 Task: Send an email with the signature Julianna Martinez with the subject Update on a customer complaint and the message I would like to schedule a meeting to discuss the progress of the project. from softage.5@softage.net to softage.10@softage.net and move the email from Sent Items to the folder Machine learning
Action: Mouse moved to (41, 50)
Screenshot: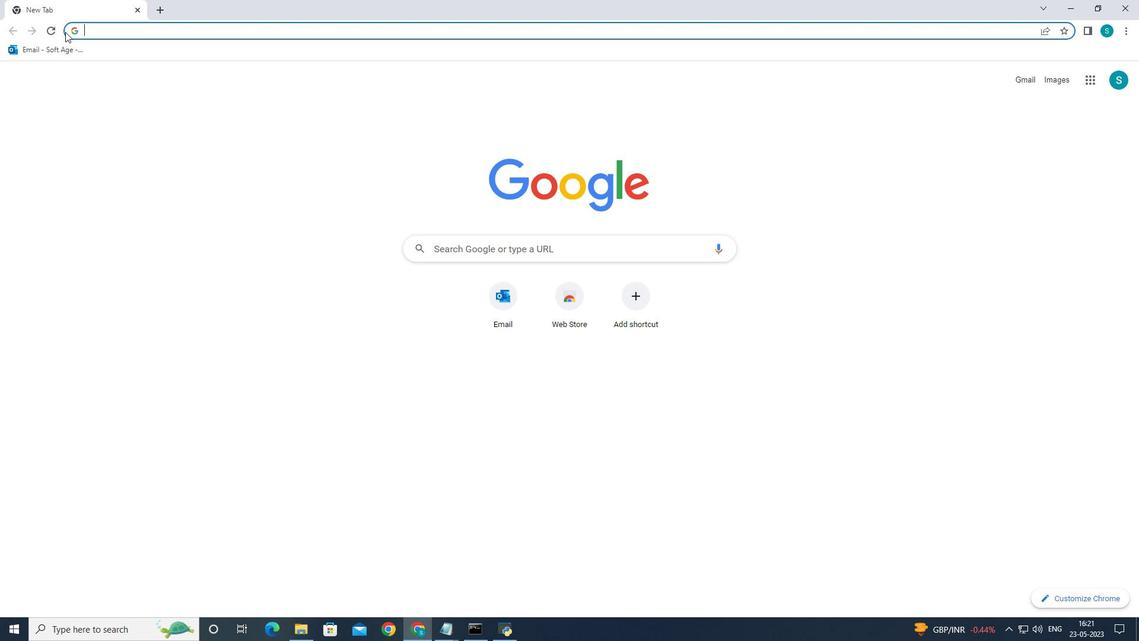
Action: Mouse pressed left at (41, 50)
Screenshot: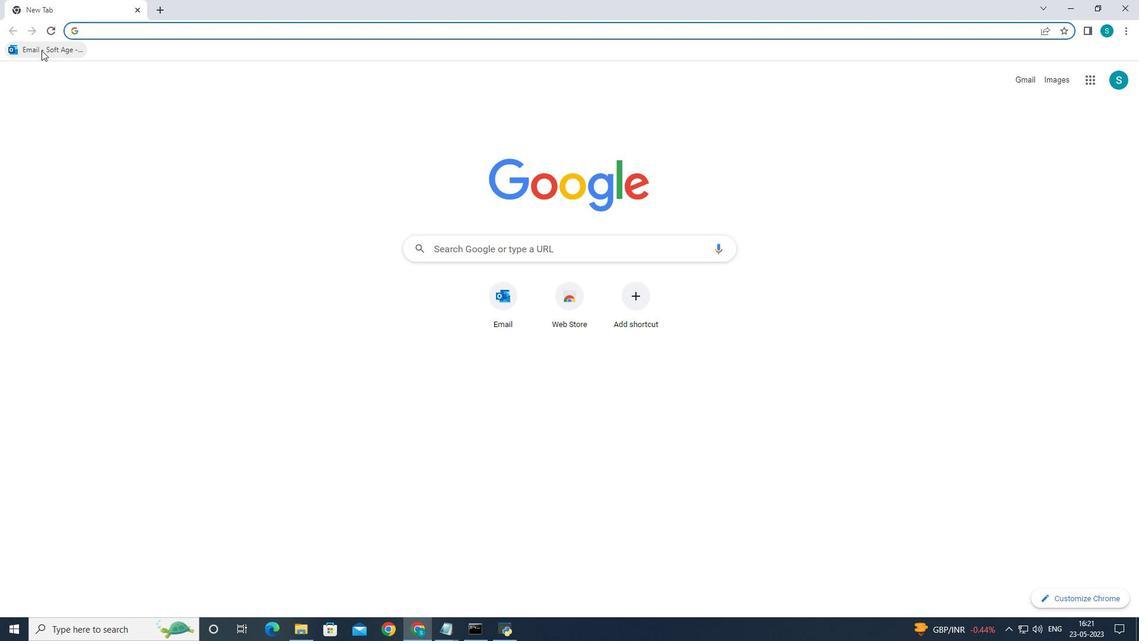 
Action: Mouse moved to (172, 106)
Screenshot: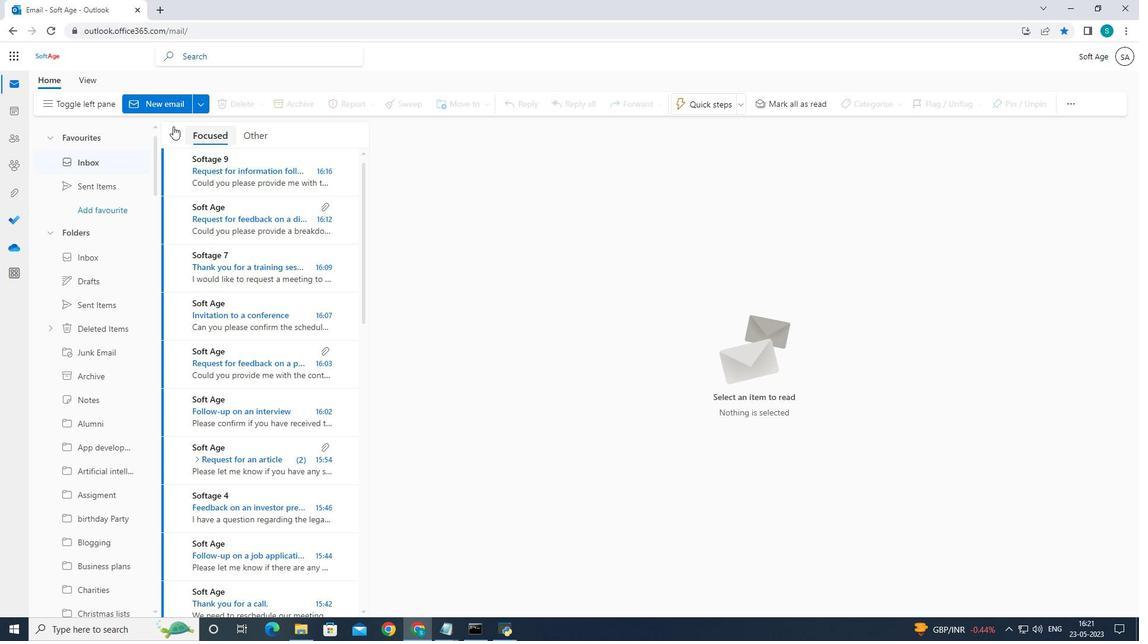 
Action: Mouse pressed left at (172, 106)
Screenshot: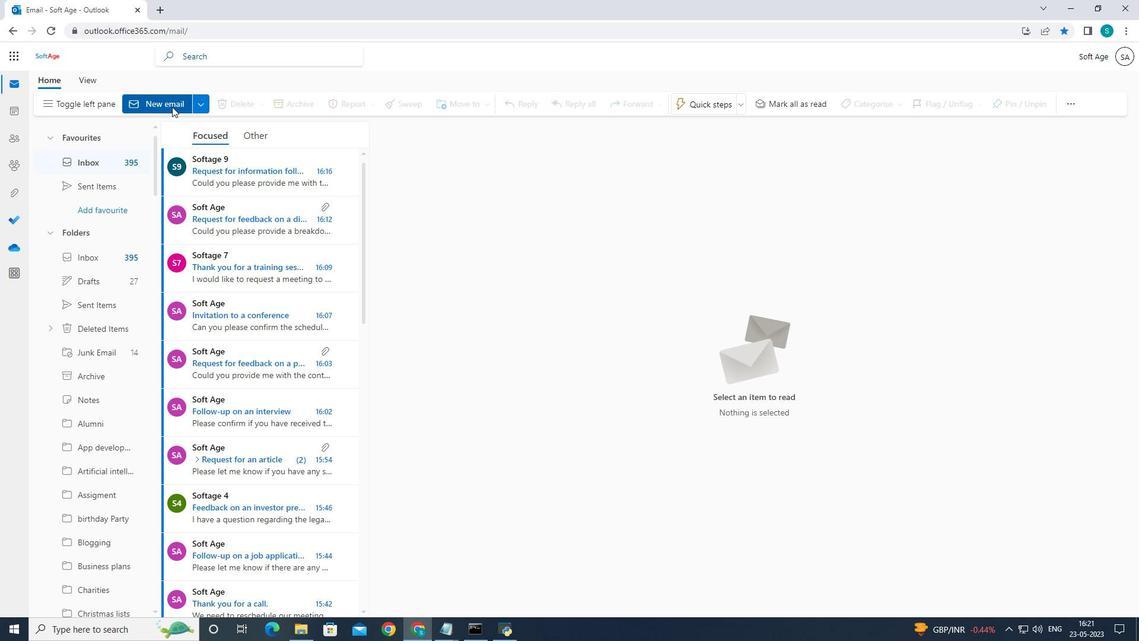 
Action: Mouse moved to (778, 108)
Screenshot: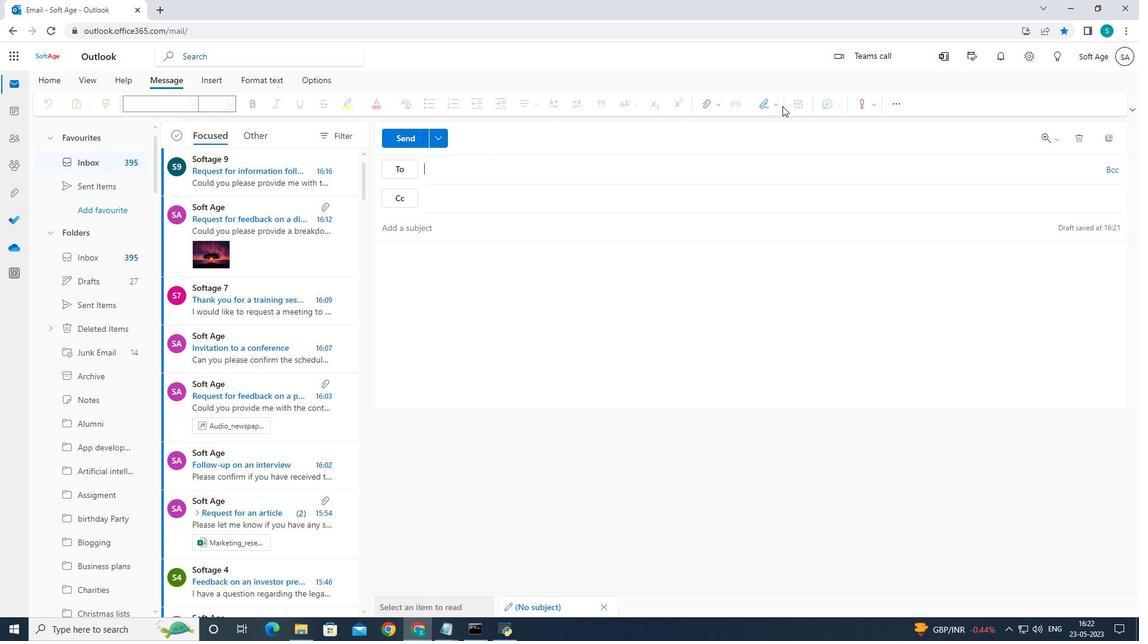 
Action: Mouse pressed left at (778, 108)
Screenshot: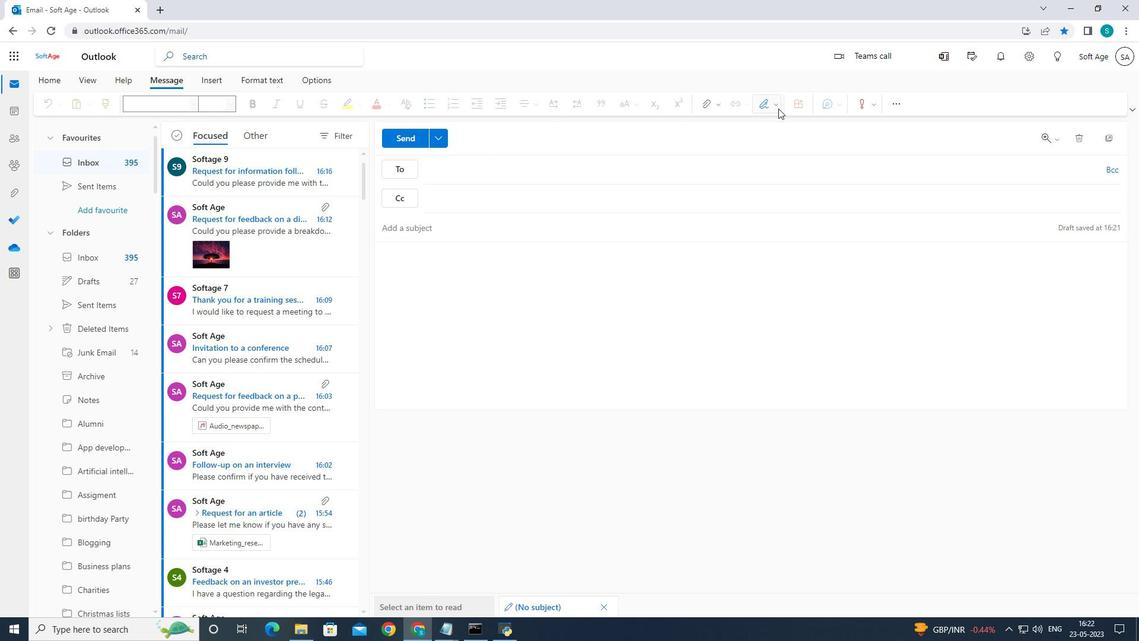 
Action: Mouse moved to (743, 161)
Screenshot: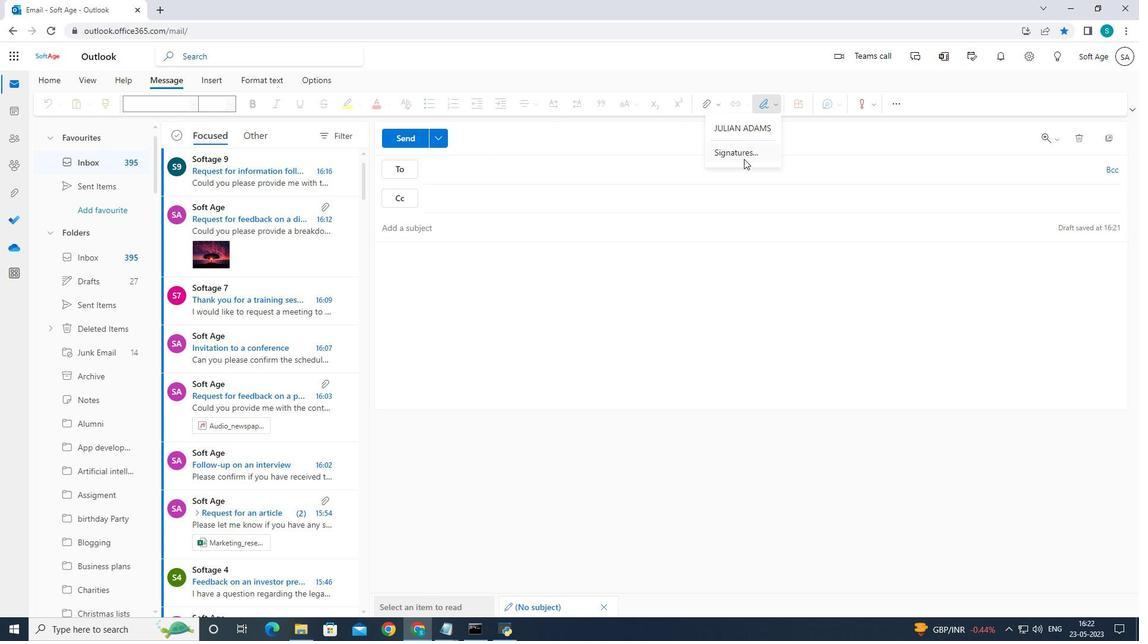 
Action: Mouse pressed left at (743, 161)
Screenshot: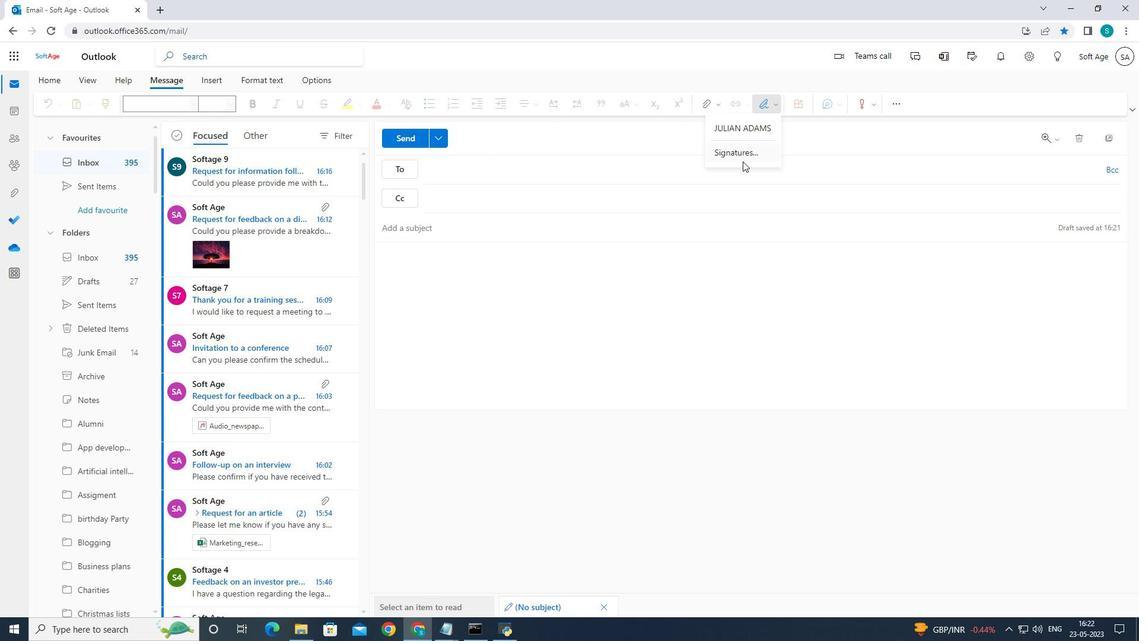 
Action: Mouse moved to (746, 201)
Screenshot: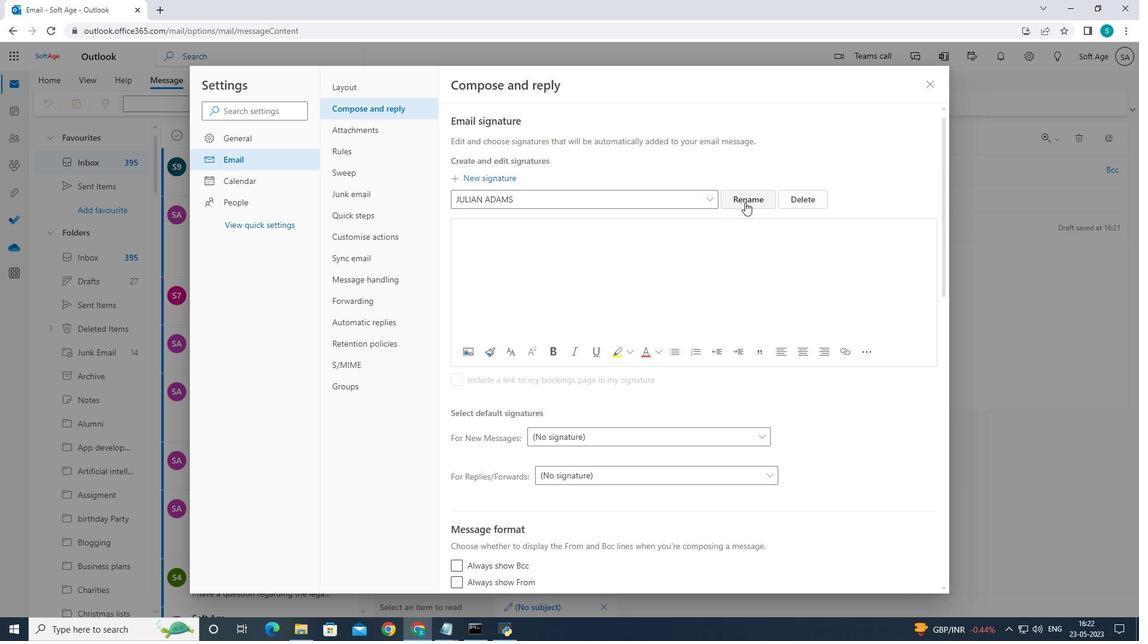 
Action: Mouse pressed left at (746, 201)
Screenshot: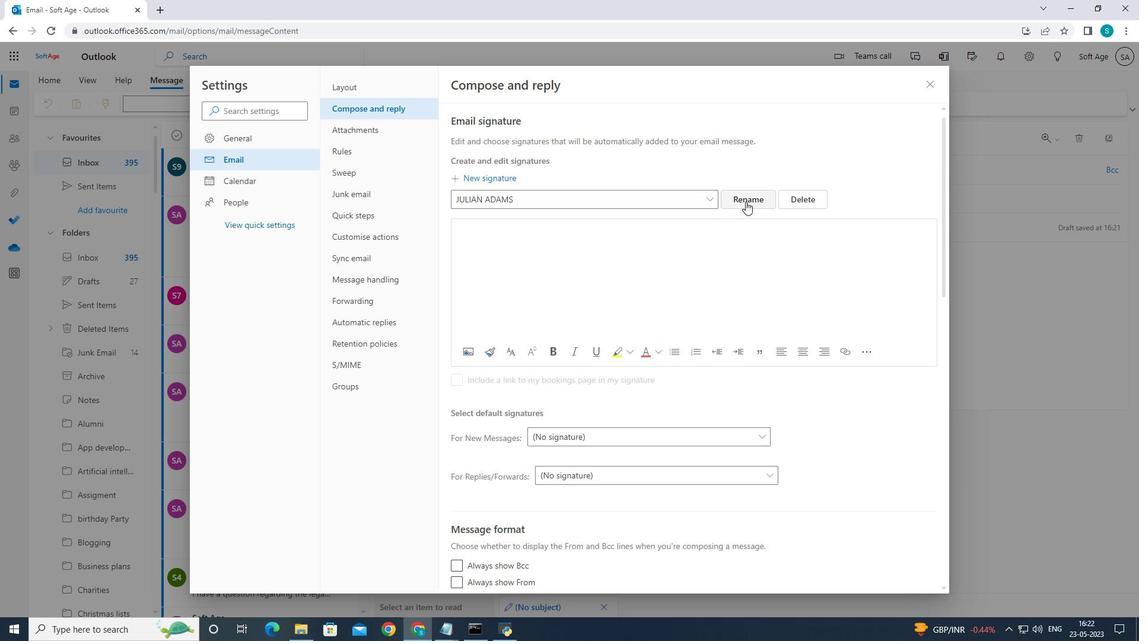 
Action: Mouse moved to (670, 198)
Screenshot: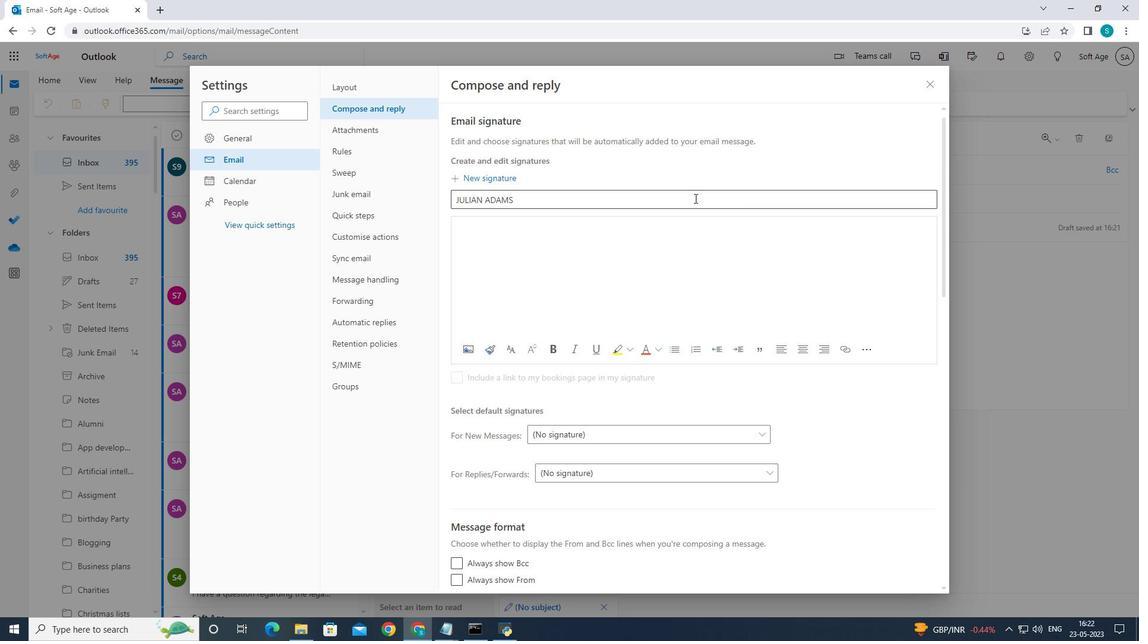 
Action: Mouse pressed left at (670, 198)
Screenshot: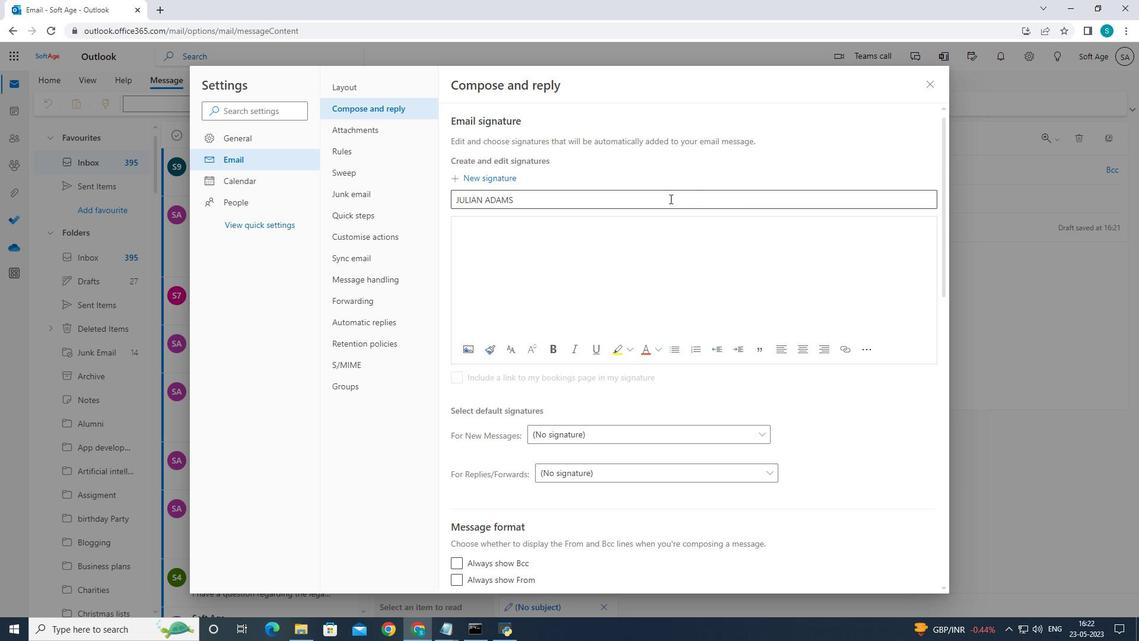 
Action: Mouse moved to (728, 196)
Screenshot: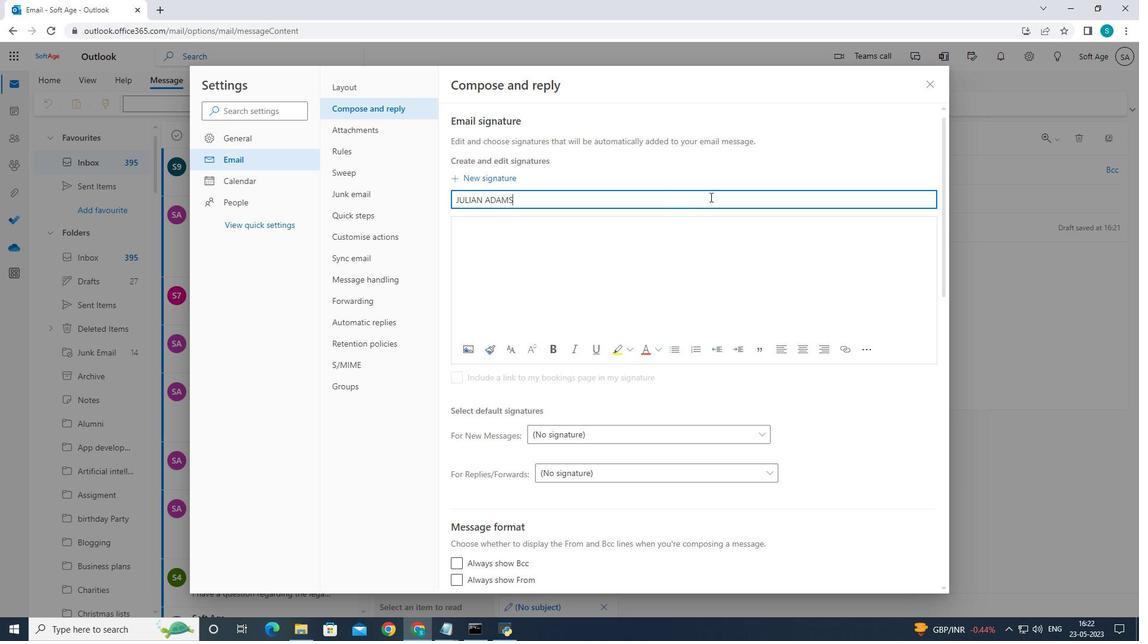 
Action: Key pressed <Key.backspace><Key.backspace><Key.backspace><Key.backspace><Key.backspace><Key.backspace><Key.backspace><Key.backspace><Key.backspace><Key.backspace><Key.backspace>ulianna<Key.space><Key.caps_lock>M<Key.caps_lock>artinez
Screenshot: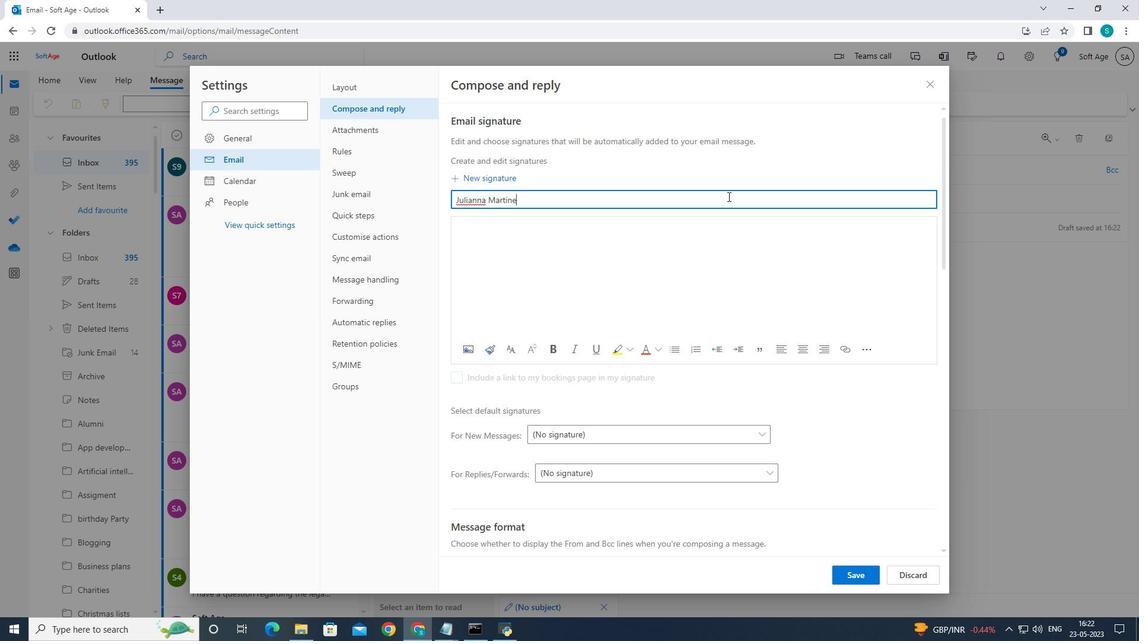 
Action: Mouse moved to (512, 227)
Screenshot: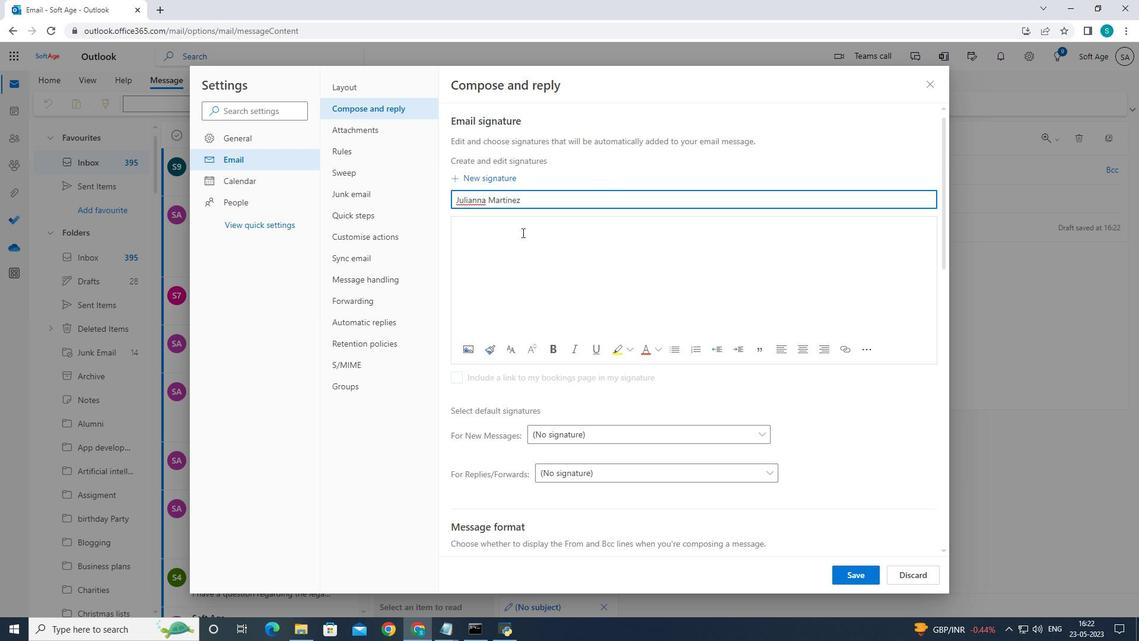 
Action: Mouse pressed left at (512, 227)
Screenshot: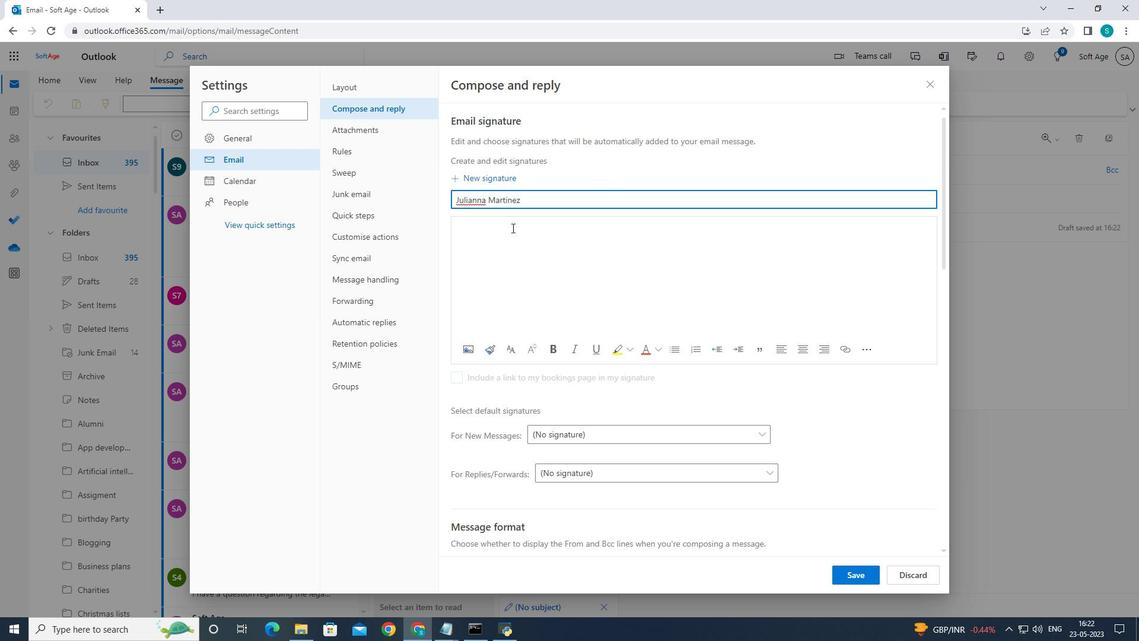 
Action: Mouse moved to (532, 224)
Screenshot: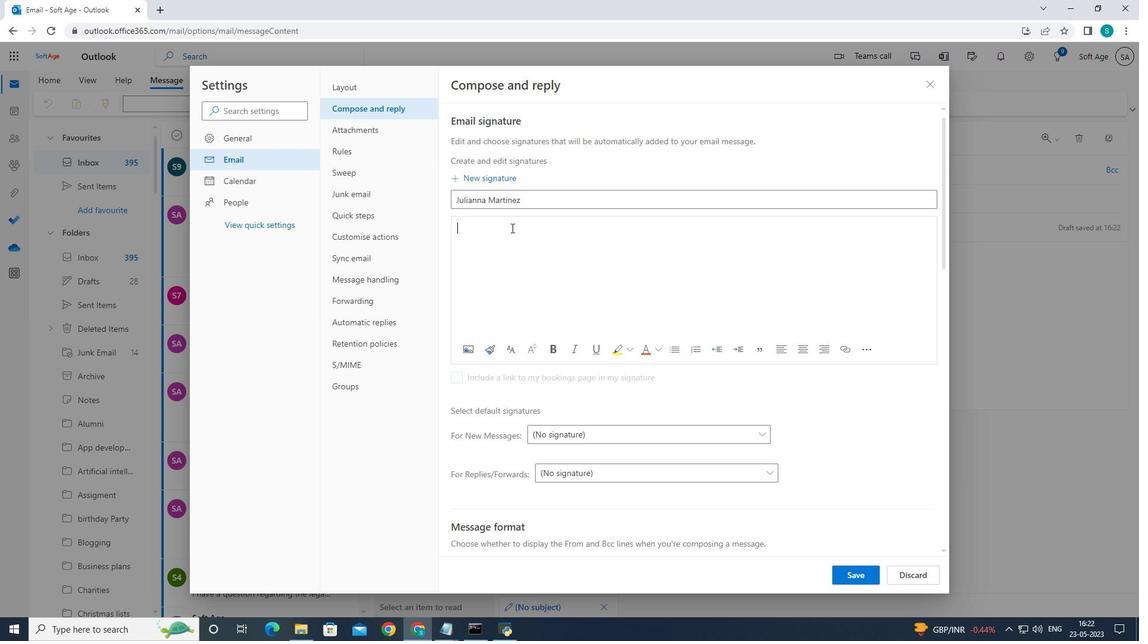 
Action: Key pressed <Key.caps_lock>J<Key.caps_lock>ulianna<Key.space><Key.caps_lock>M<Key.caps_lock>artinez
Screenshot: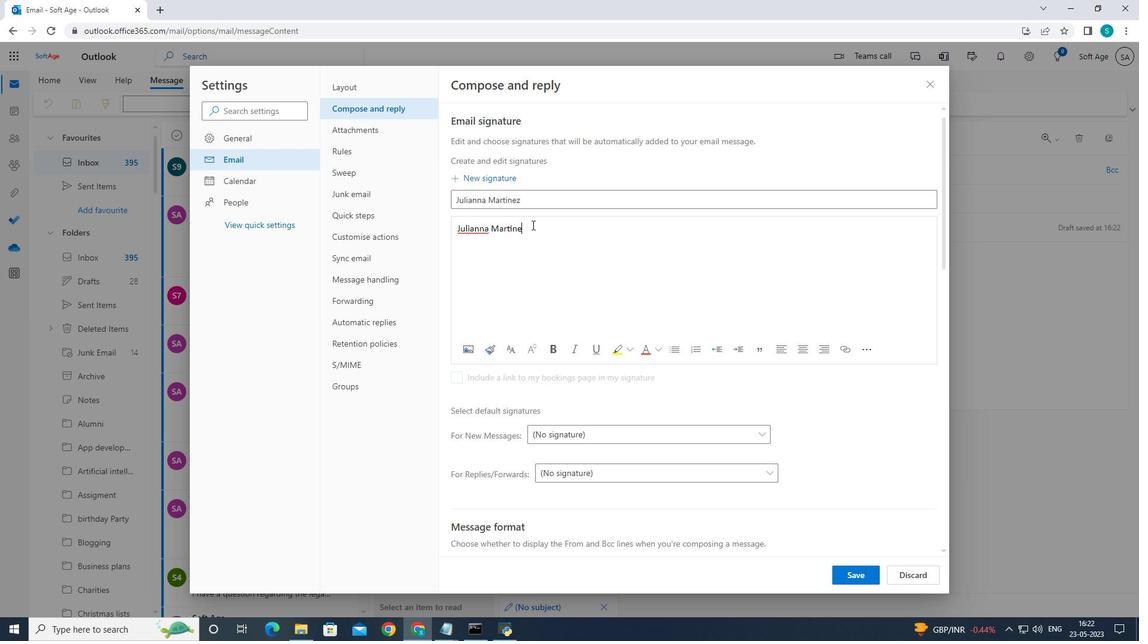 
Action: Mouse moved to (848, 581)
Screenshot: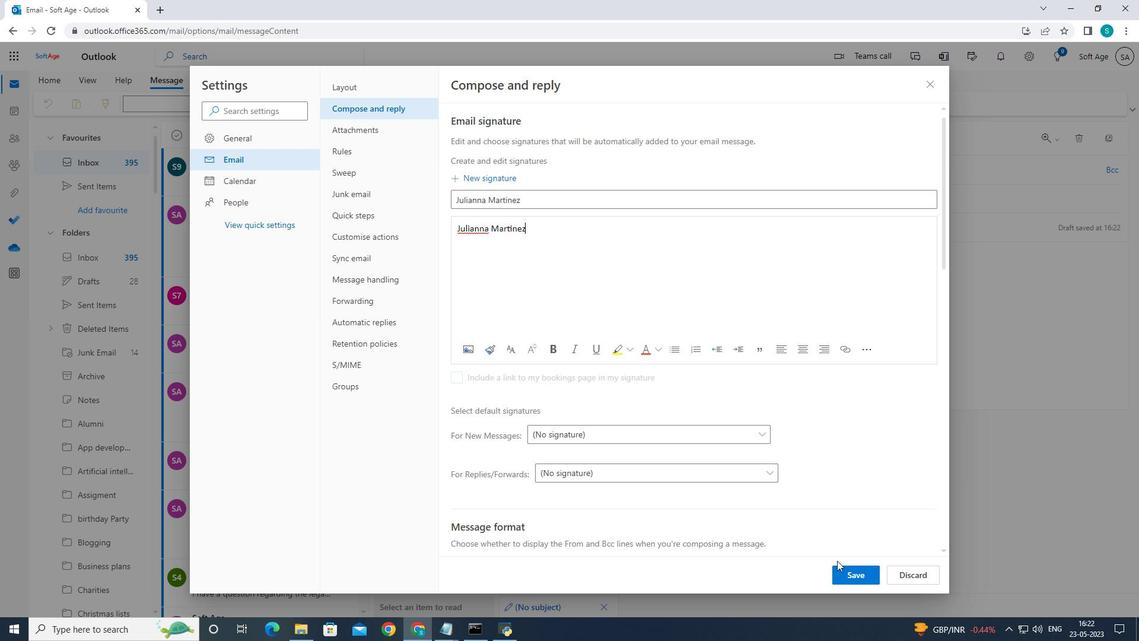 
Action: Mouse pressed left at (848, 581)
Screenshot: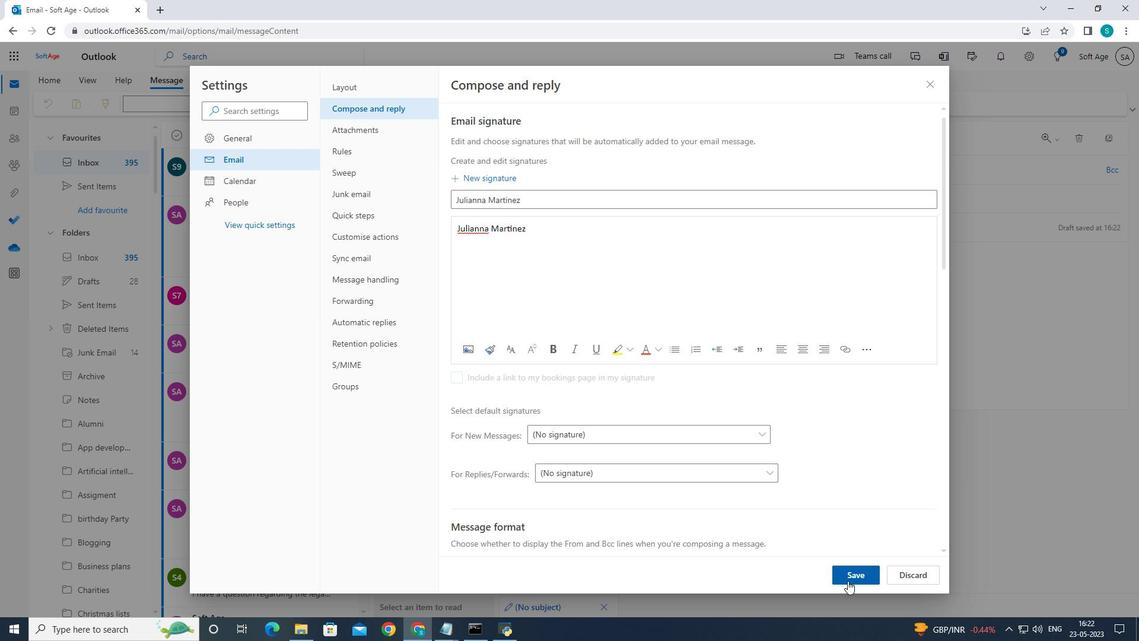 
Action: Mouse moved to (934, 80)
Screenshot: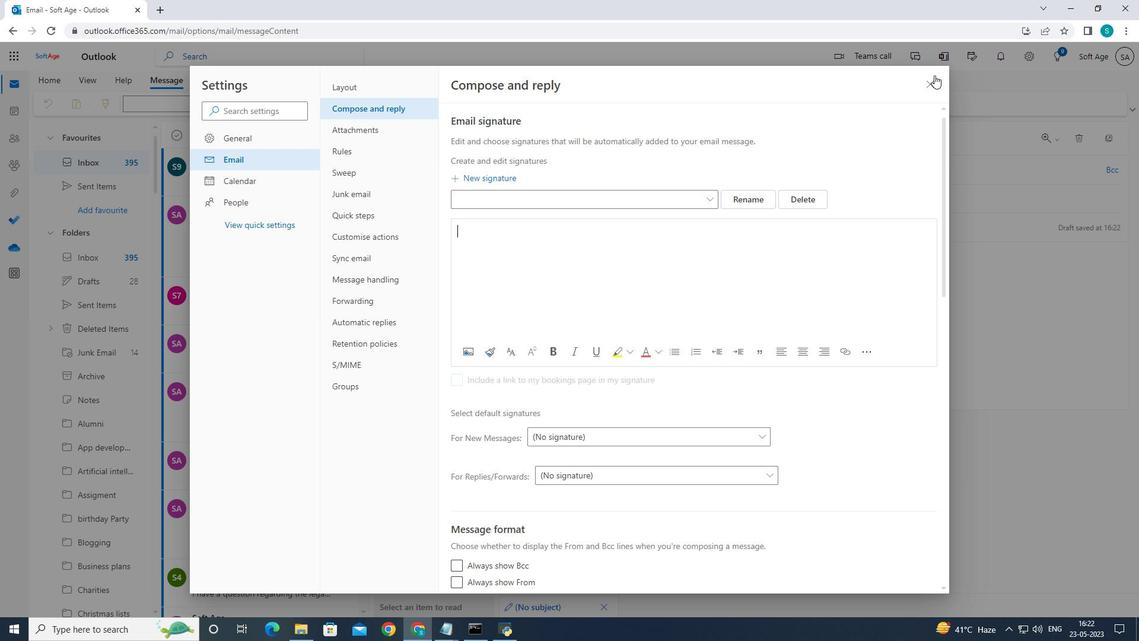 
Action: Mouse pressed left at (934, 80)
Screenshot: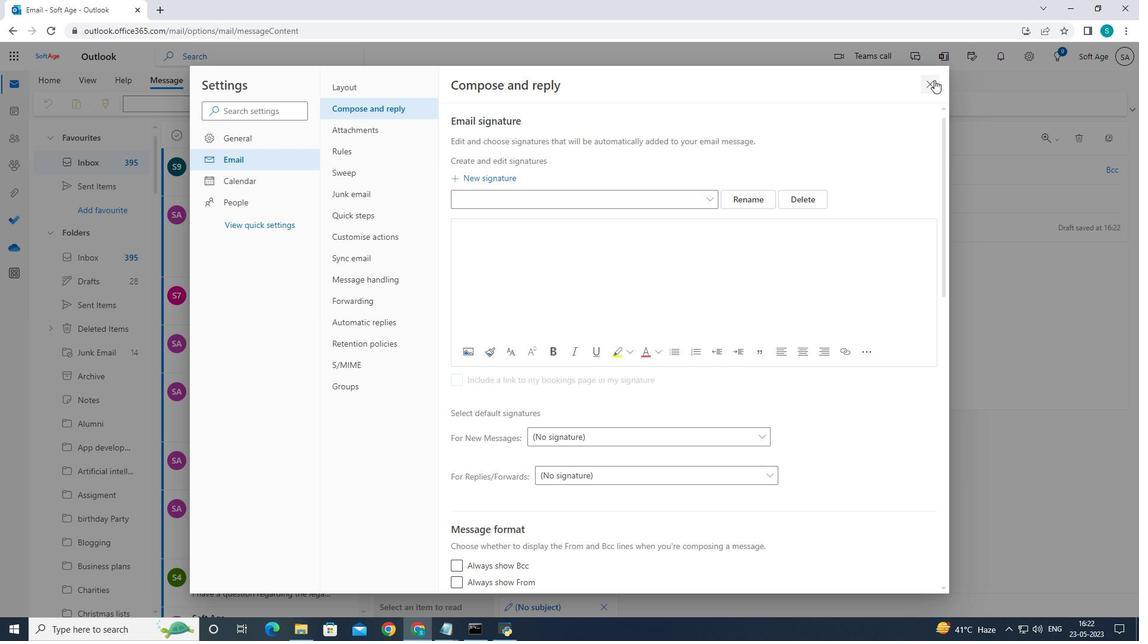
Action: Mouse moved to (668, 254)
Screenshot: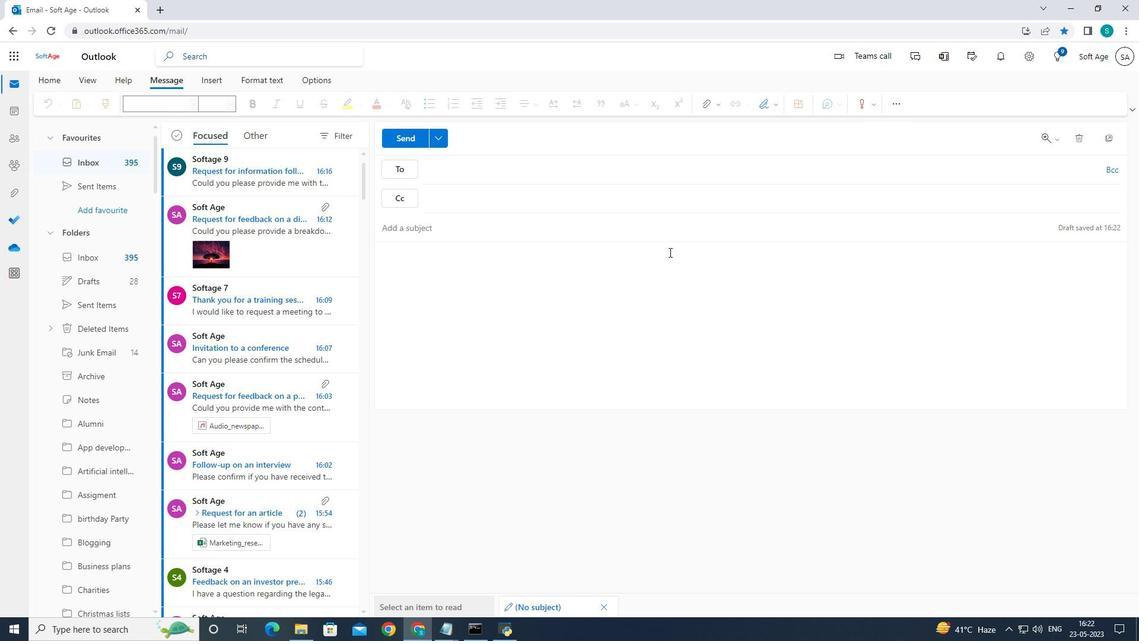 
Action: Mouse pressed left at (668, 254)
Screenshot: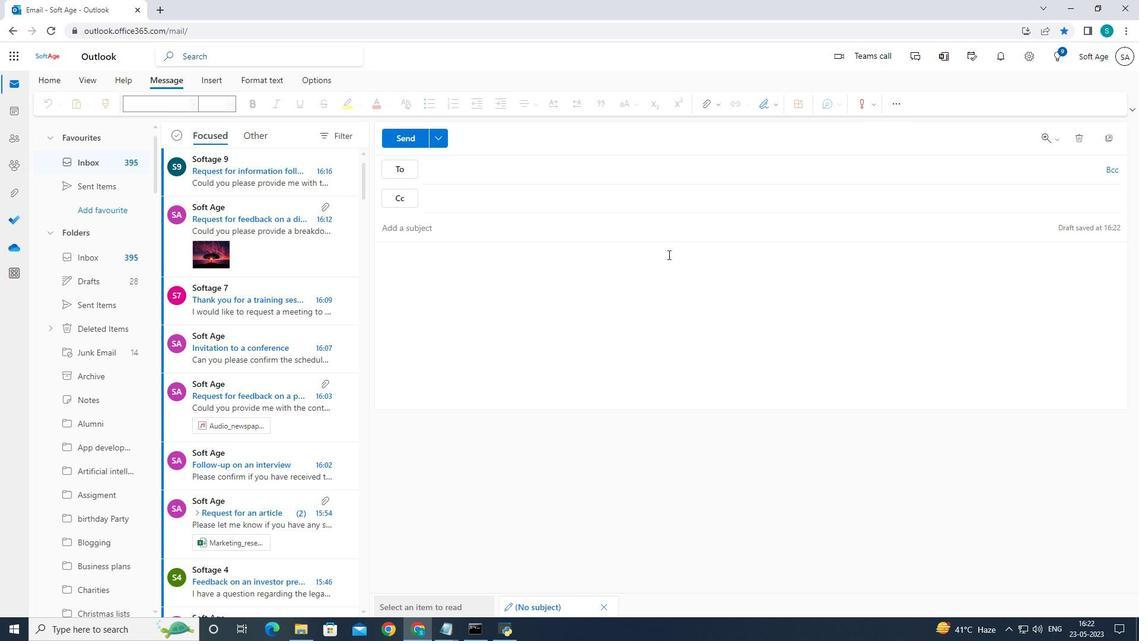 
Action: Mouse moved to (776, 108)
Screenshot: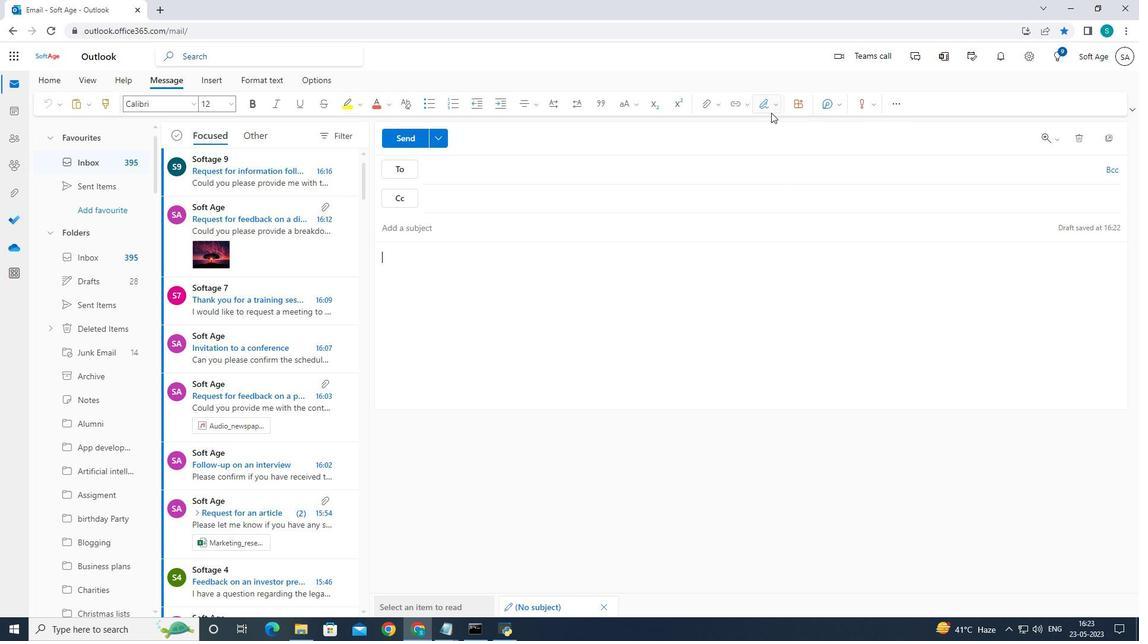 
Action: Mouse pressed left at (776, 108)
Screenshot: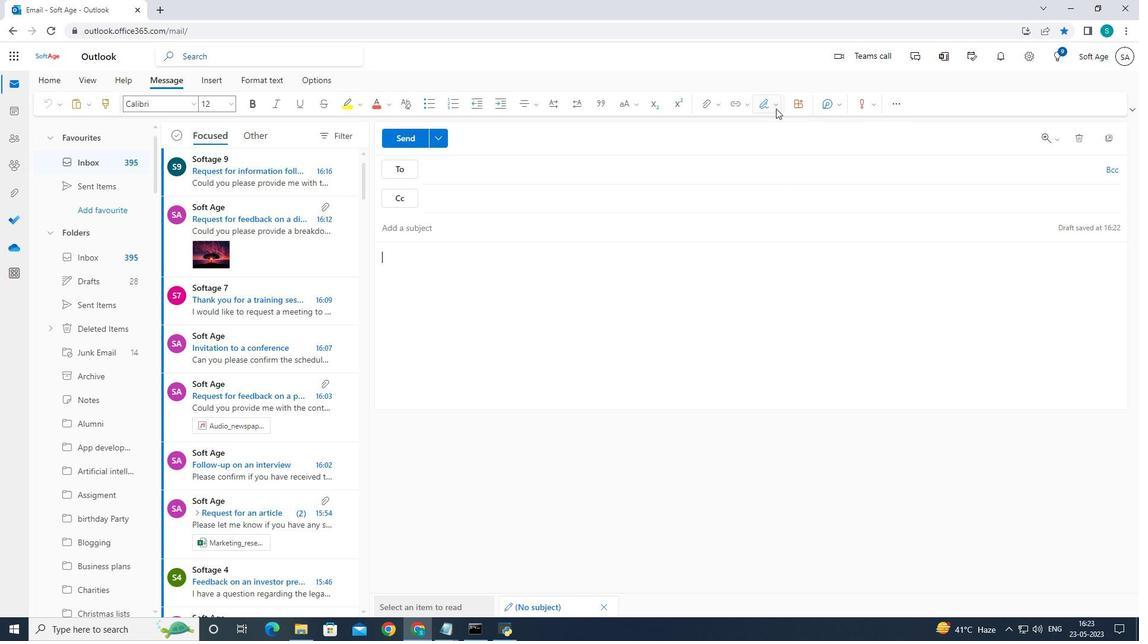 
Action: Mouse moved to (753, 131)
Screenshot: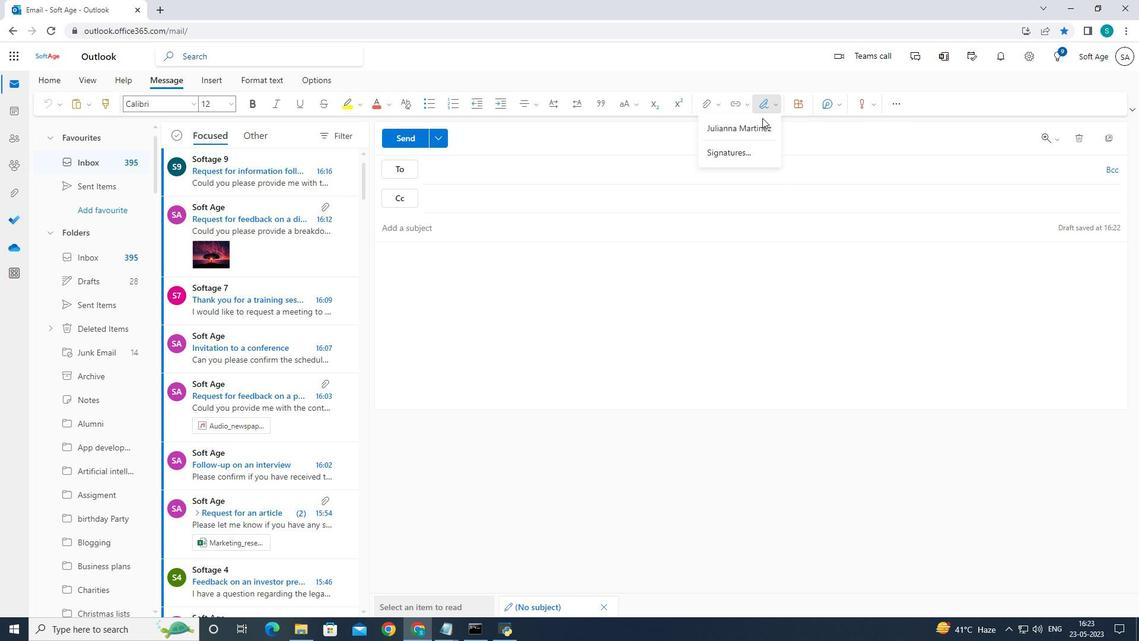
Action: Mouse pressed left at (753, 131)
Screenshot: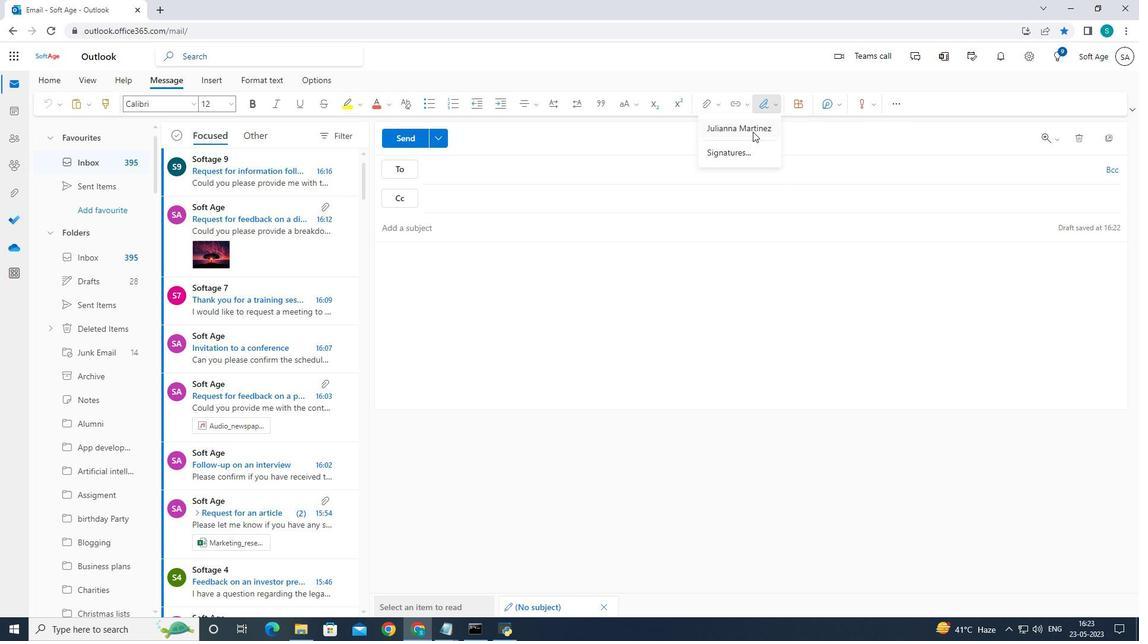 
Action: Mouse moved to (455, 225)
Screenshot: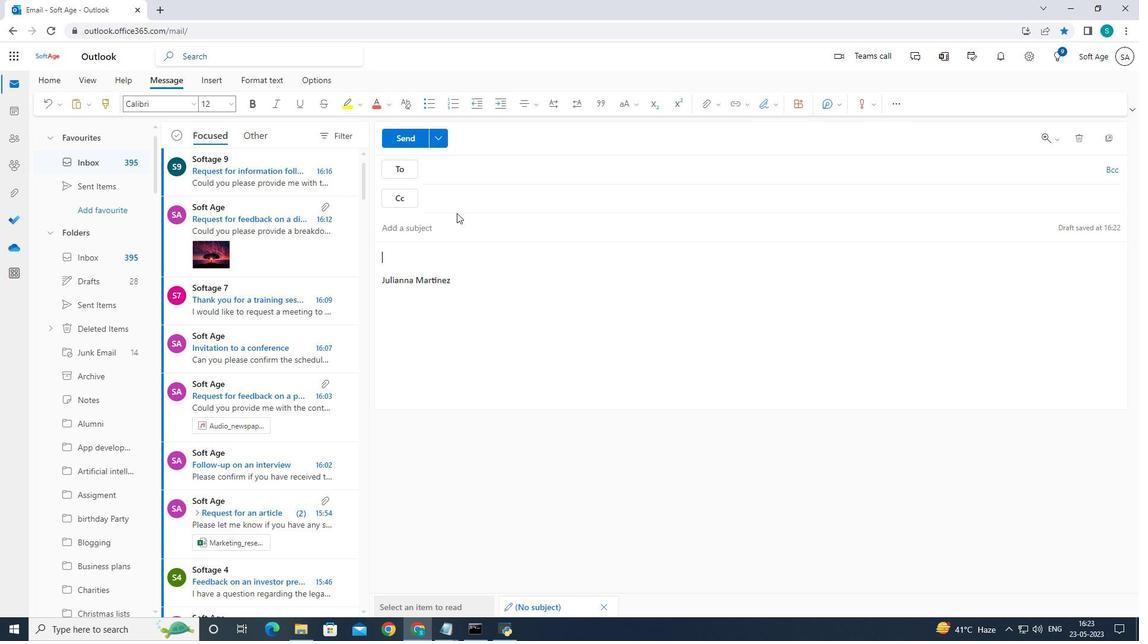 
Action: Mouse pressed left at (455, 225)
Screenshot: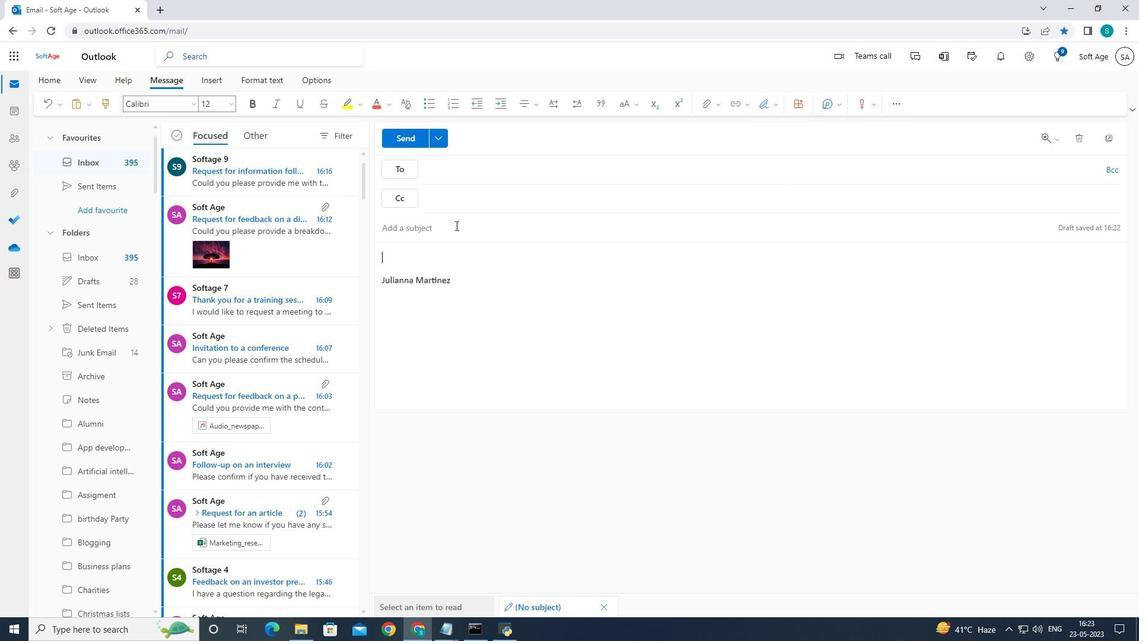 
Action: Mouse moved to (500, 230)
Screenshot: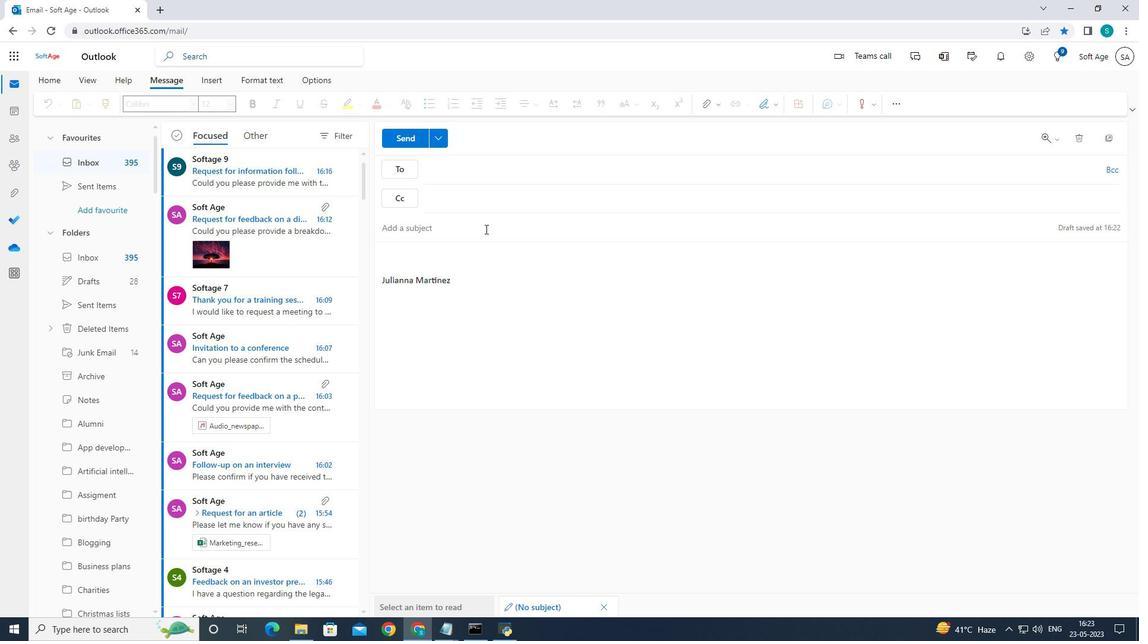 
Action: Key pressed <Key.caps_lock>U<Key.caps_lock>pdate<Key.space>on<Key.space>a<Key.space>customer<Key.space>complaint
Screenshot: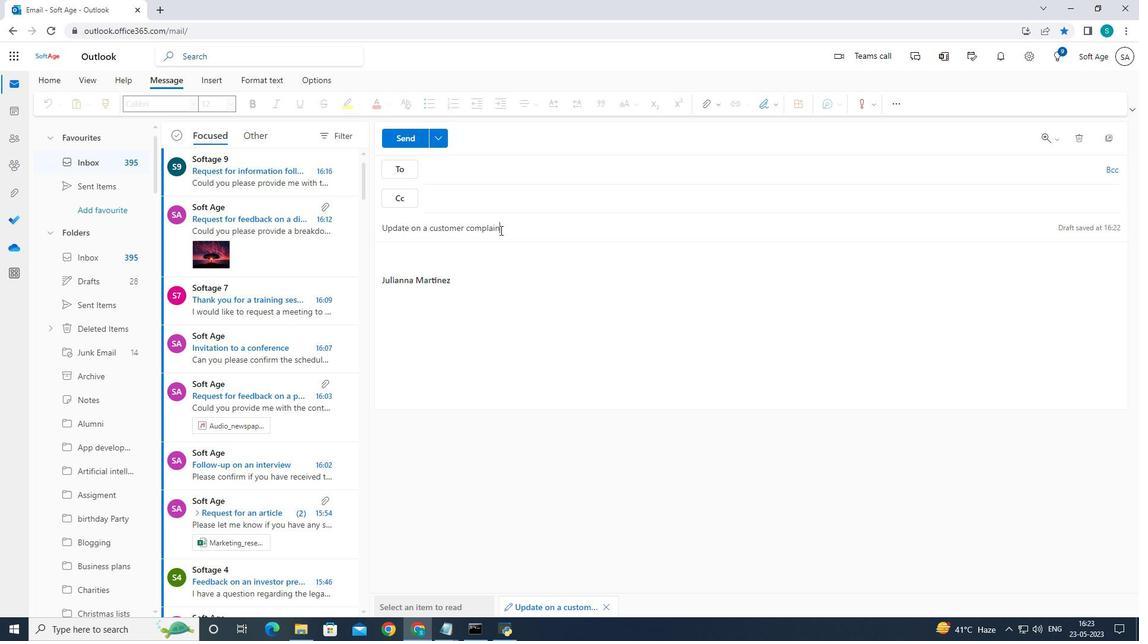 
Action: Mouse moved to (461, 259)
Screenshot: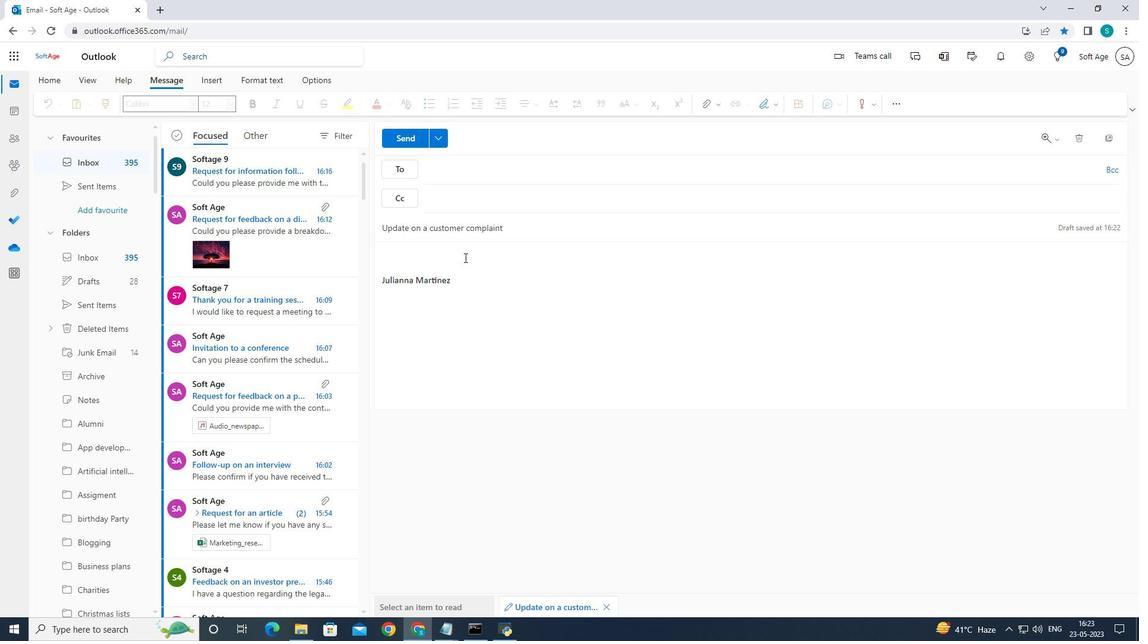
Action: Mouse pressed left at (461, 259)
Screenshot: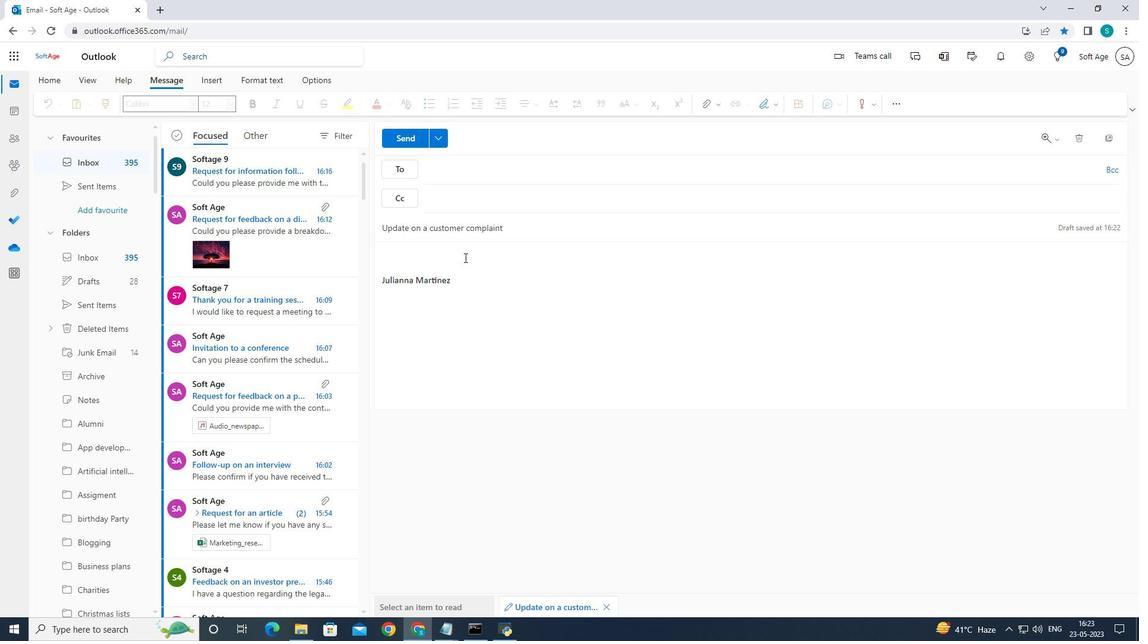 
Action: Mouse moved to (538, 270)
Screenshot: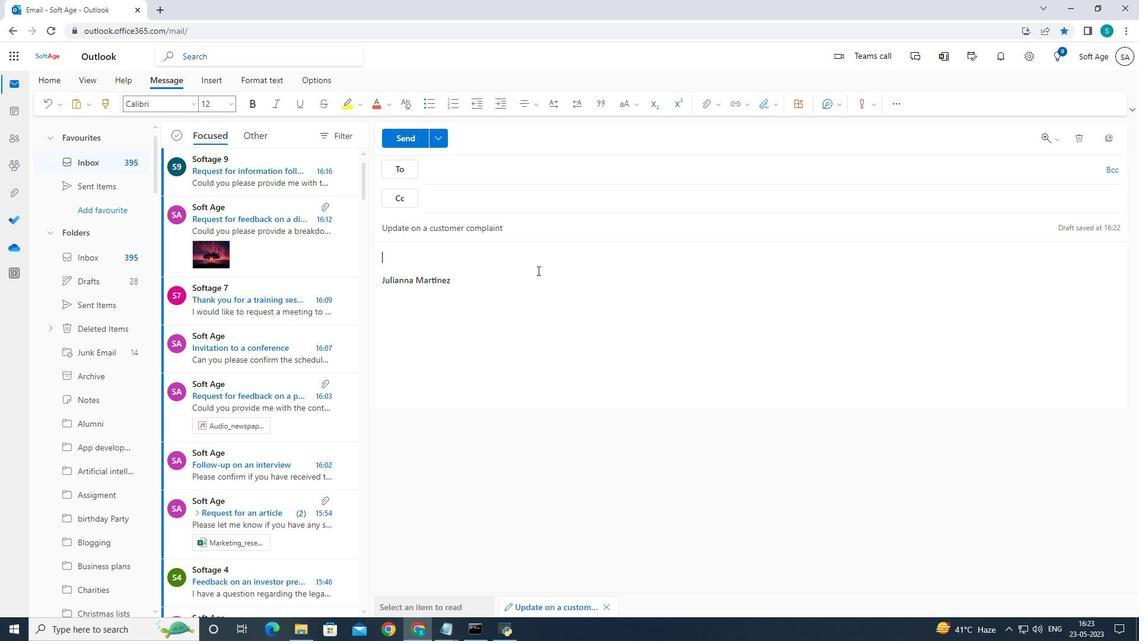 
Action: Key pressed <Key.caps_lock>I<Key.caps_lock><Key.space>would<Key.space>like<Key.space>to<Key.space>schedule<Key.space>a<Key.space>meeting<Key.space>to<Key.space>discuss<Key.space>the<Key.space>progress<Key.space>of<Key.space>the<Key.space>project.
Screenshot: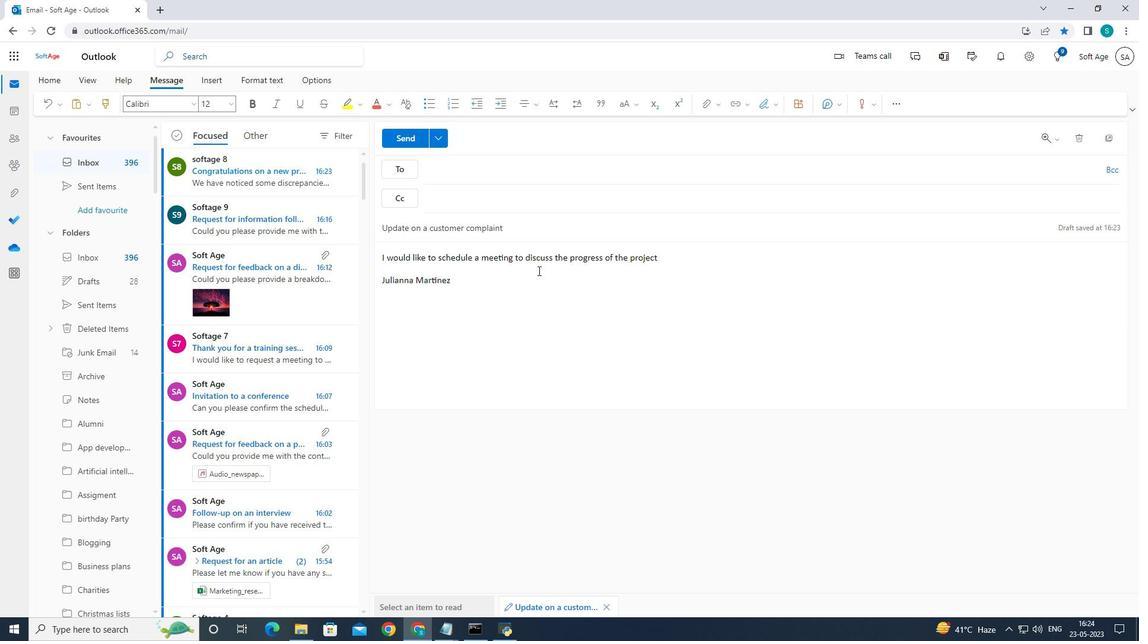 
Action: Mouse moved to (511, 172)
Screenshot: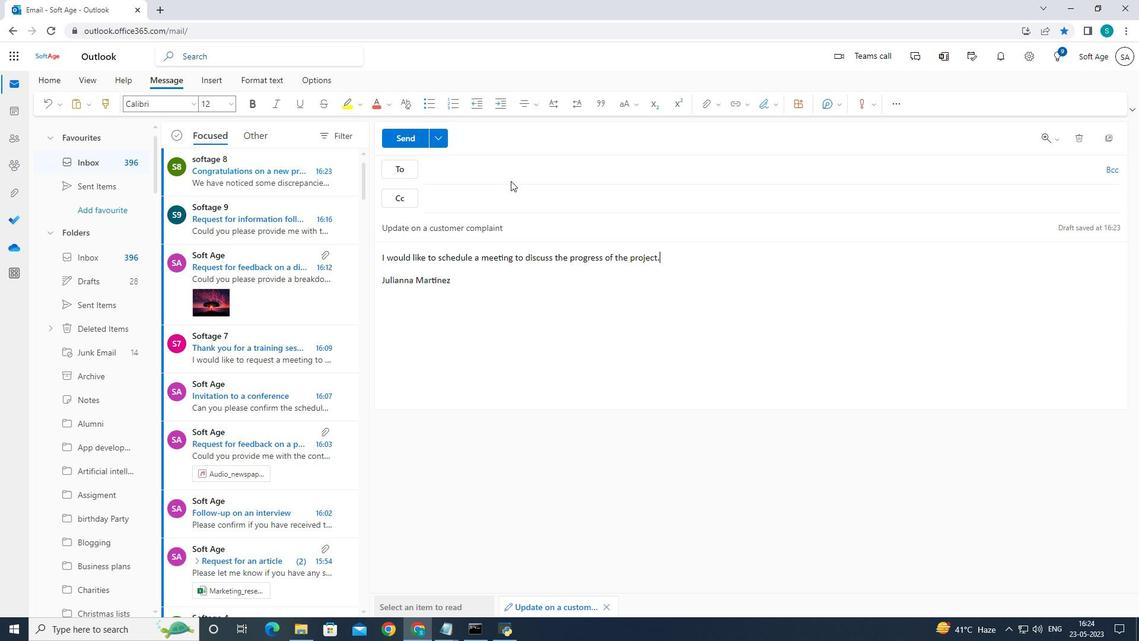 
Action: Mouse pressed left at (511, 172)
Screenshot: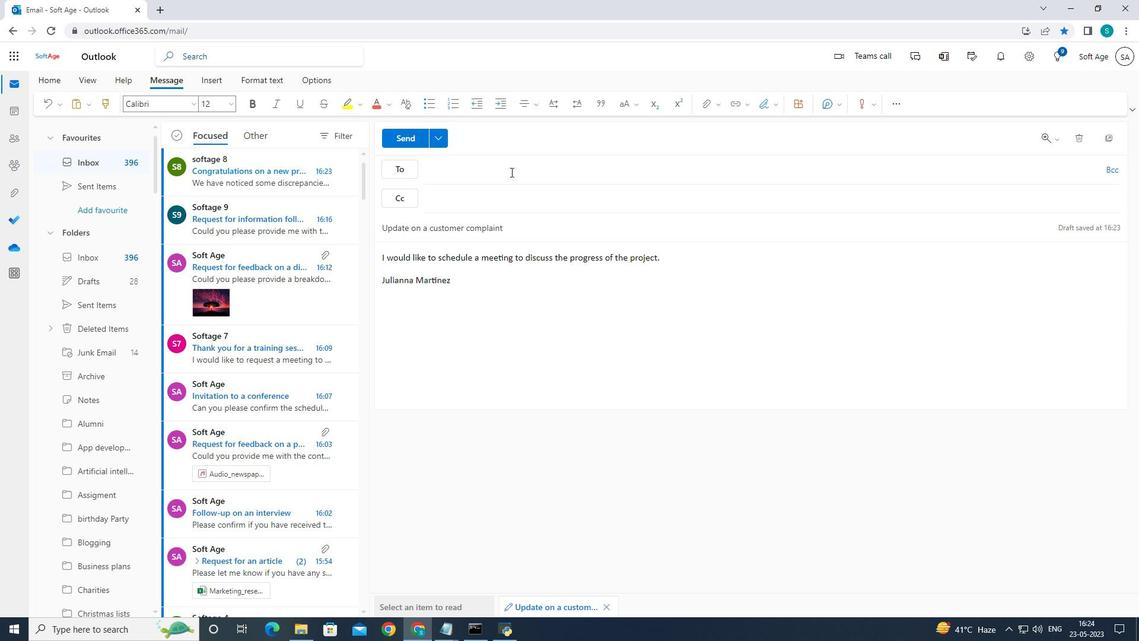 
Action: Mouse moved to (753, 281)
Screenshot: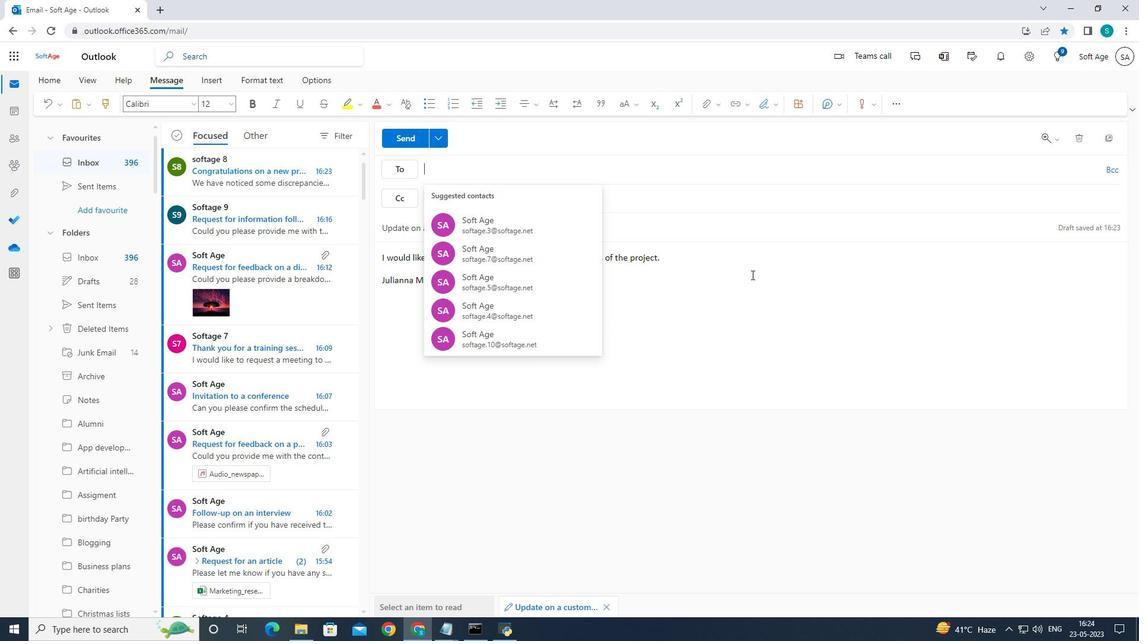 
Action: Key pressed softage.10<Key.shift><Key.shift><Key.shift><Key.shift><Key.shift><Key.shift><Key.shift><Key.shift><Key.shift><Key.shift><Key.shift>@softage.net
Screenshot: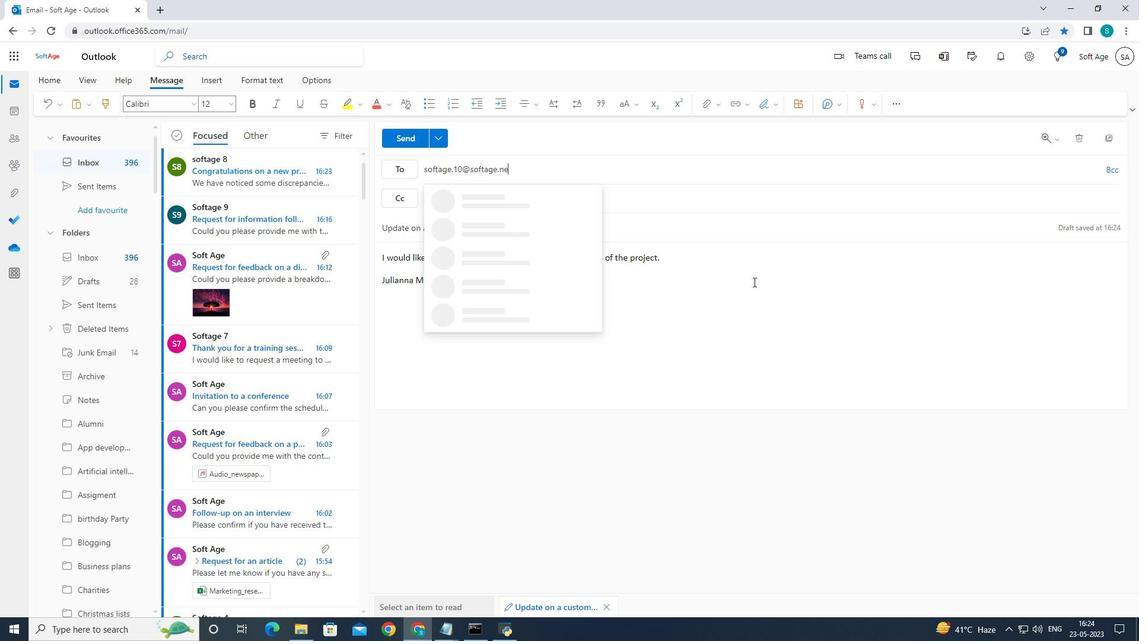 
Action: Mouse moved to (517, 195)
Screenshot: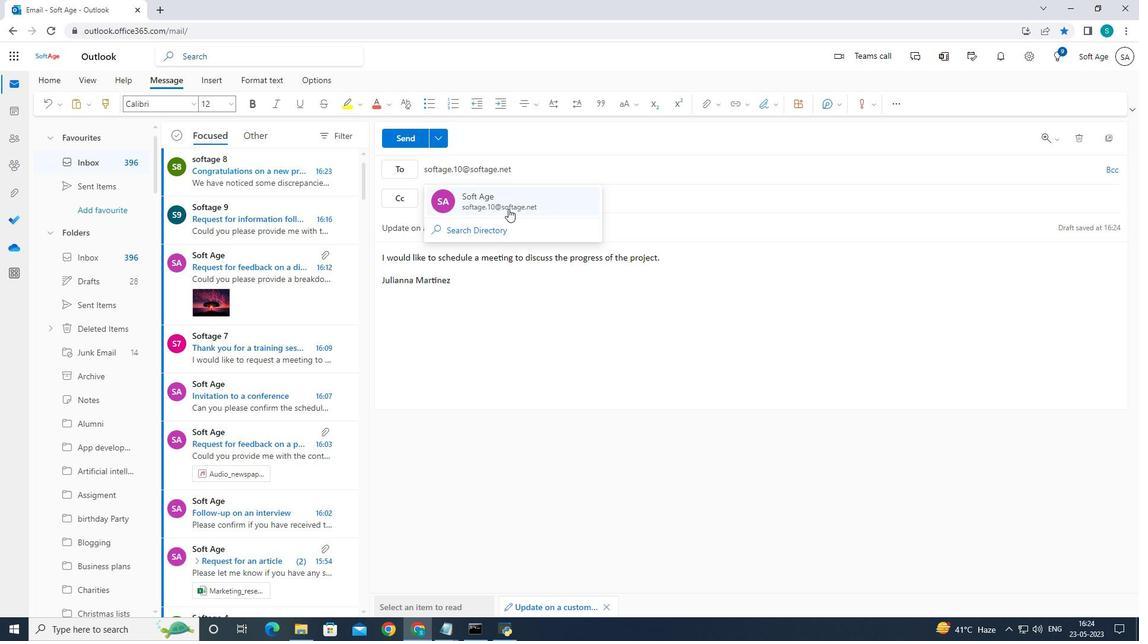 
Action: Mouse pressed left at (517, 195)
Screenshot: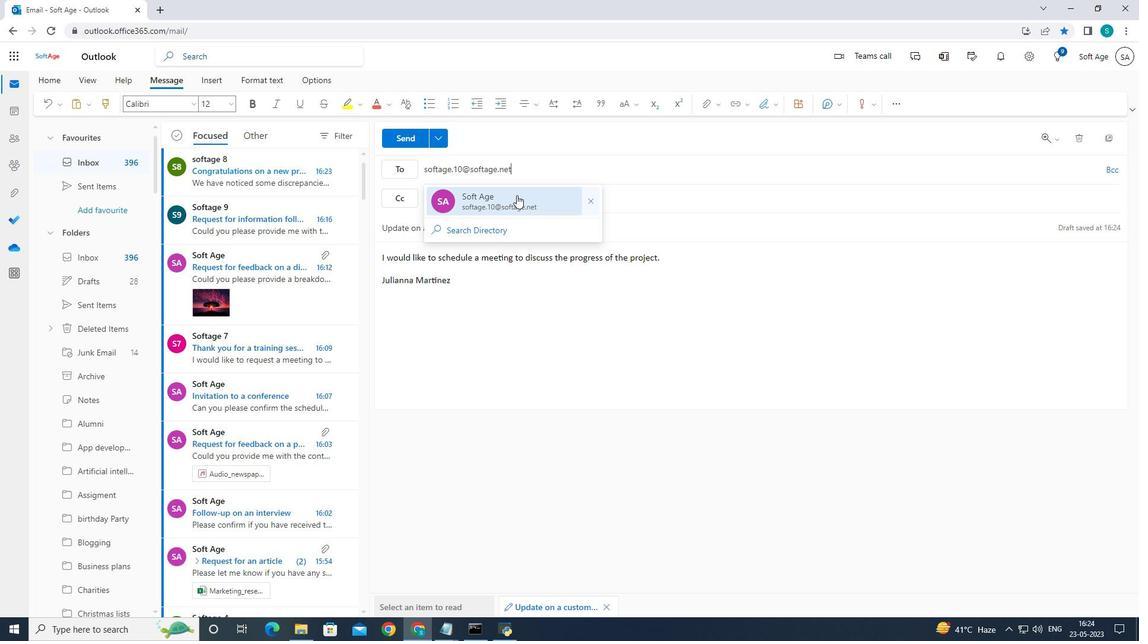 
Action: Mouse moved to (101, 452)
Screenshot: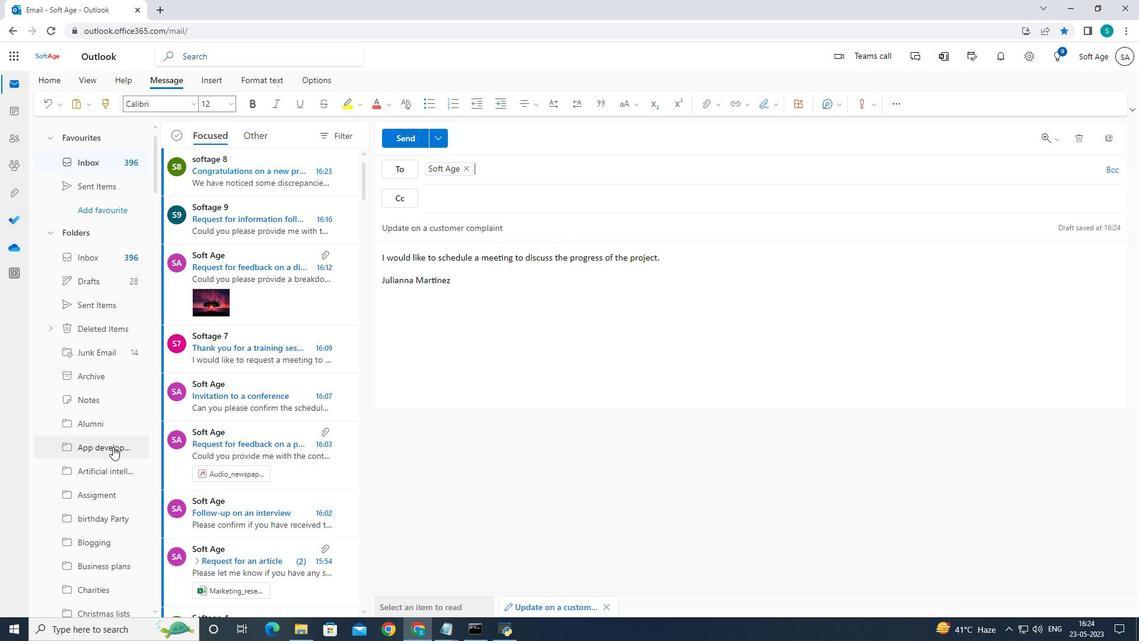 
Action: Mouse scrolled (101, 452) with delta (0, 0)
Screenshot: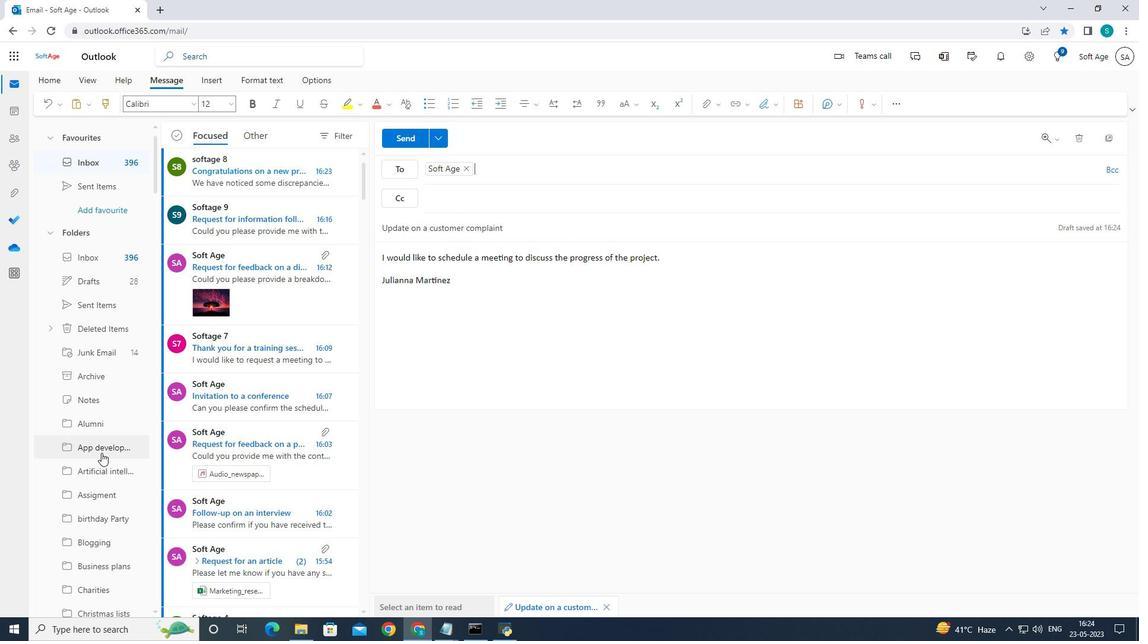 
Action: Mouse scrolled (101, 452) with delta (0, 0)
Screenshot: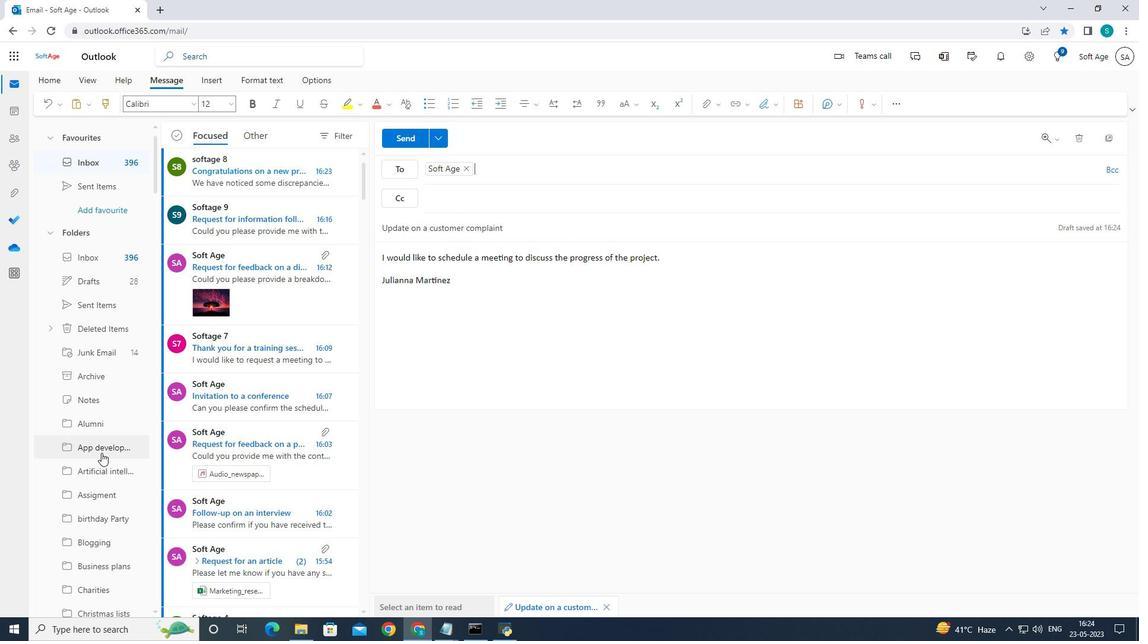 
Action: Mouse scrolled (101, 452) with delta (0, 0)
Screenshot: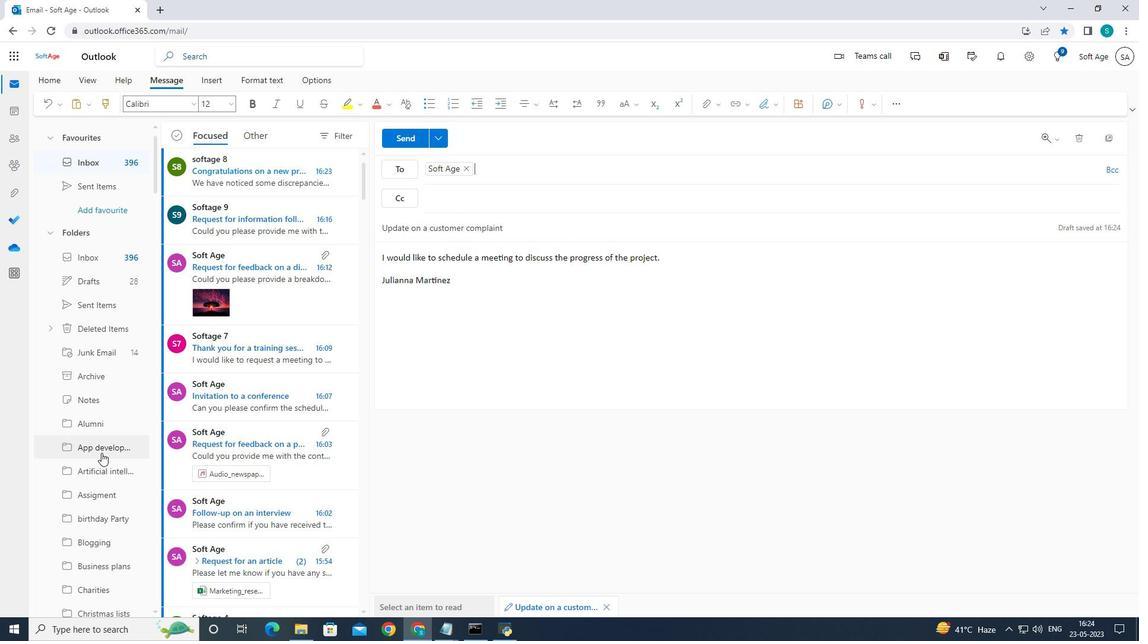 
Action: Mouse scrolled (101, 452) with delta (0, 0)
Screenshot: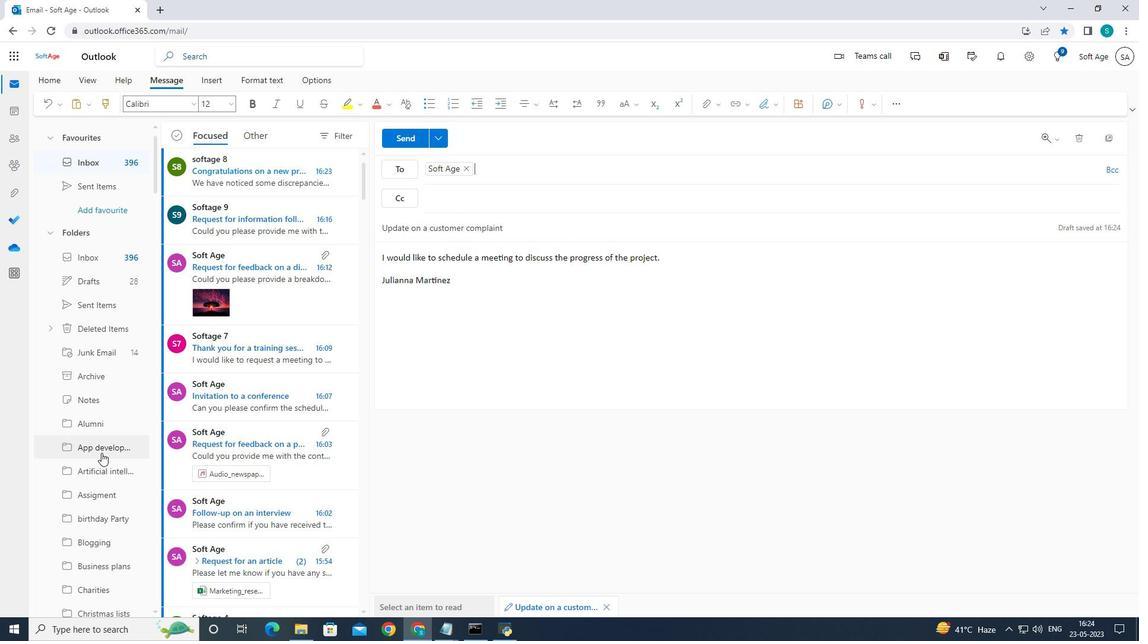 
Action: Mouse scrolled (101, 452) with delta (0, 0)
Screenshot: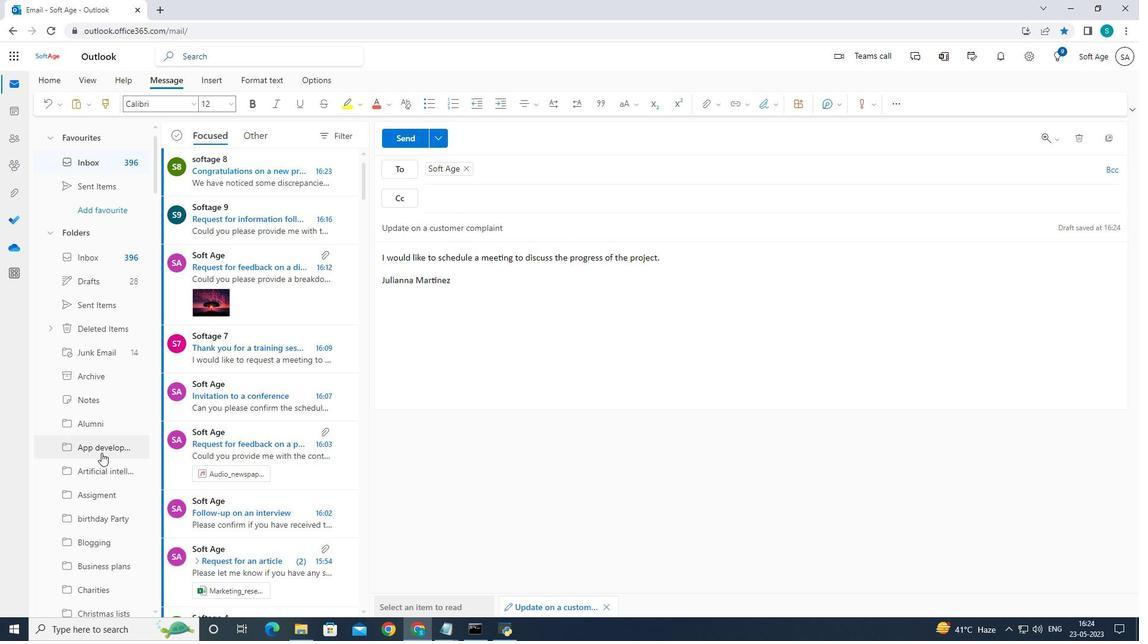 
Action: Mouse moved to (100, 443)
Screenshot: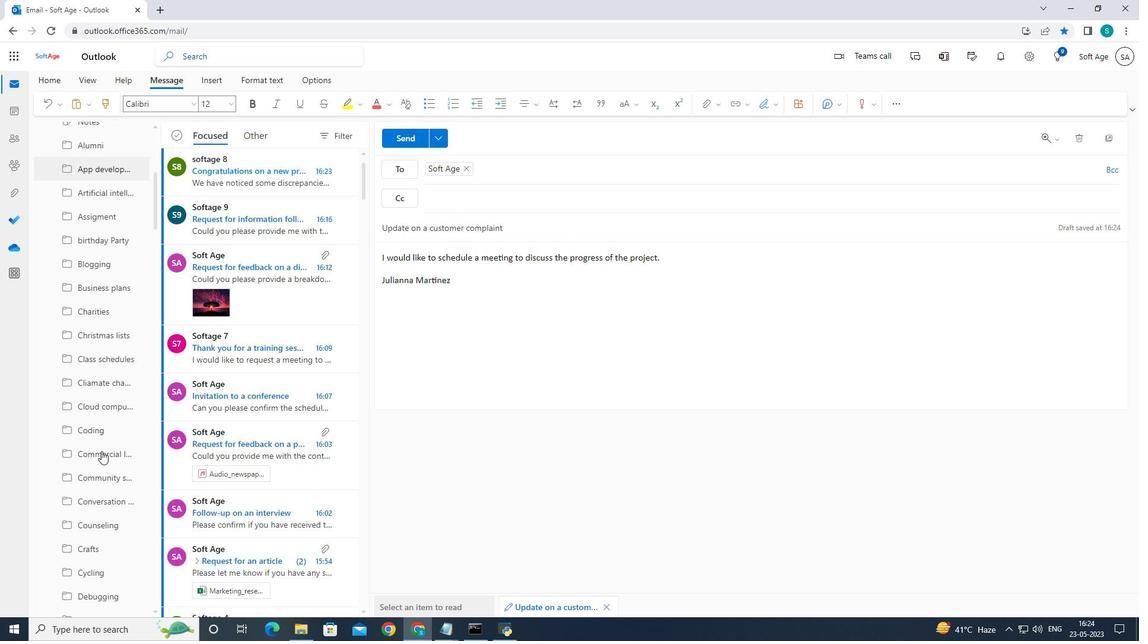 
Action: Mouse scrolled (100, 442) with delta (0, 0)
Screenshot: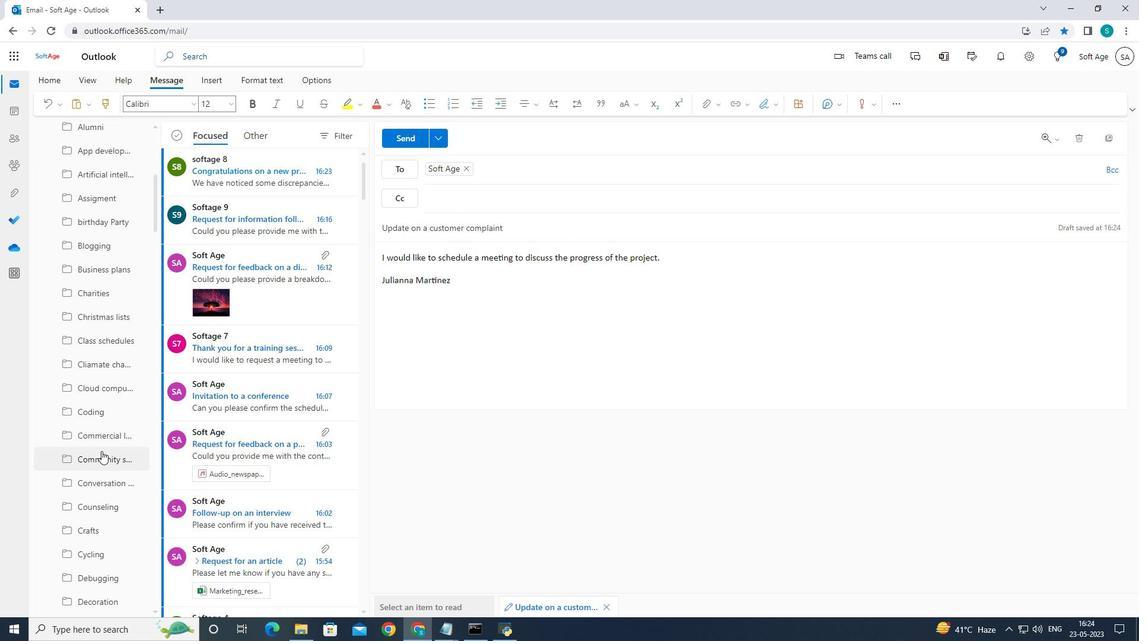 
Action: Mouse scrolled (100, 442) with delta (0, 0)
Screenshot: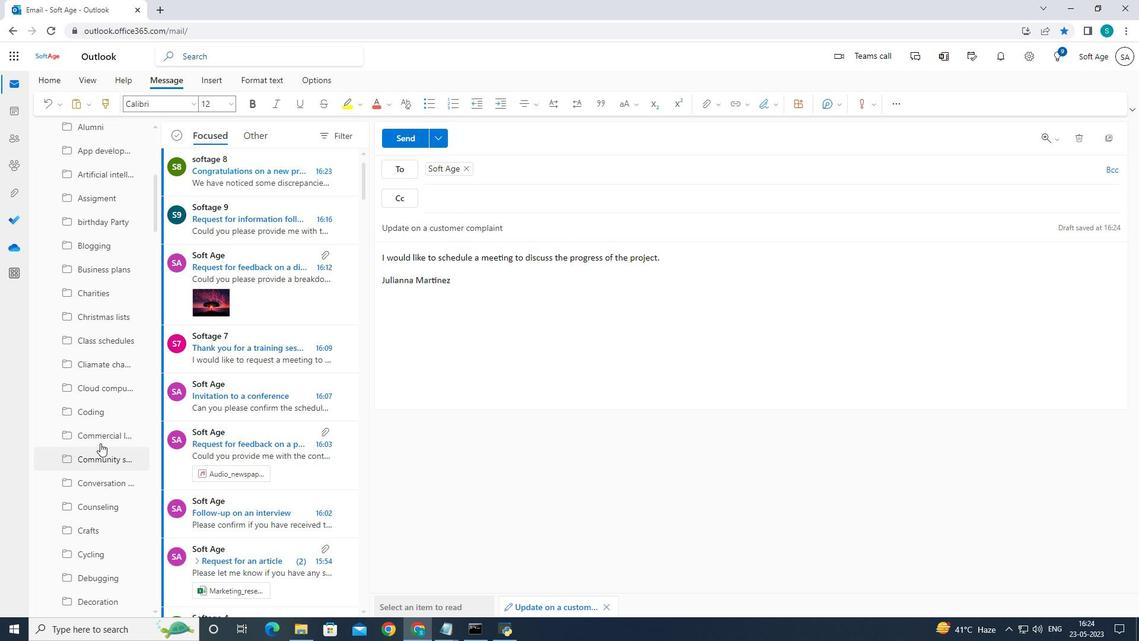 
Action: Mouse scrolled (100, 442) with delta (0, 0)
Screenshot: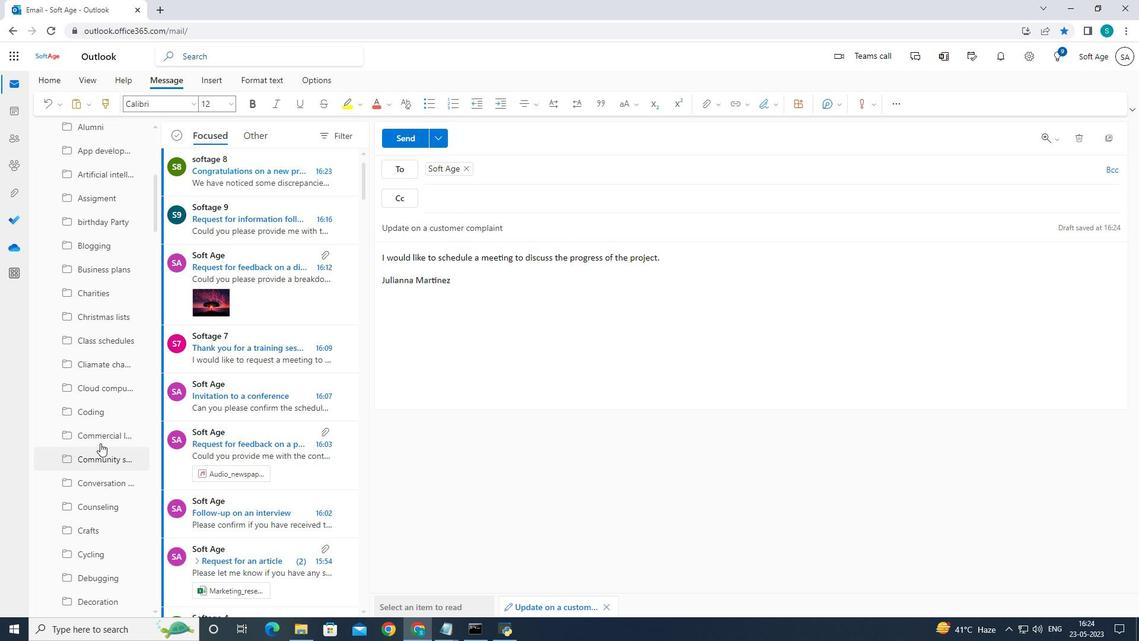 
Action: Mouse scrolled (100, 442) with delta (0, 0)
Screenshot: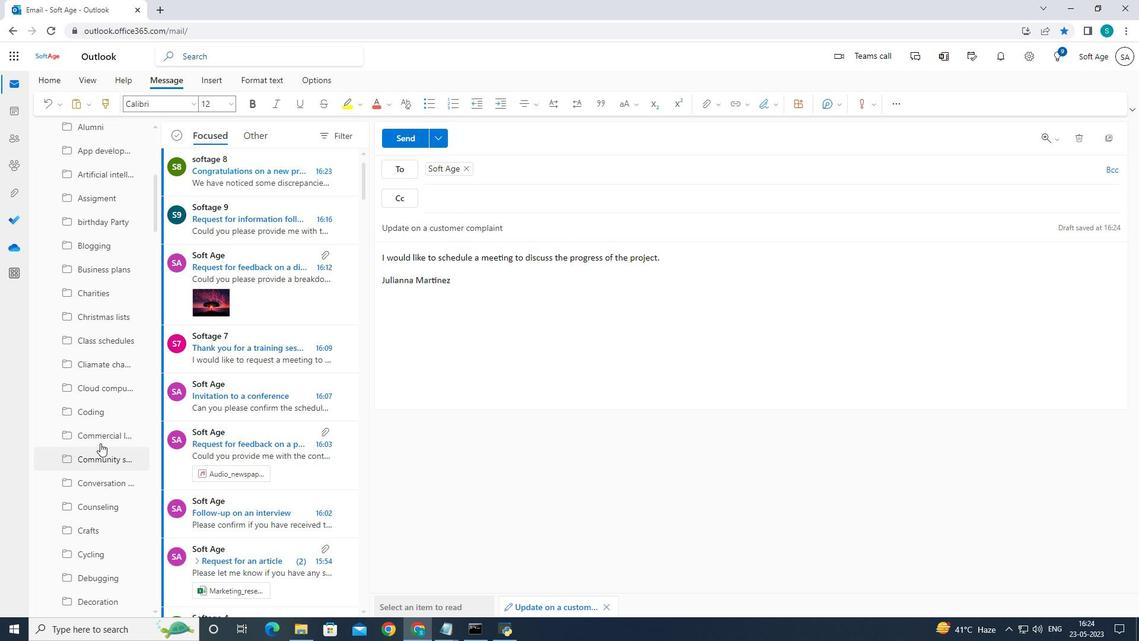 
Action: Mouse moved to (100, 441)
Screenshot: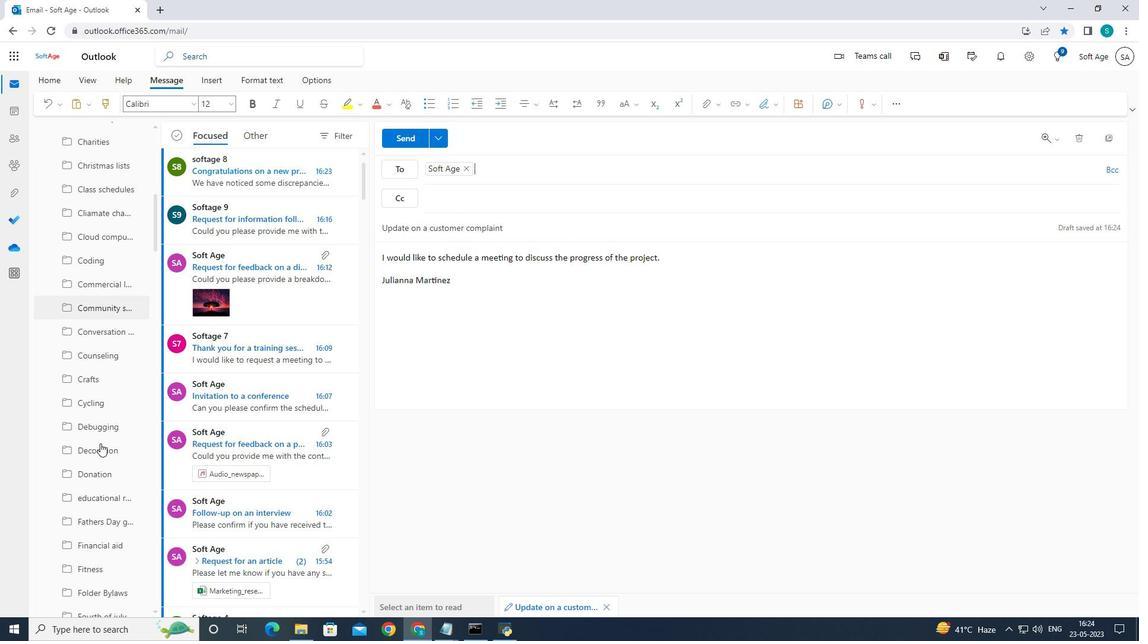 
Action: Mouse scrolled (100, 440) with delta (0, 0)
Screenshot: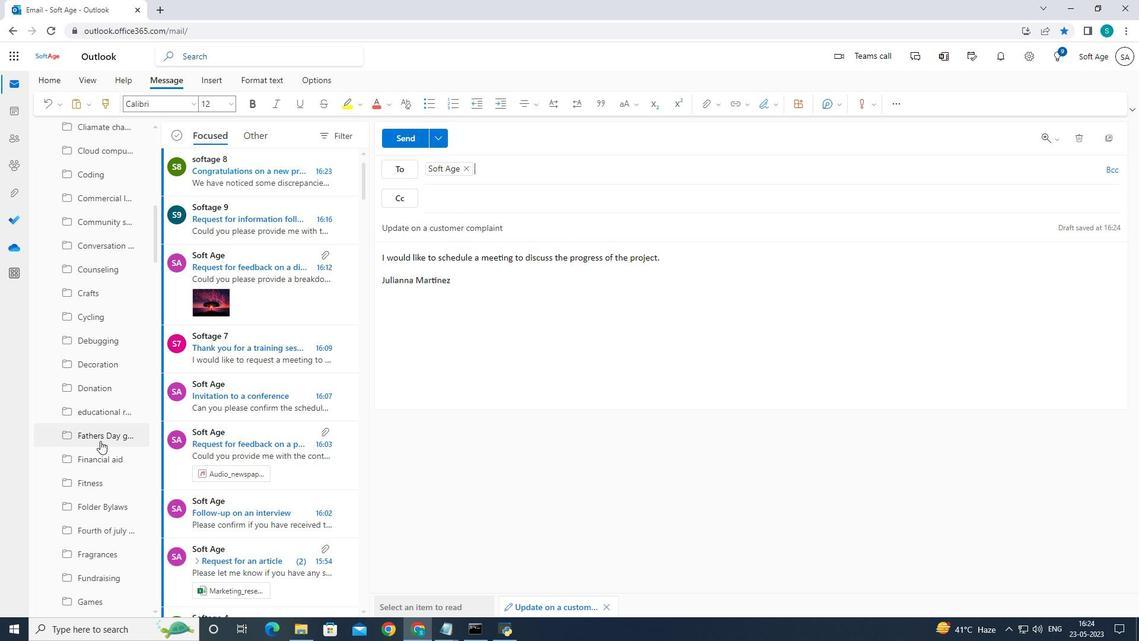 
Action: Mouse scrolled (100, 440) with delta (0, 0)
Screenshot: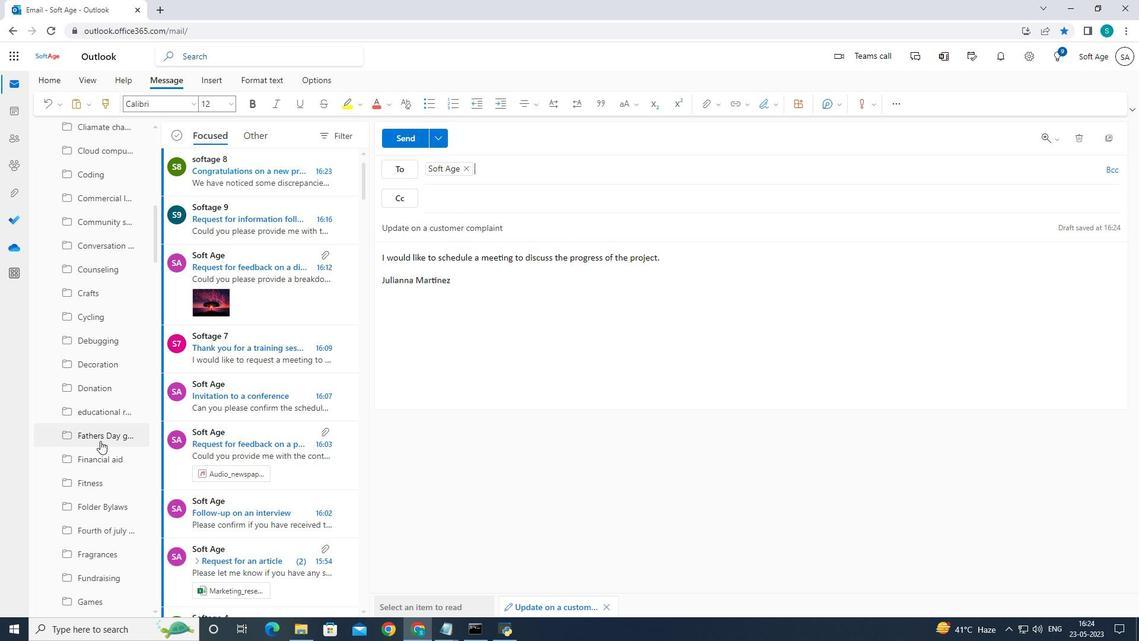 
Action: Mouse scrolled (100, 440) with delta (0, 0)
Screenshot: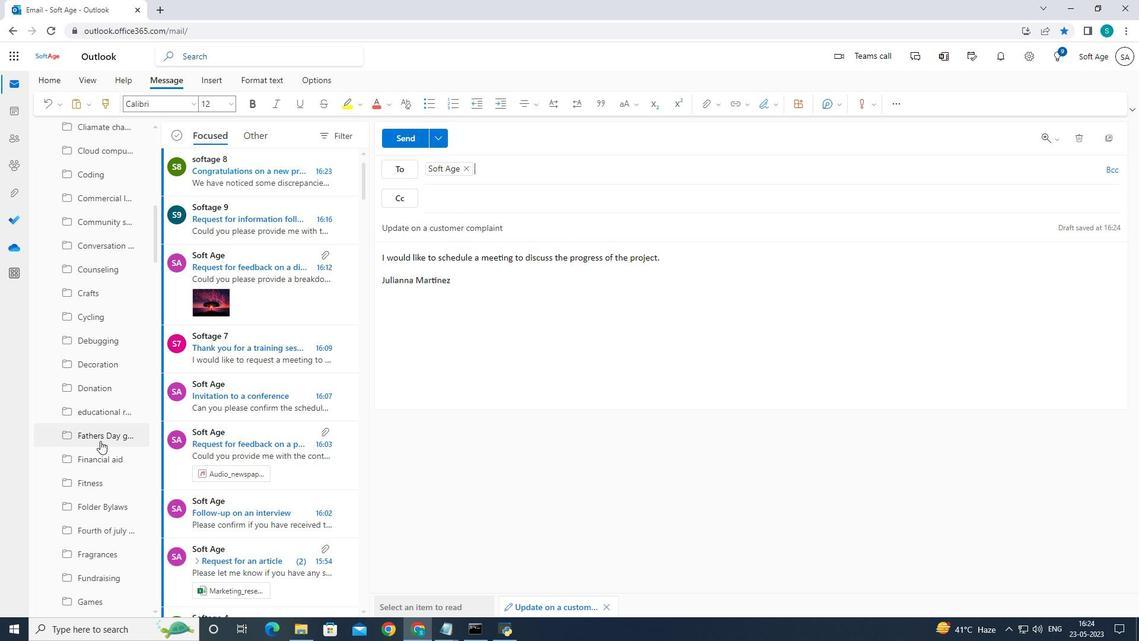
Action: Mouse scrolled (100, 440) with delta (0, 0)
Screenshot: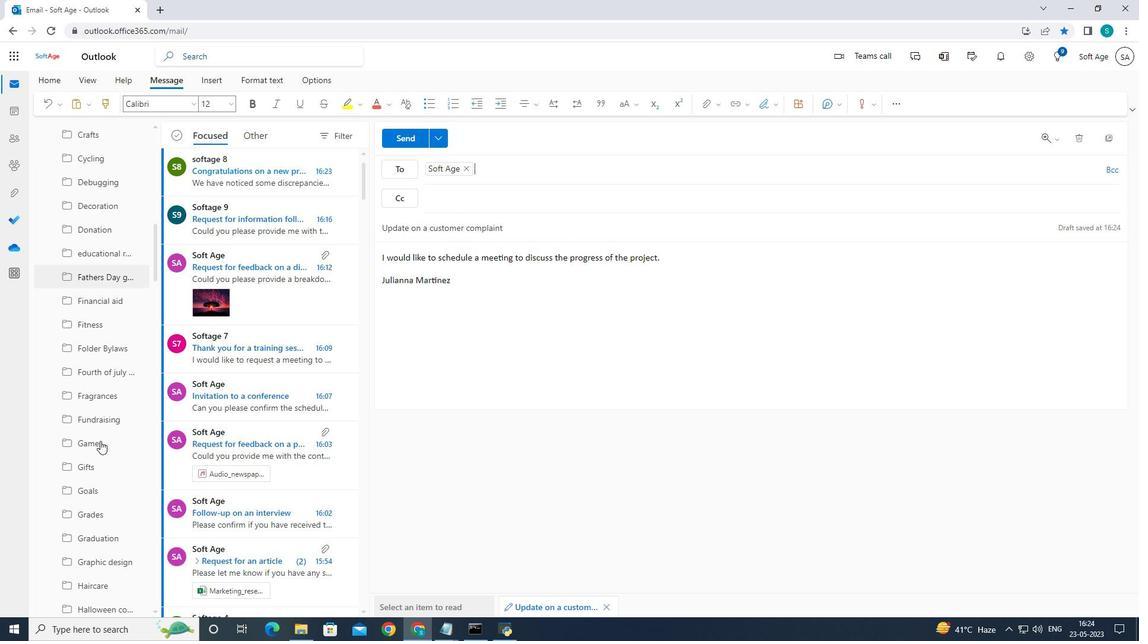 
Action: Mouse scrolled (100, 440) with delta (0, 0)
Screenshot: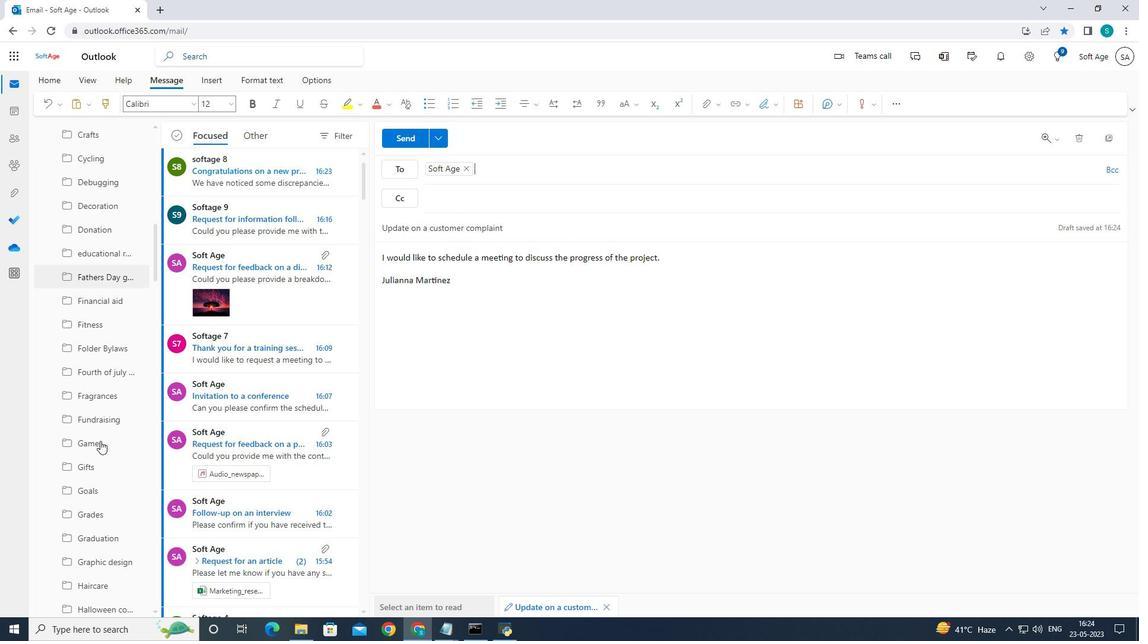 
Action: Mouse scrolled (100, 440) with delta (0, 0)
Screenshot: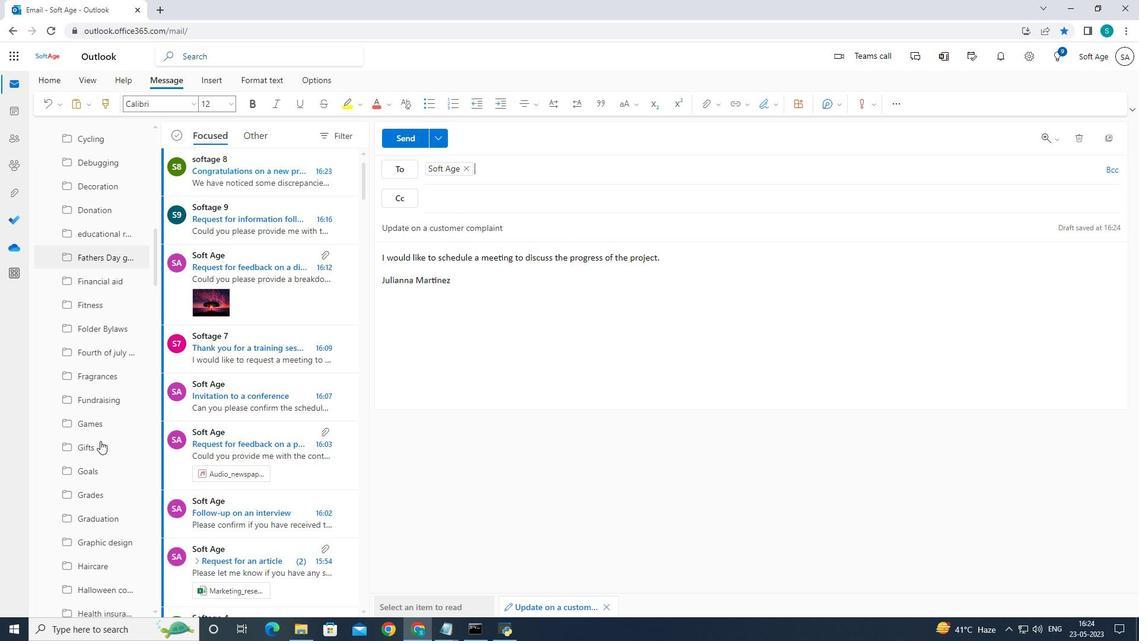 
Action: Mouse scrolled (100, 440) with delta (0, 0)
Screenshot: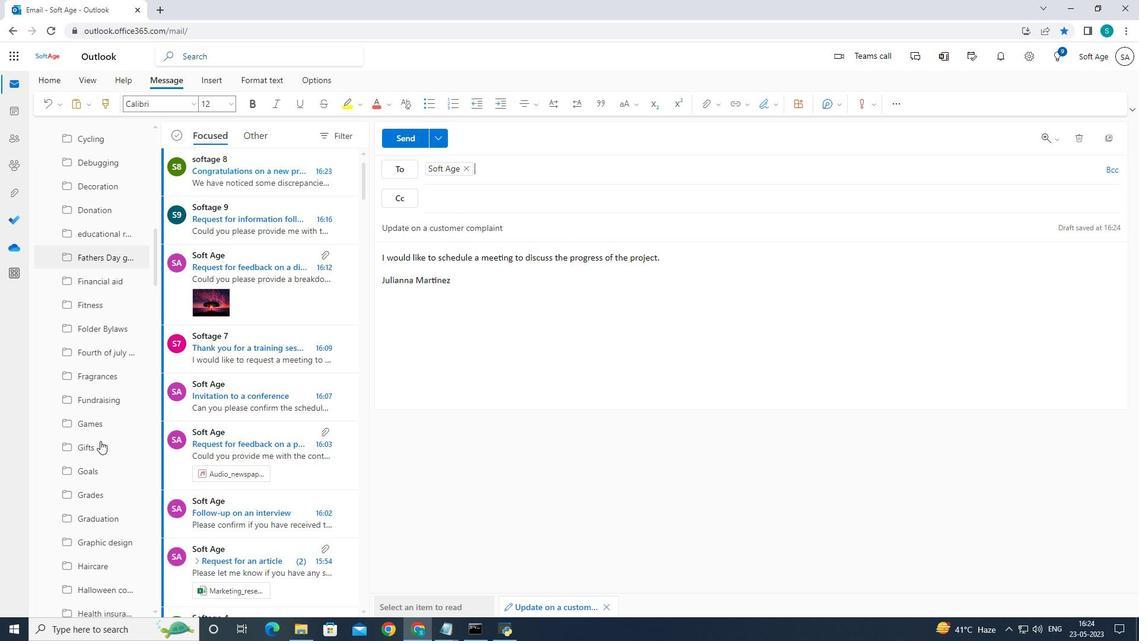 
Action: Mouse moved to (100, 439)
Screenshot: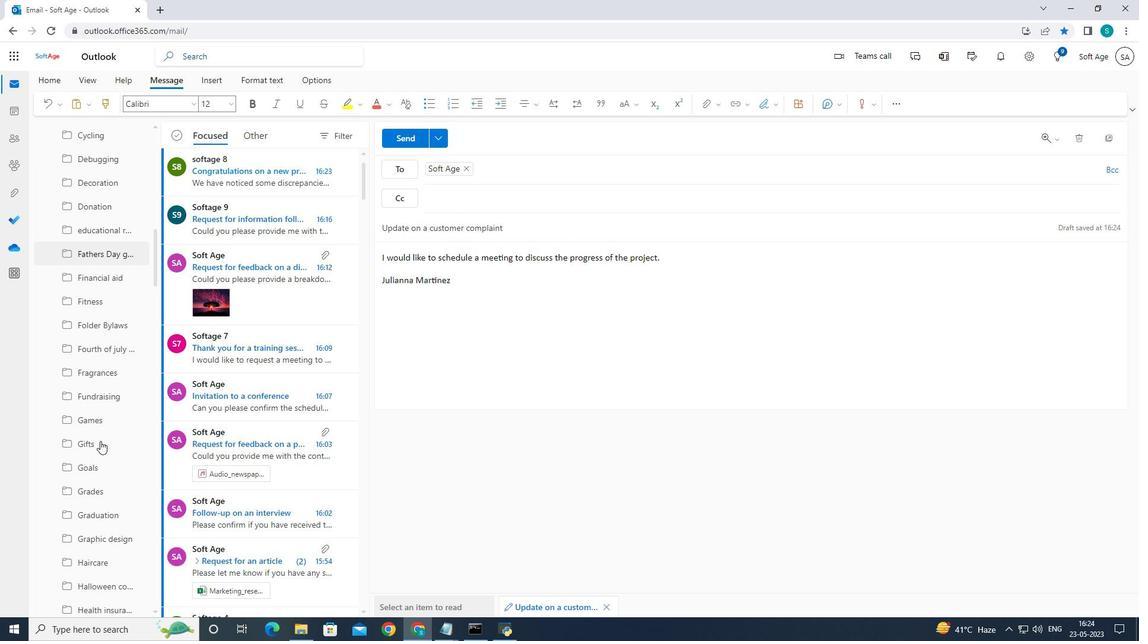 
Action: Mouse scrolled (100, 439) with delta (0, 0)
Screenshot: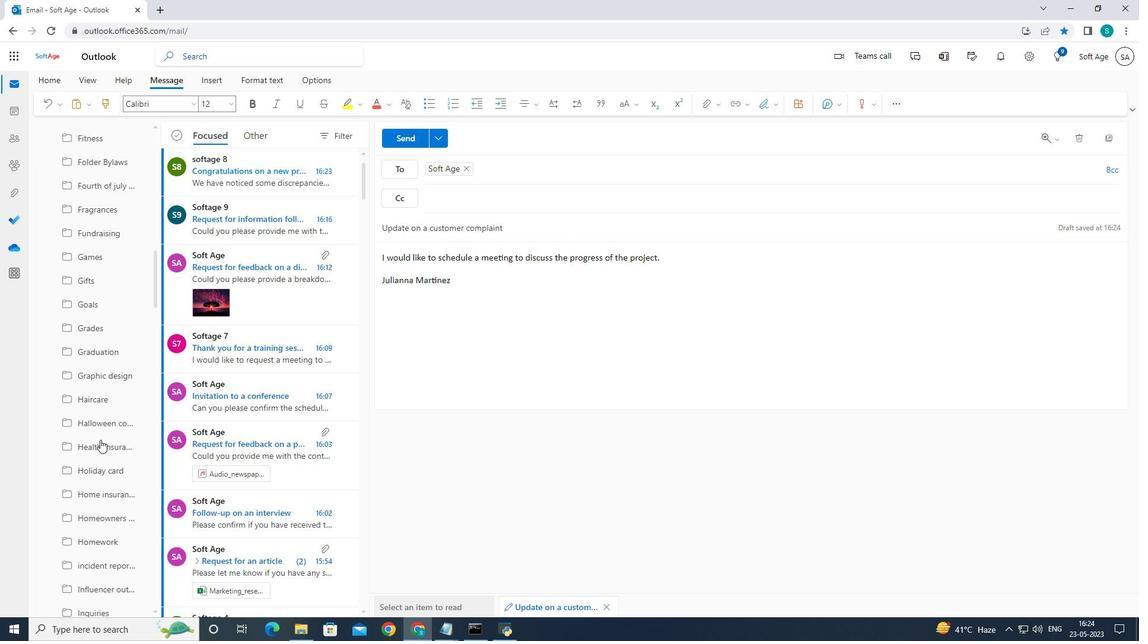 
Action: Mouse scrolled (100, 439) with delta (0, 0)
Screenshot: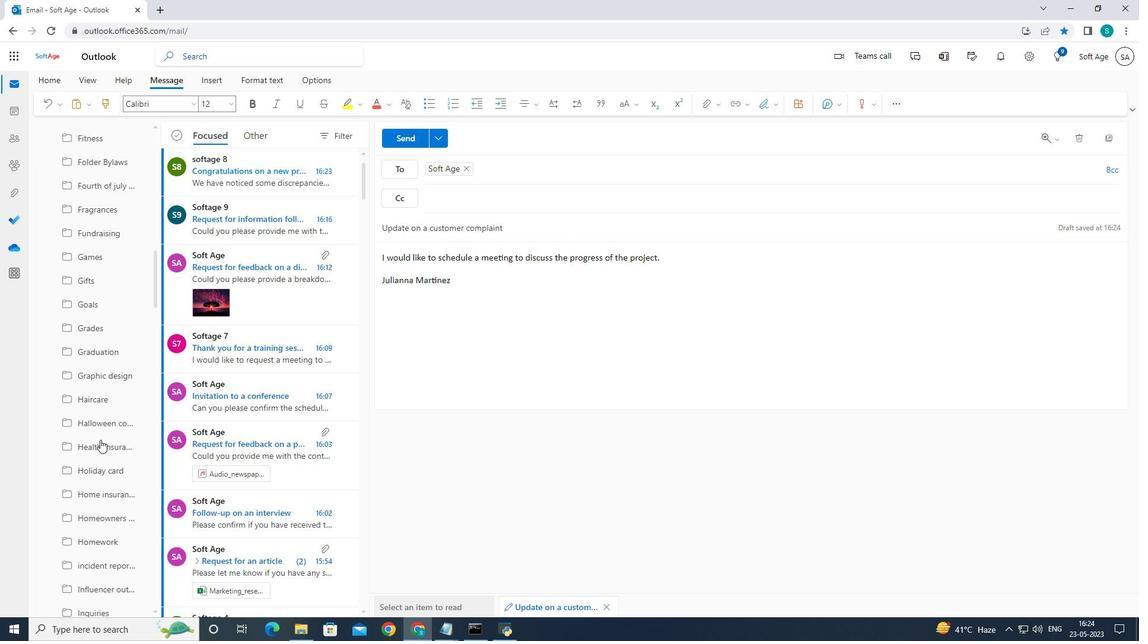 
Action: Mouse scrolled (100, 439) with delta (0, 0)
Screenshot: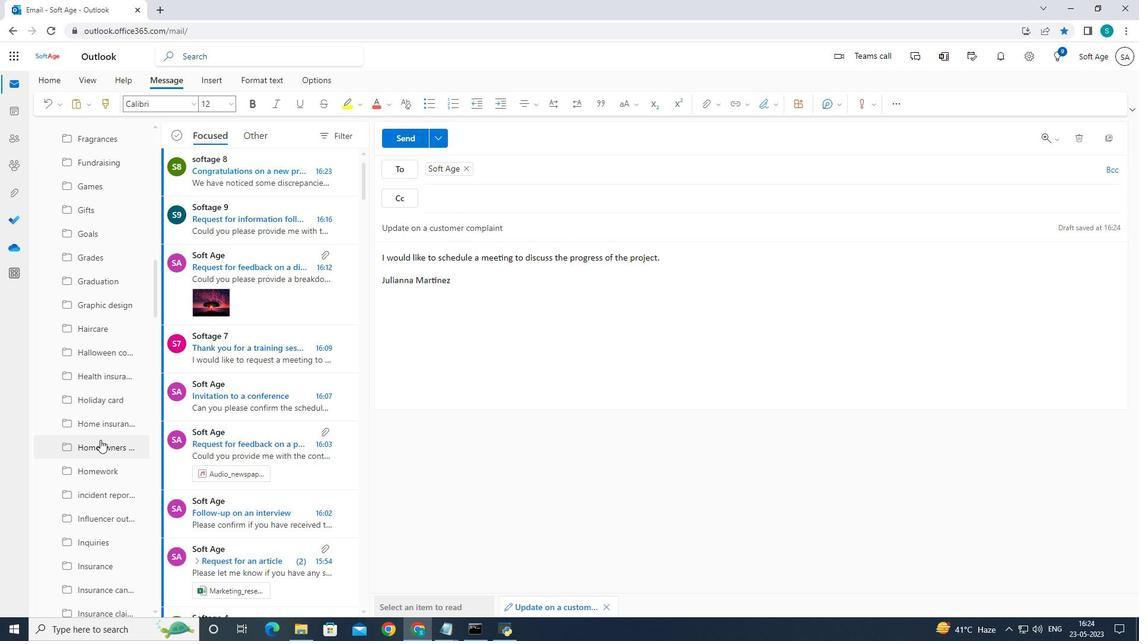 
Action: Mouse scrolled (100, 439) with delta (0, 0)
Screenshot: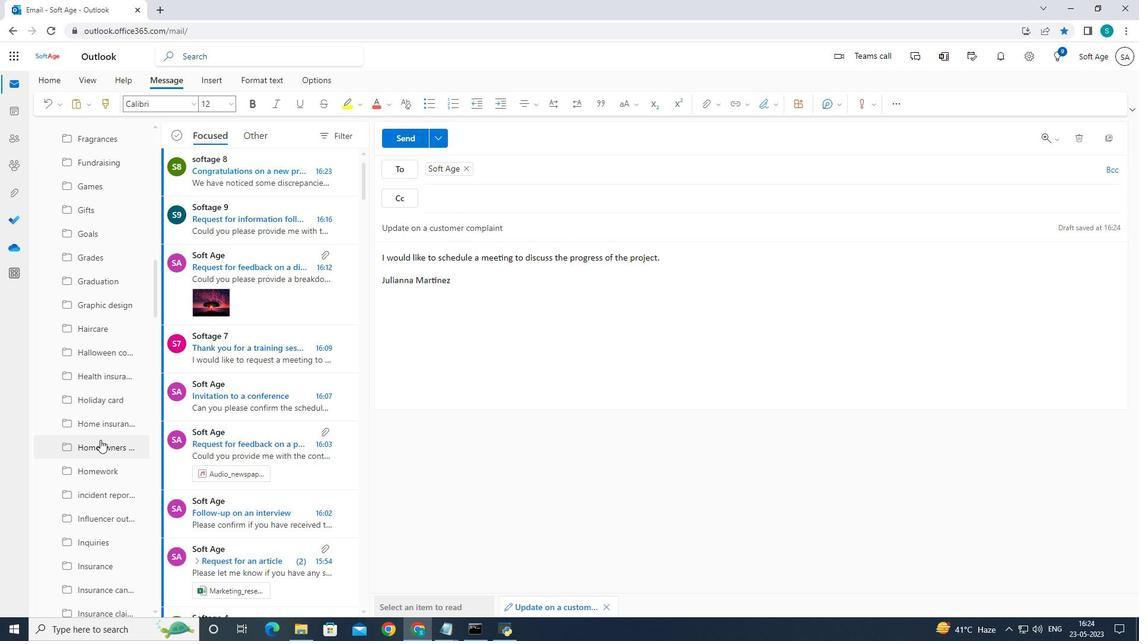 
Action: Mouse moved to (100, 439)
Screenshot: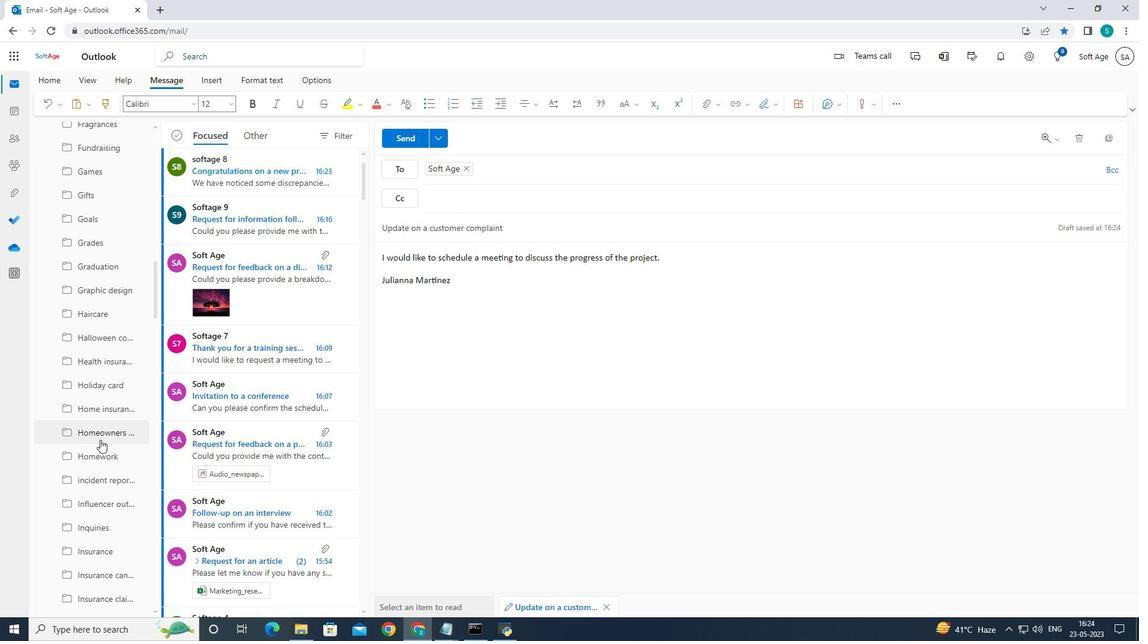 
Action: Mouse scrolled (100, 438) with delta (0, 0)
Screenshot: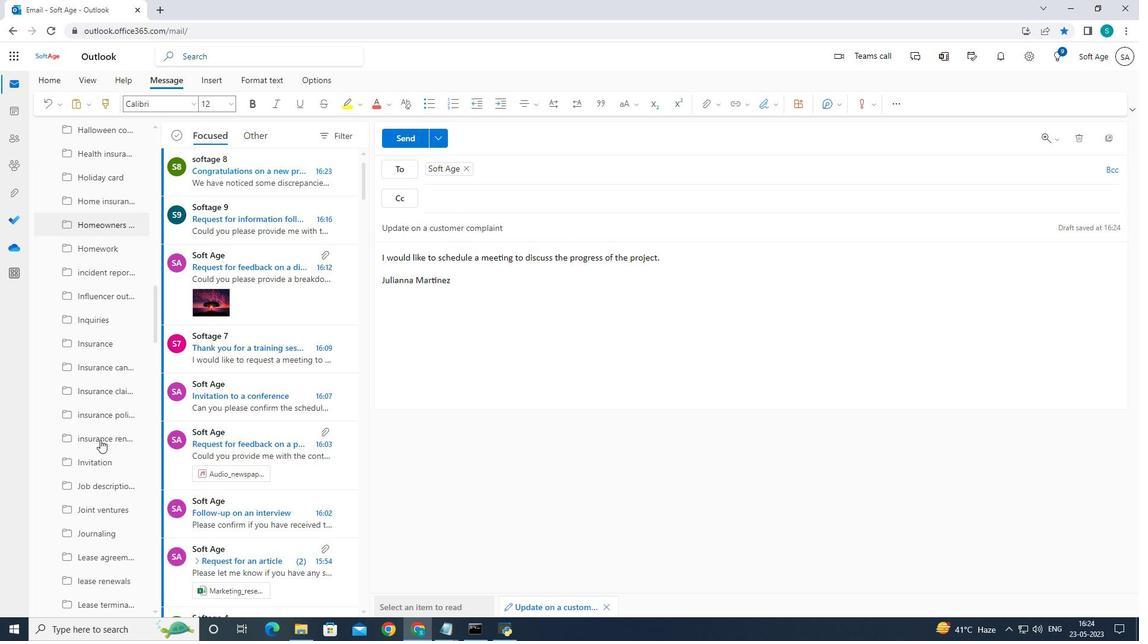 
Action: Mouse scrolled (100, 438) with delta (0, 0)
Screenshot: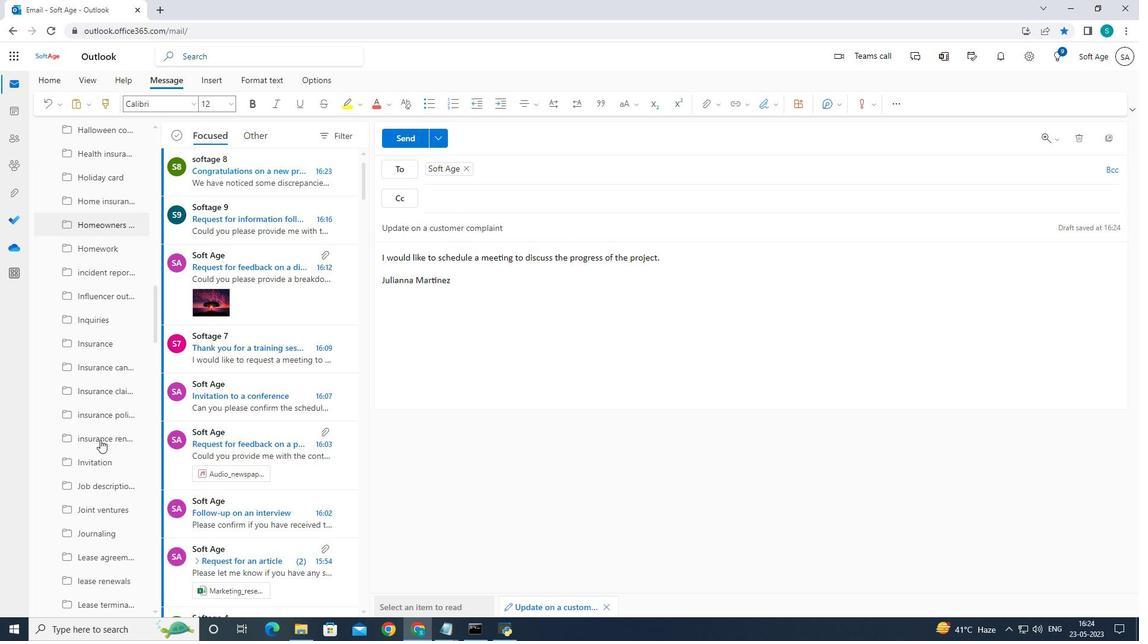 
Action: Mouse scrolled (100, 438) with delta (0, 0)
Screenshot: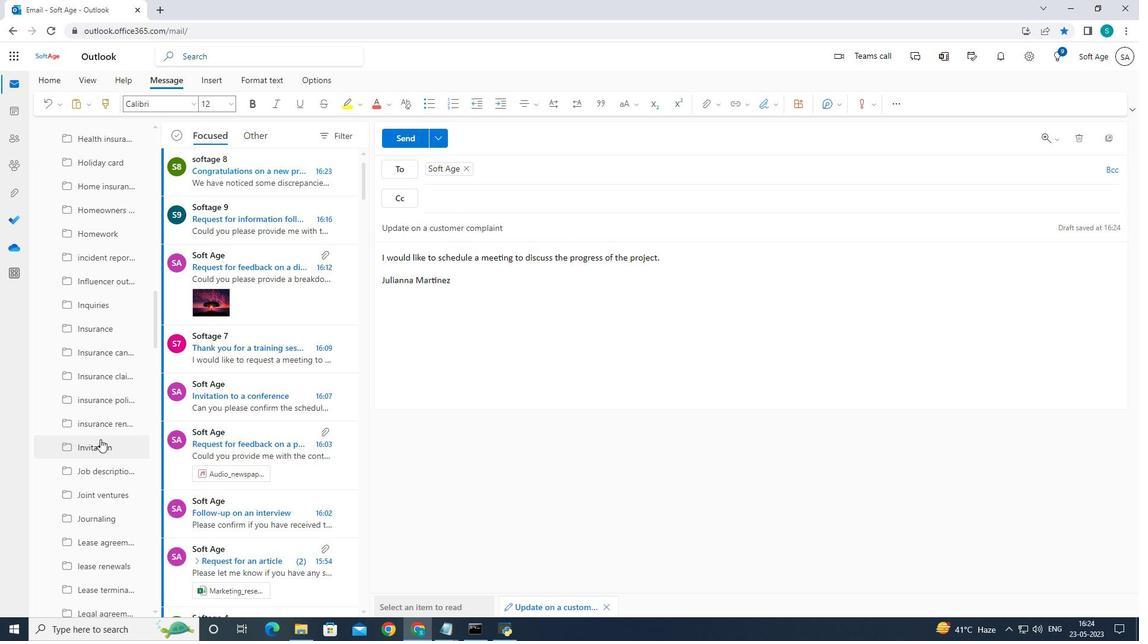 
Action: Mouse scrolled (100, 438) with delta (0, 0)
Screenshot: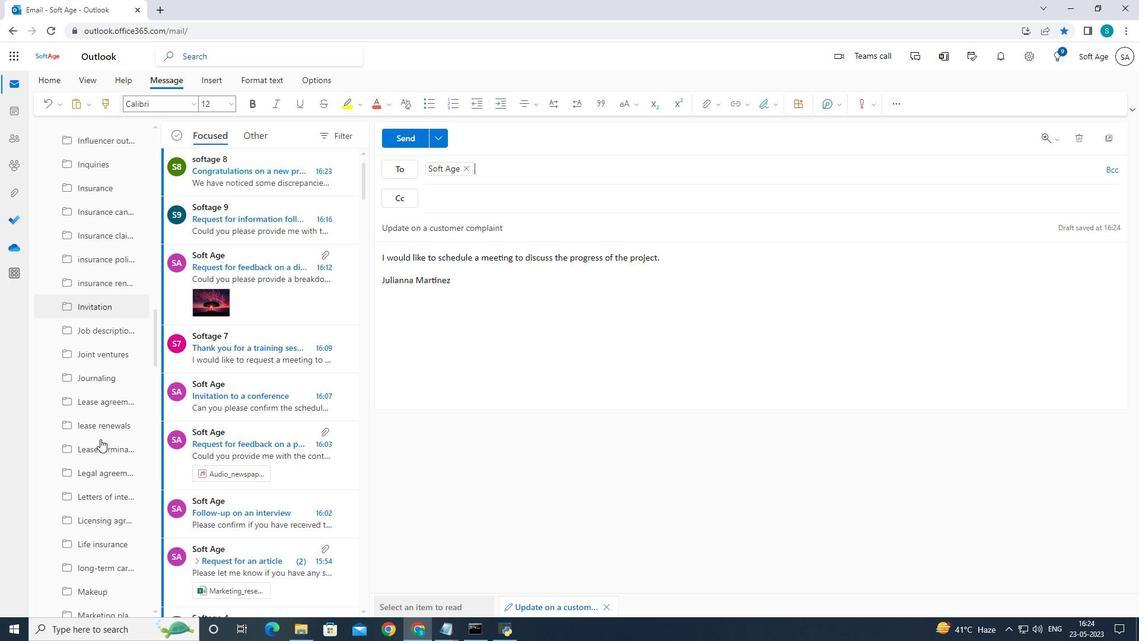 
Action: Mouse scrolled (100, 438) with delta (0, 0)
Screenshot: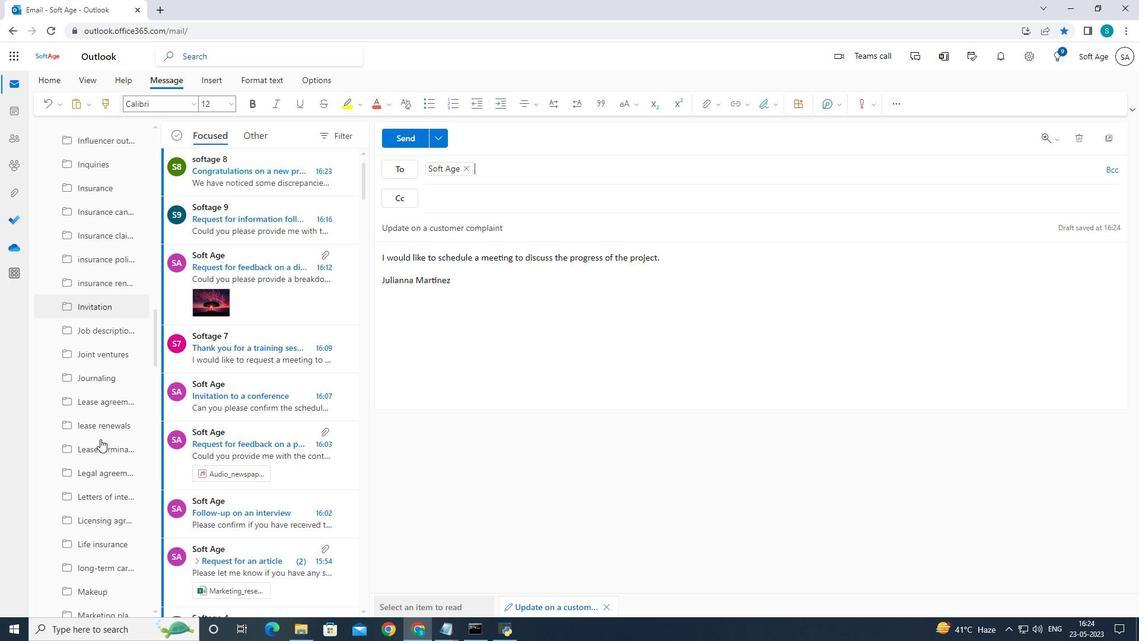 
Action: Mouse scrolled (100, 438) with delta (0, 0)
Screenshot: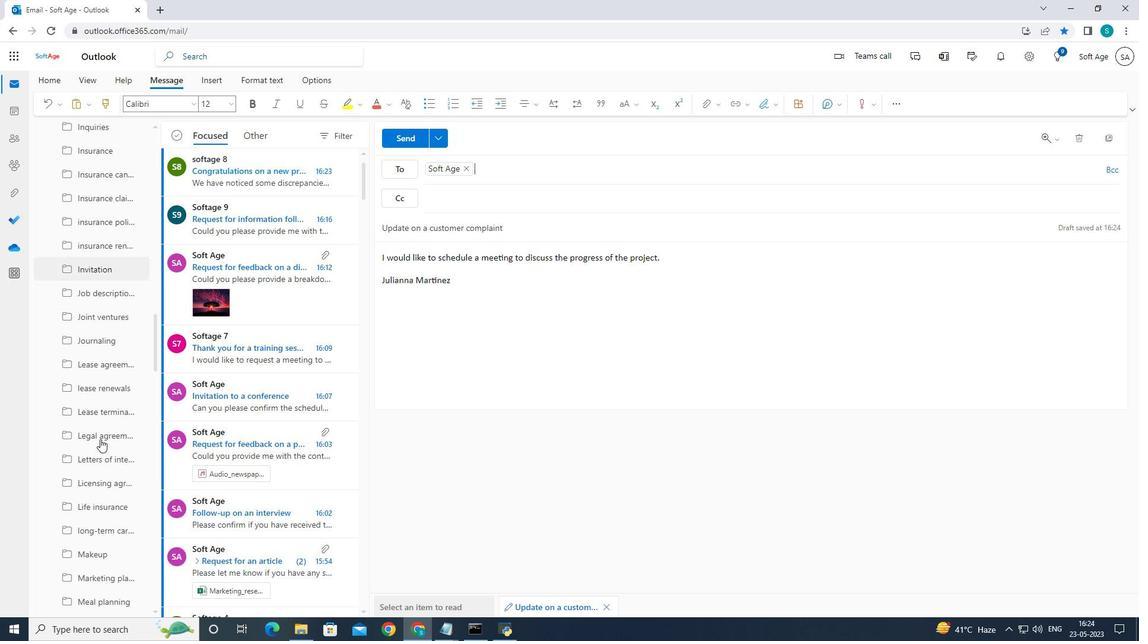 
Action: Mouse moved to (101, 437)
Screenshot: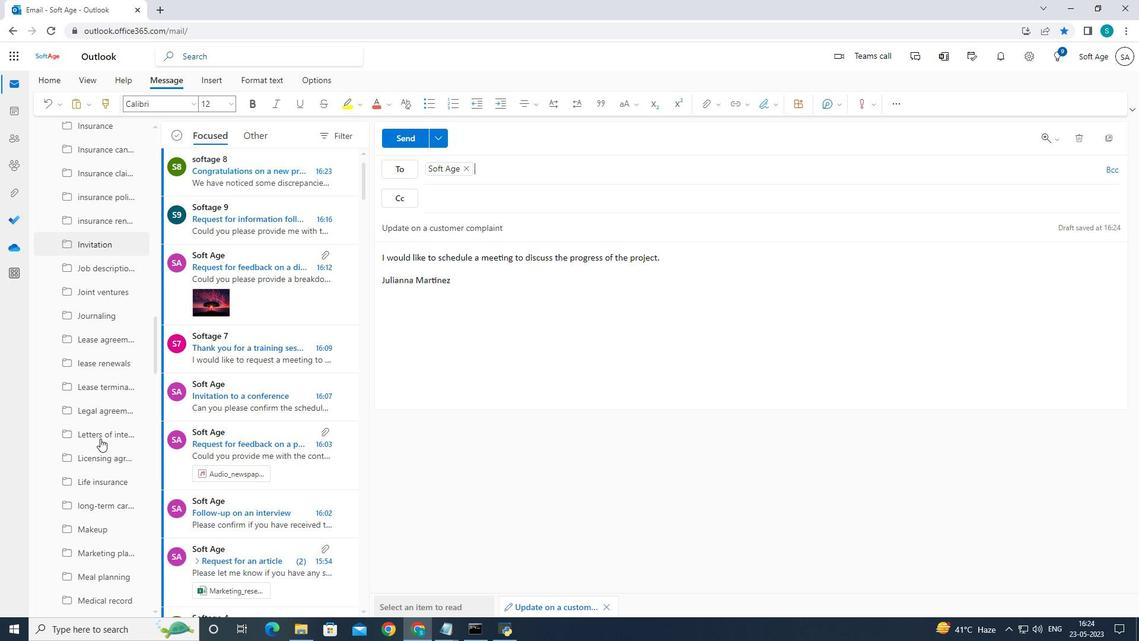 
Action: Mouse scrolled (101, 436) with delta (0, 0)
Screenshot: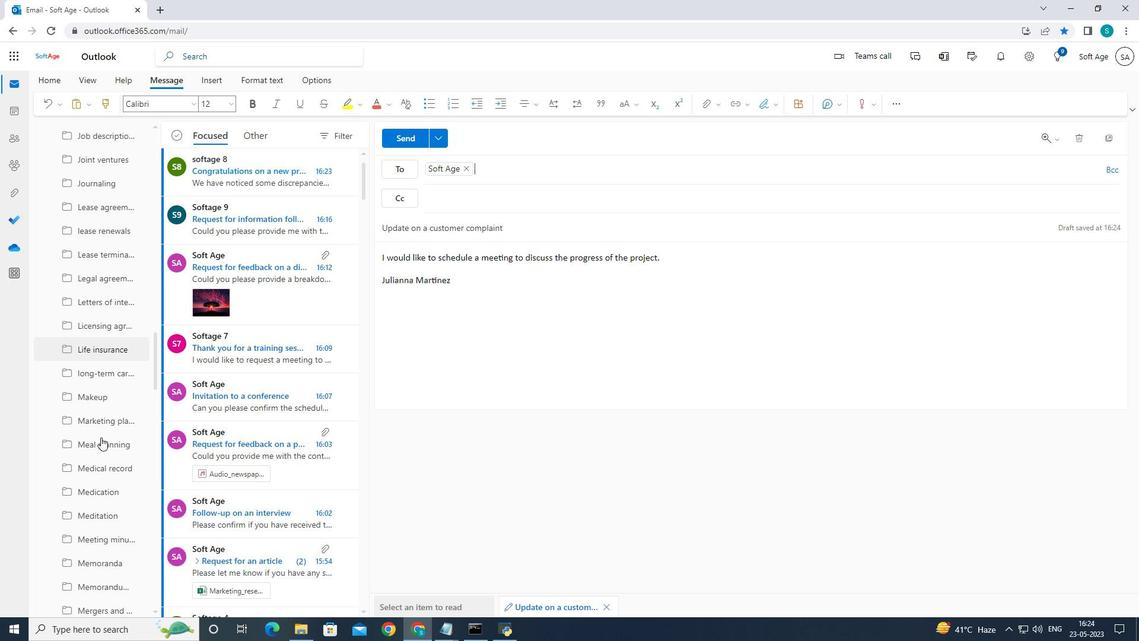 
Action: Mouse scrolled (101, 436) with delta (0, 0)
Screenshot: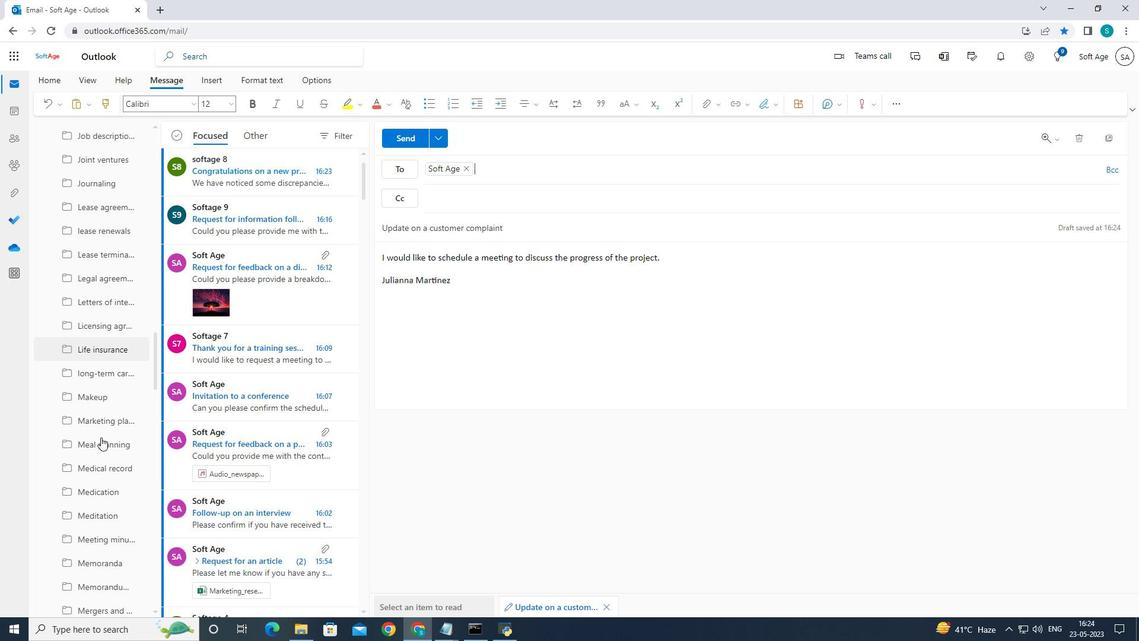 
Action: Mouse moved to (102, 436)
Screenshot: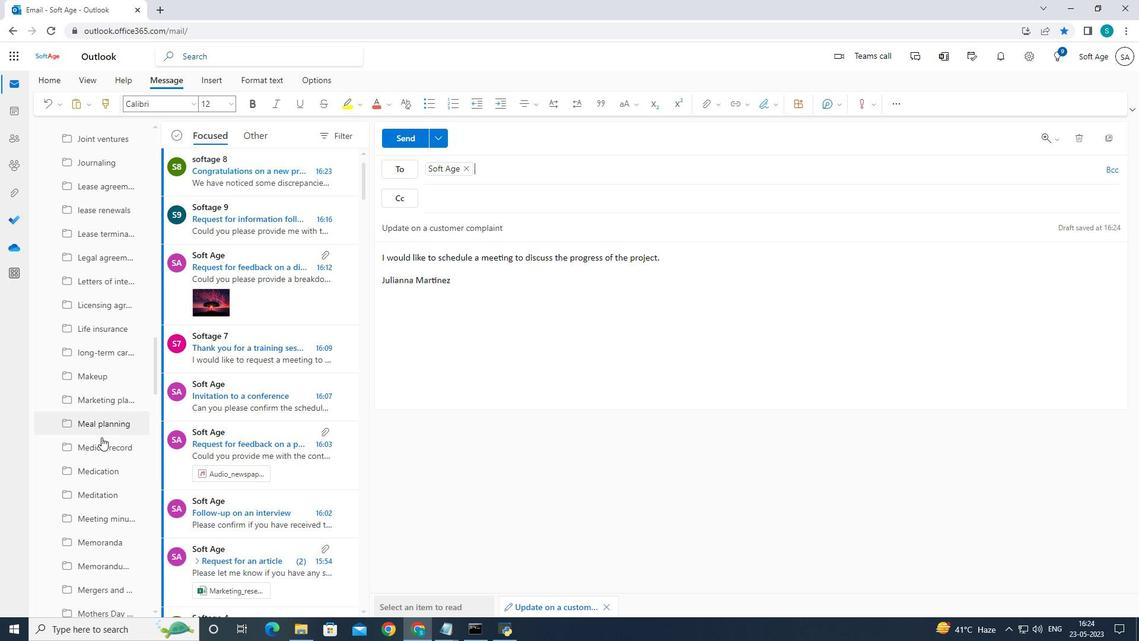 
Action: Mouse scrolled (102, 436) with delta (0, 0)
Screenshot: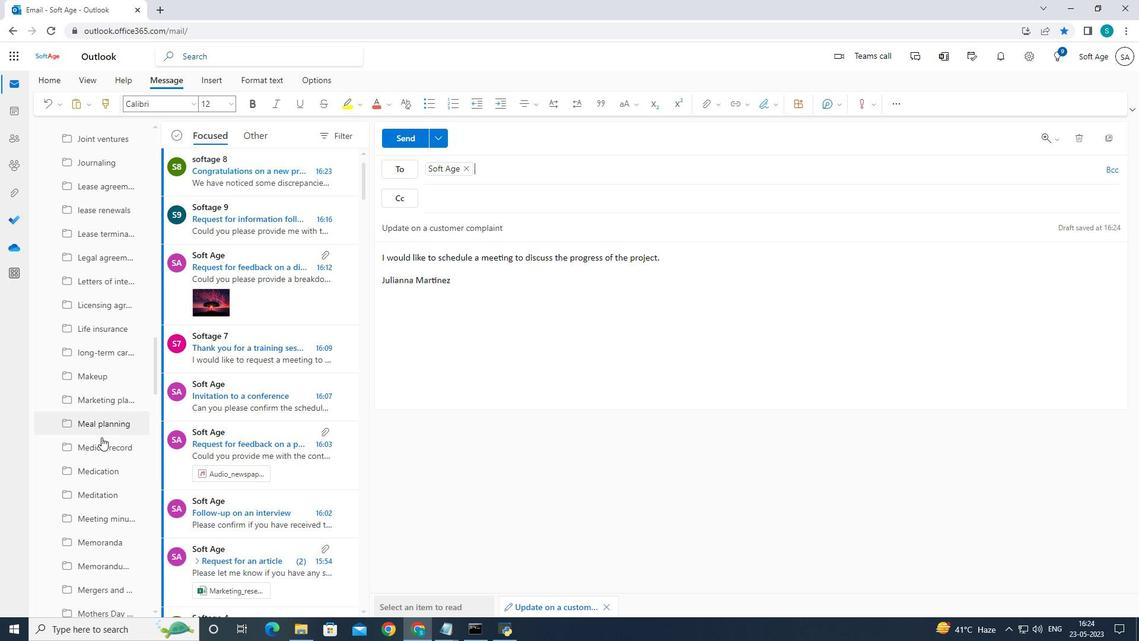 
Action: Mouse moved to (105, 435)
Screenshot: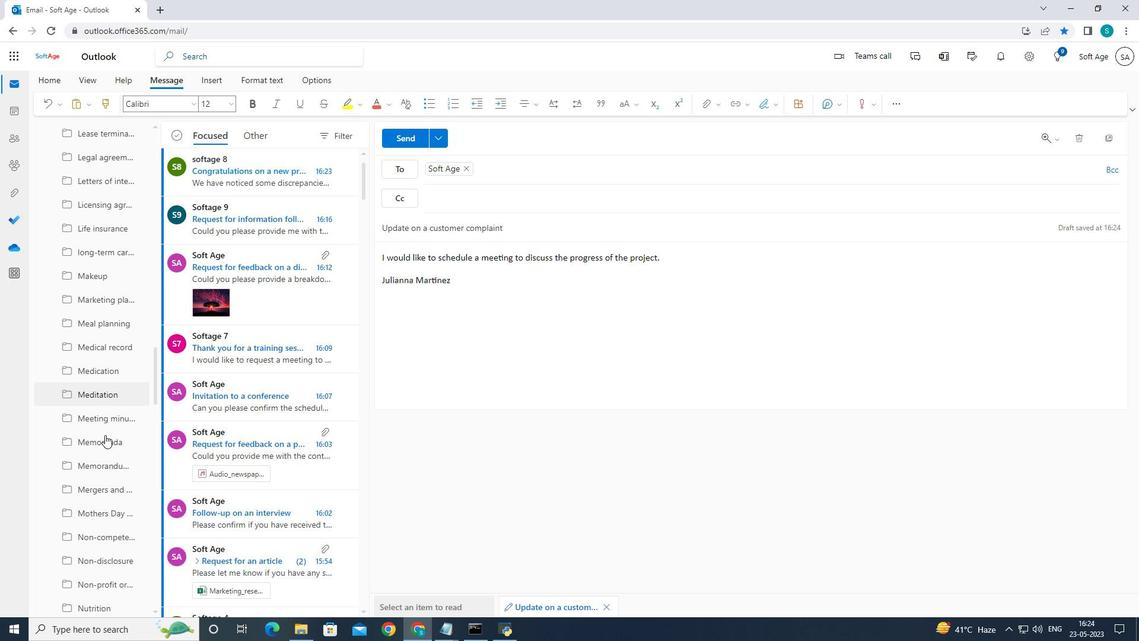 
Action: Mouse scrolled (105, 434) with delta (0, 0)
Screenshot: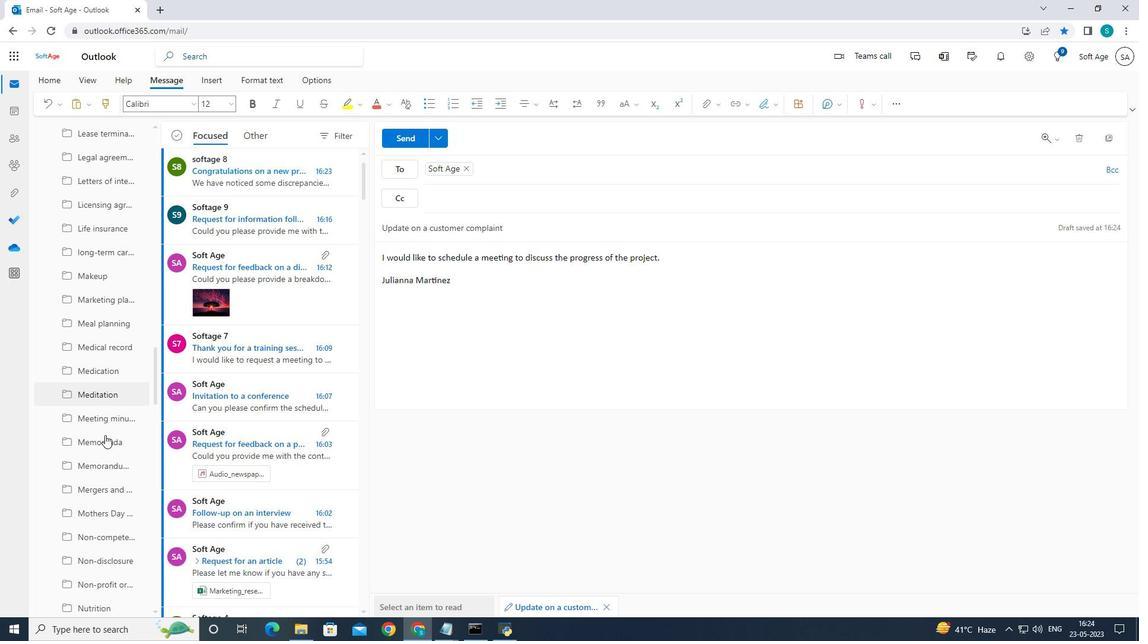 
Action: Mouse scrolled (105, 434) with delta (0, 0)
Screenshot: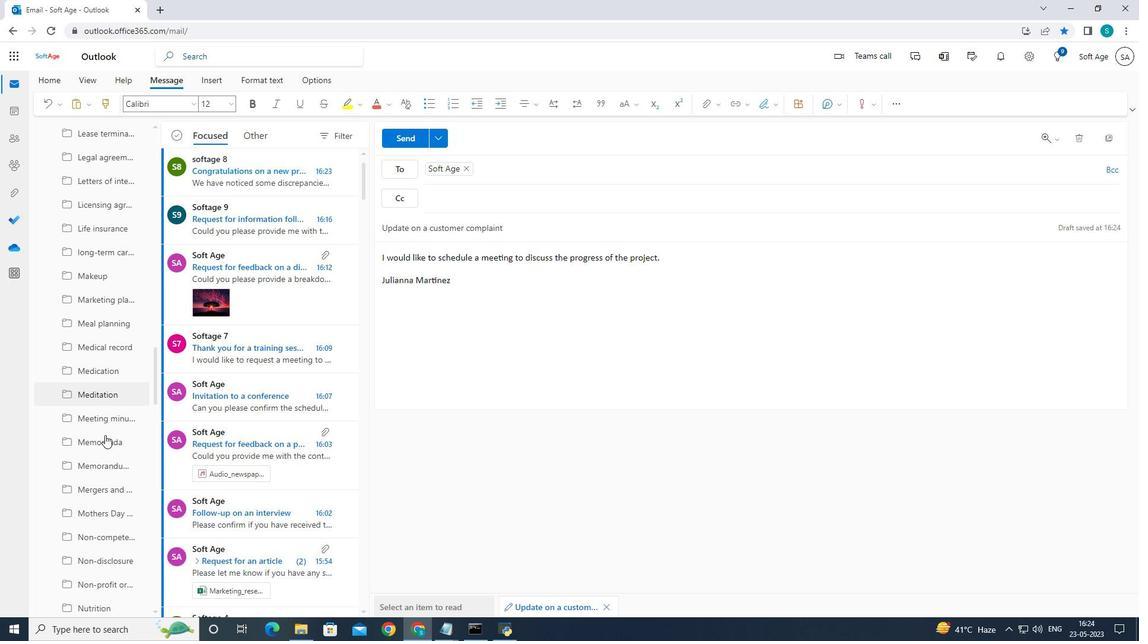 
Action: Mouse scrolled (105, 434) with delta (0, 0)
Screenshot: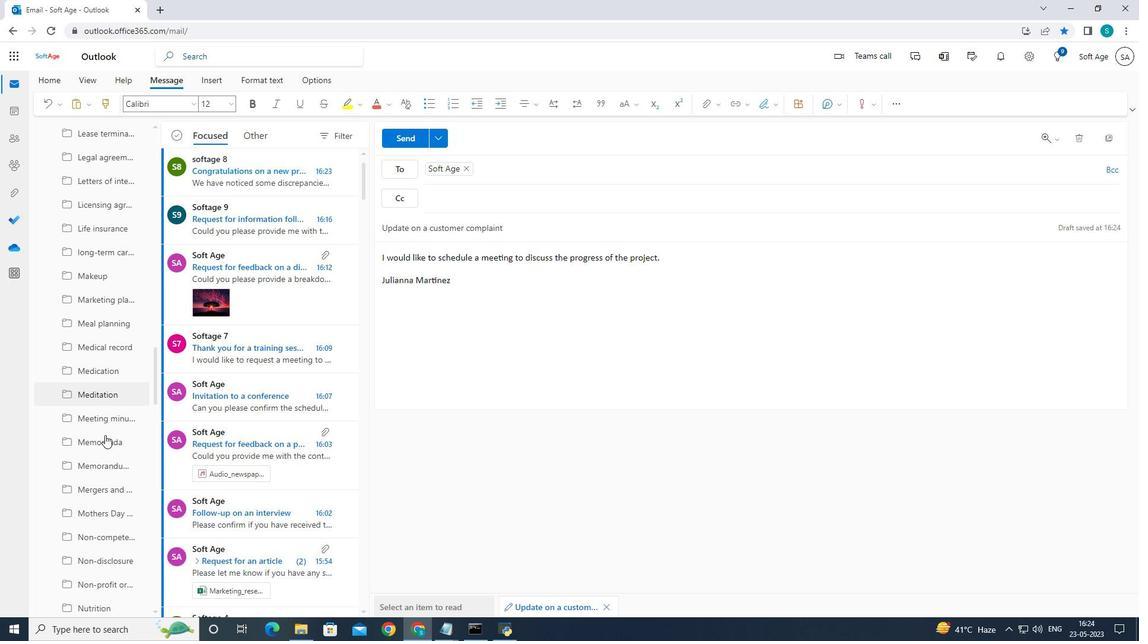 
Action: Mouse moved to (112, 445)
Screenshot: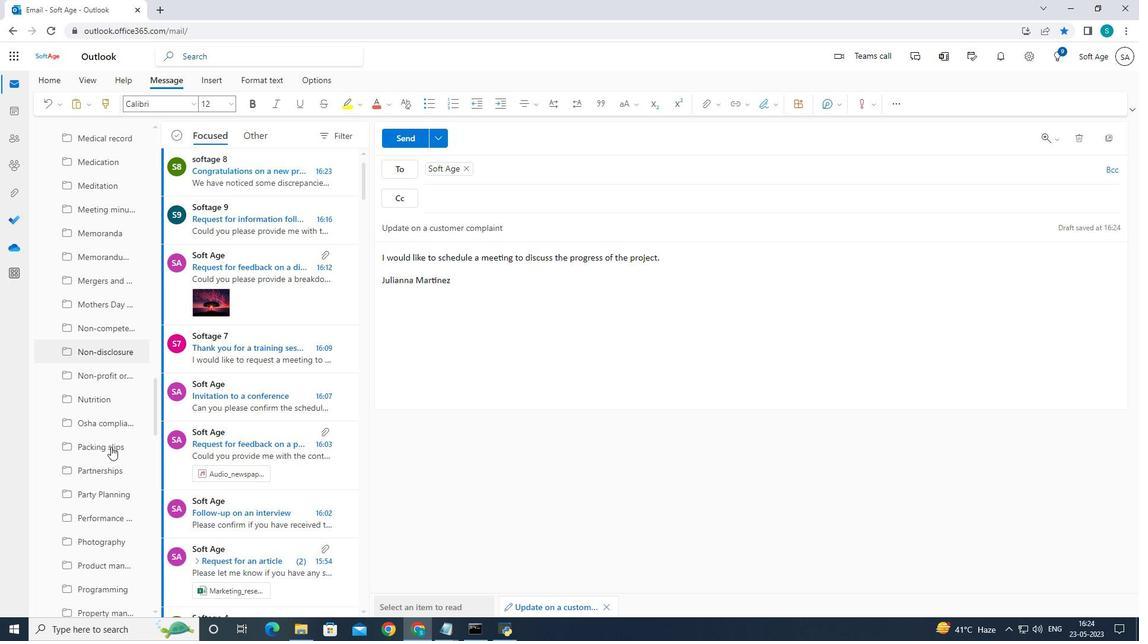 
Action: Mouse scrolled (112, 444) with delta (0, 0)
Screenshot: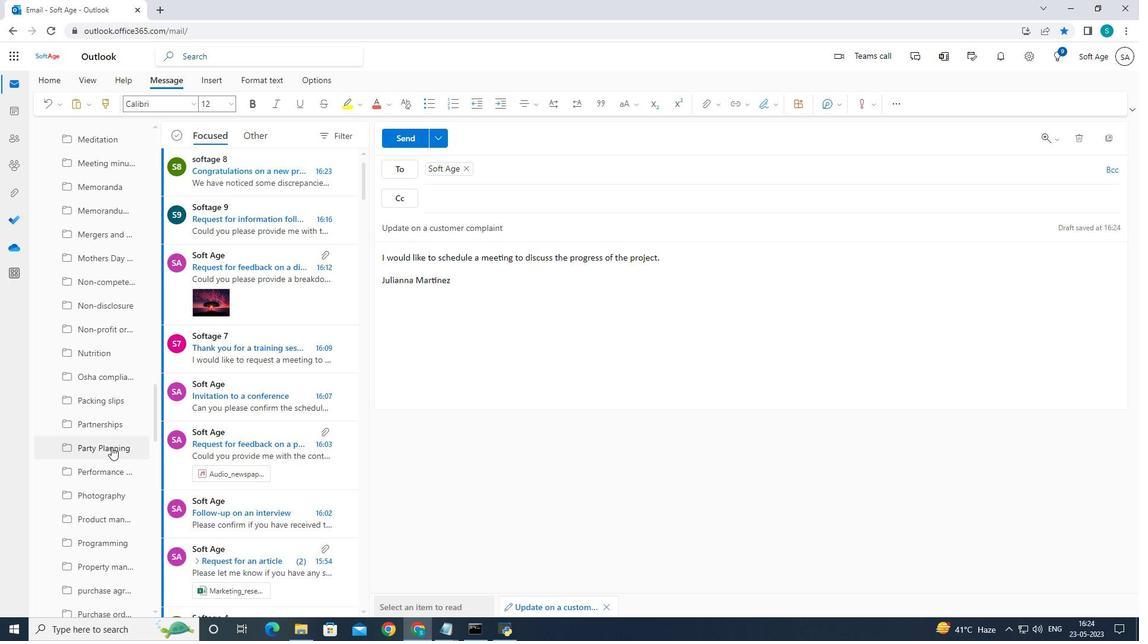 
Action: Mouse scrolled (112, 444) with delta (0, 0)
Screenshot: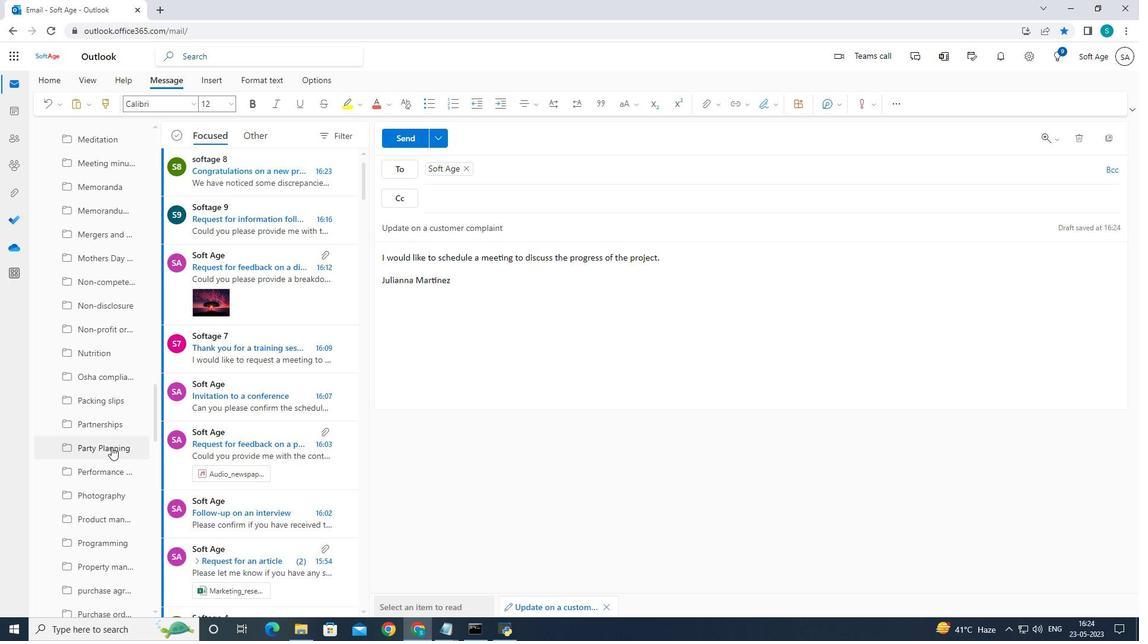 
Action: Mouse scrolled (112, 444) with delta (0, 0)
Screenshot: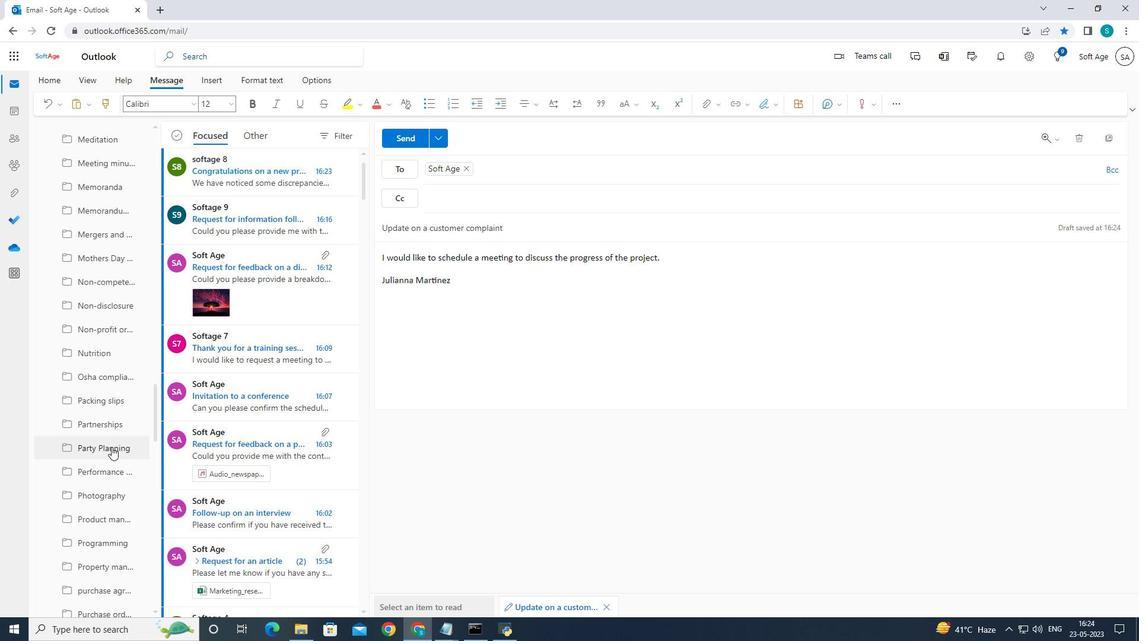 
Action: Mouse scrolled (112, 444) with delta (0, 0)
Screenshot: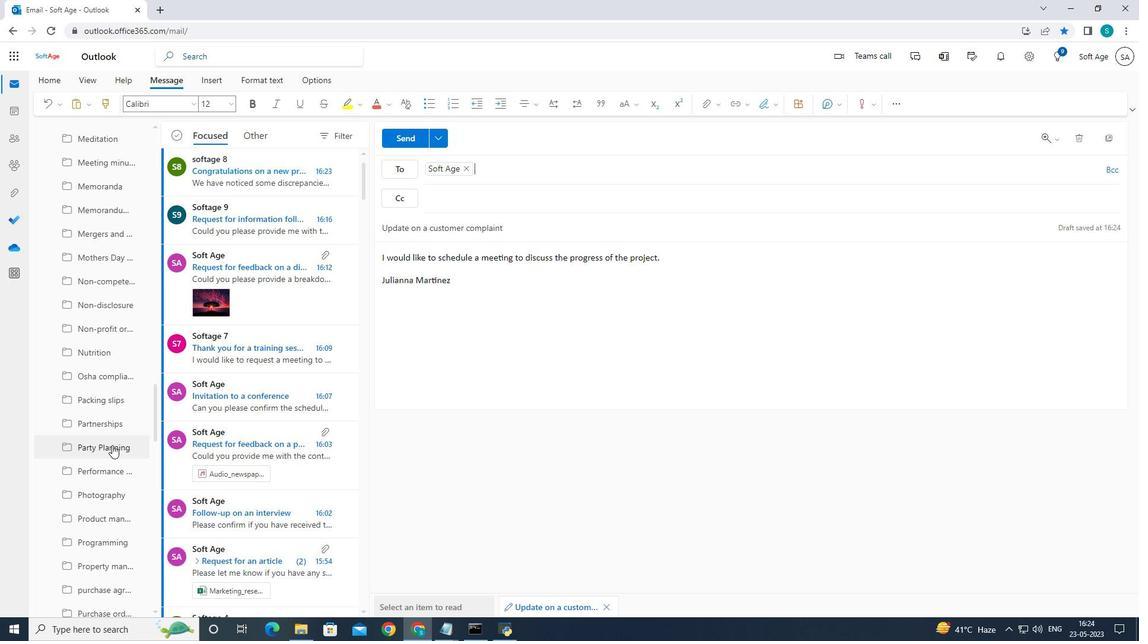 
Action: Mouse moved to (113, 442)
Screenshot: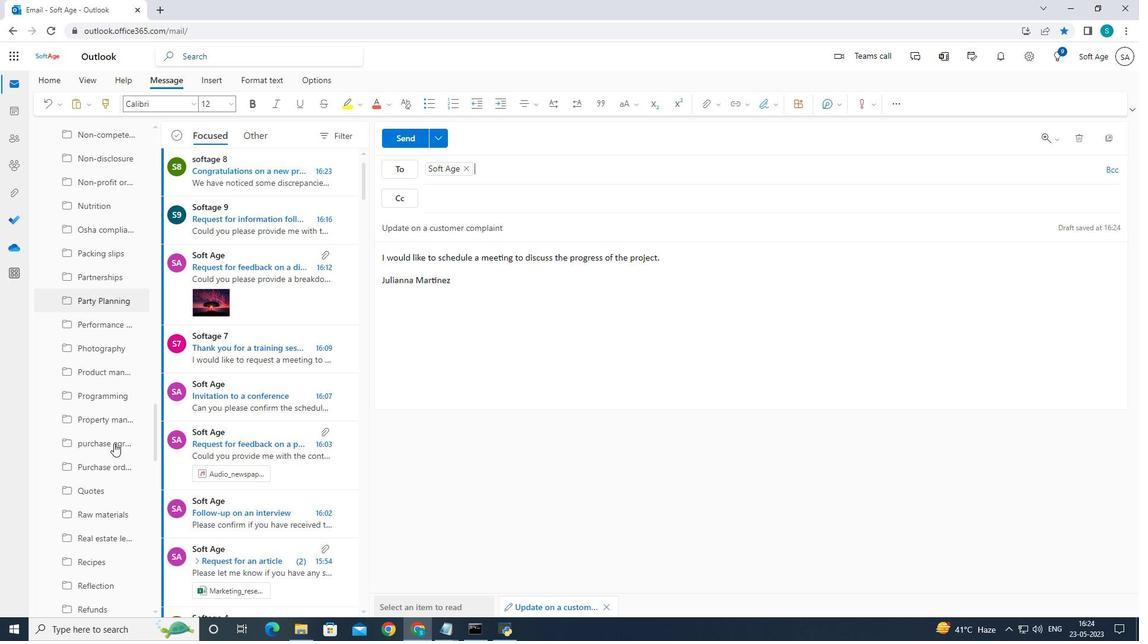 
Action: Mouse scrolled (113, 441) with delta (0, 0)
Screenshot: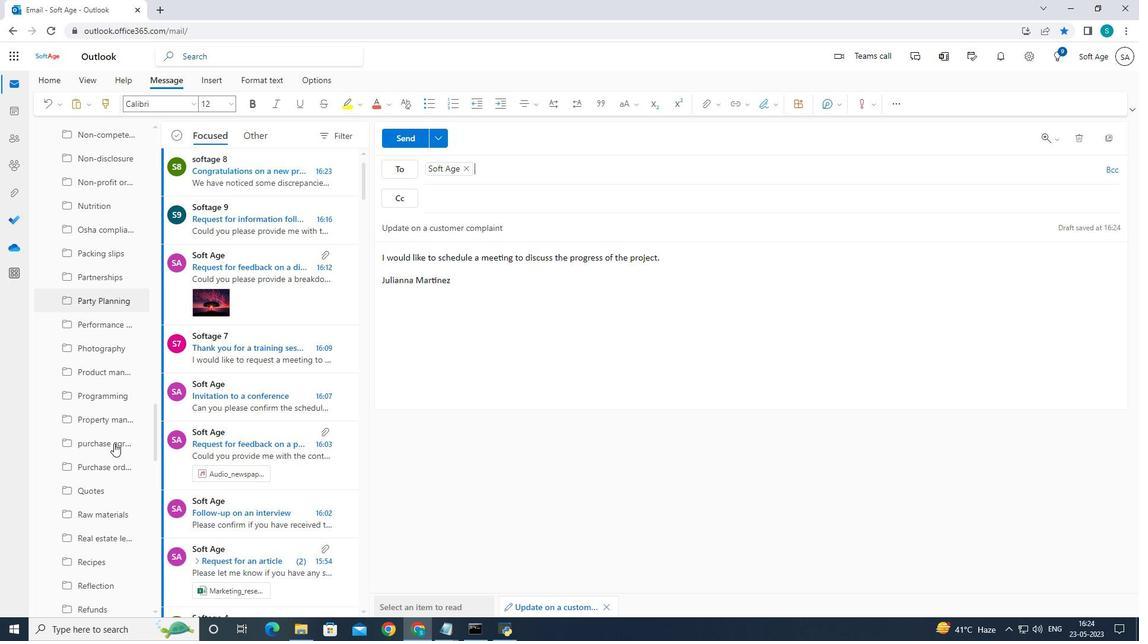 
Action: Mouse scrolled (113, 441) with delta (0, 0)
Screenshot: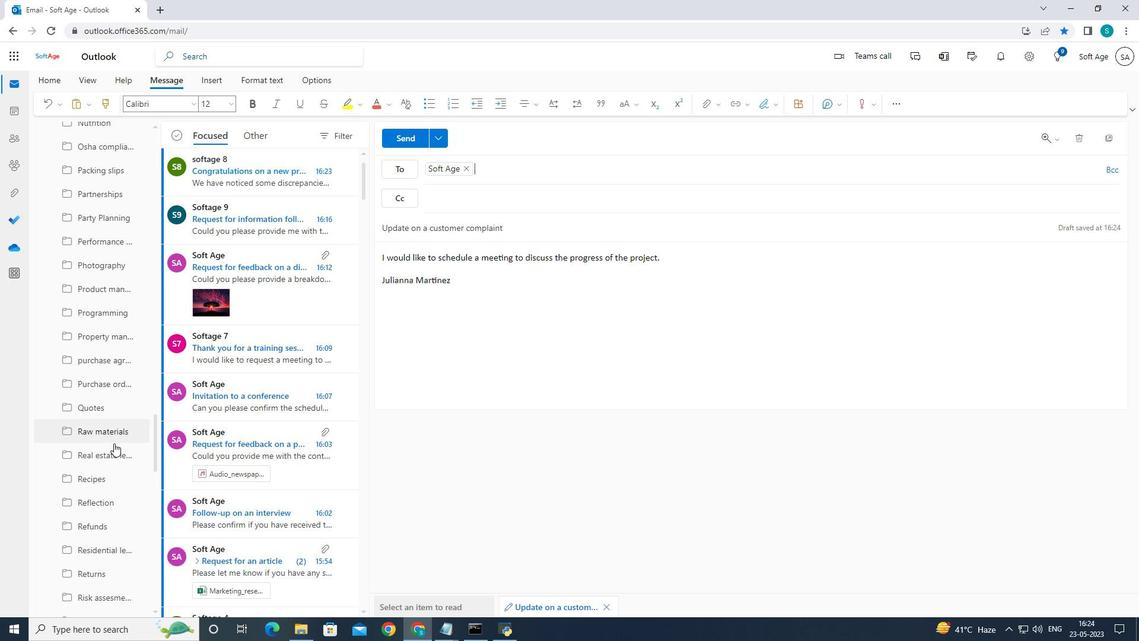 
Action: Mouse moved to (114, 441)
Screenshot: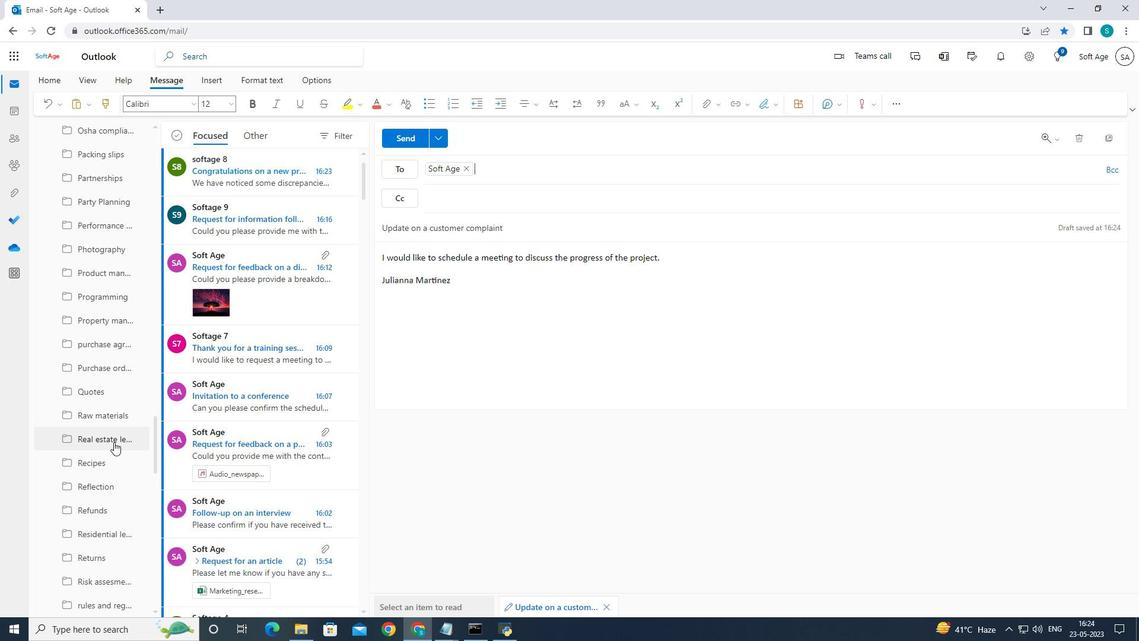 
Action: Mouse scrolled (113, 441) with delta (0, 0)
Screenshot: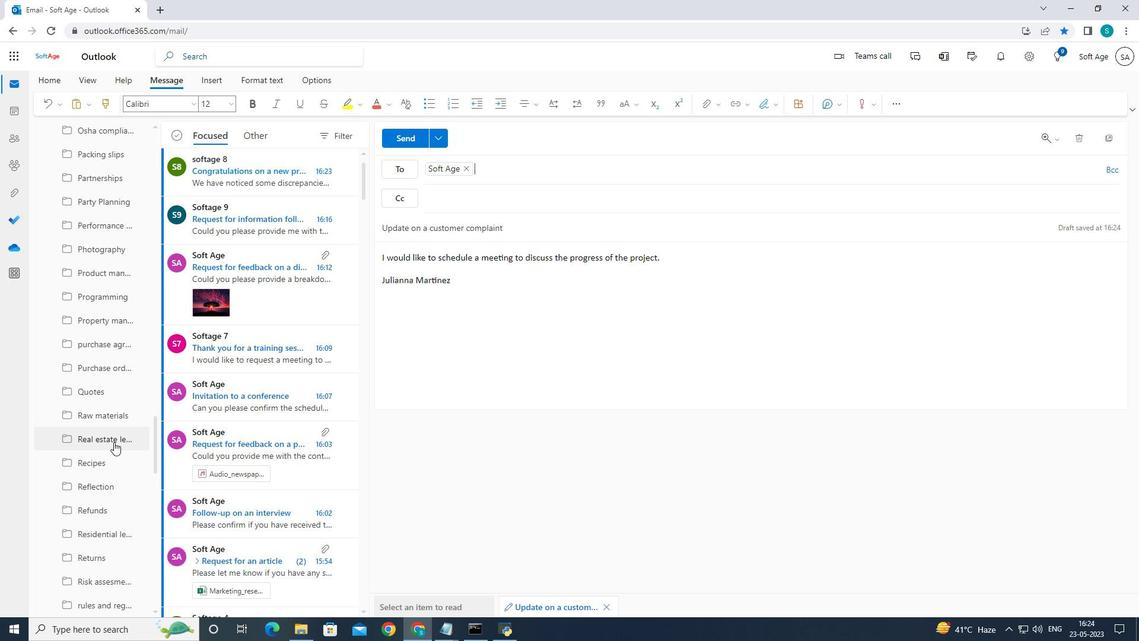 
Action: Mouse moved to (117, 437)
Screenshot: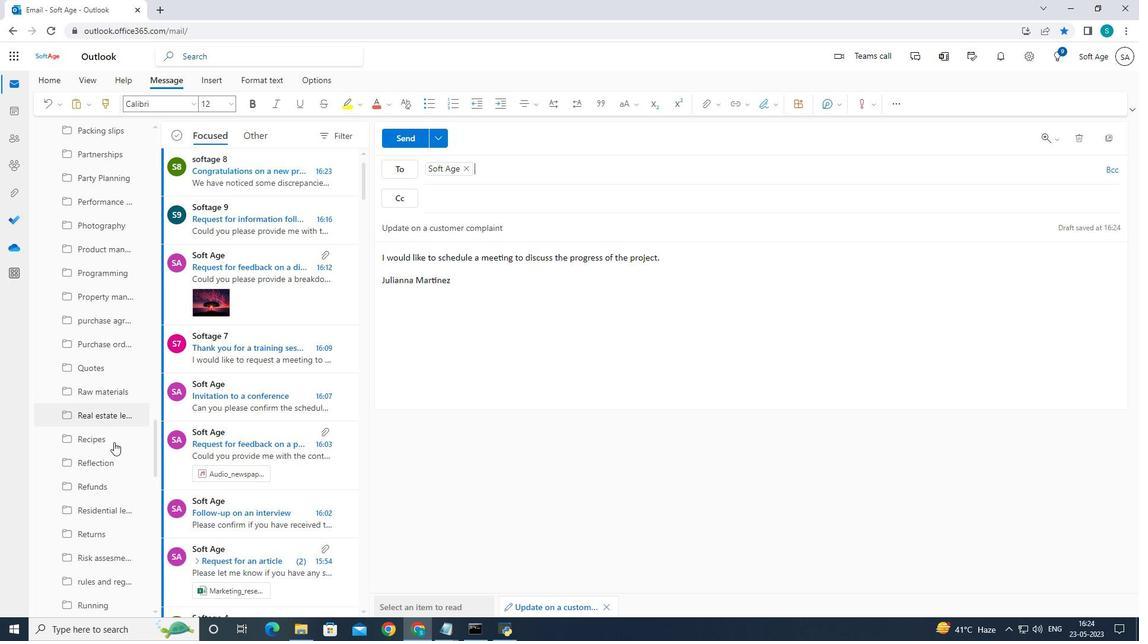 
Action: Mouse scrolled (117, 436) with delta (0, 0)
Screenshot: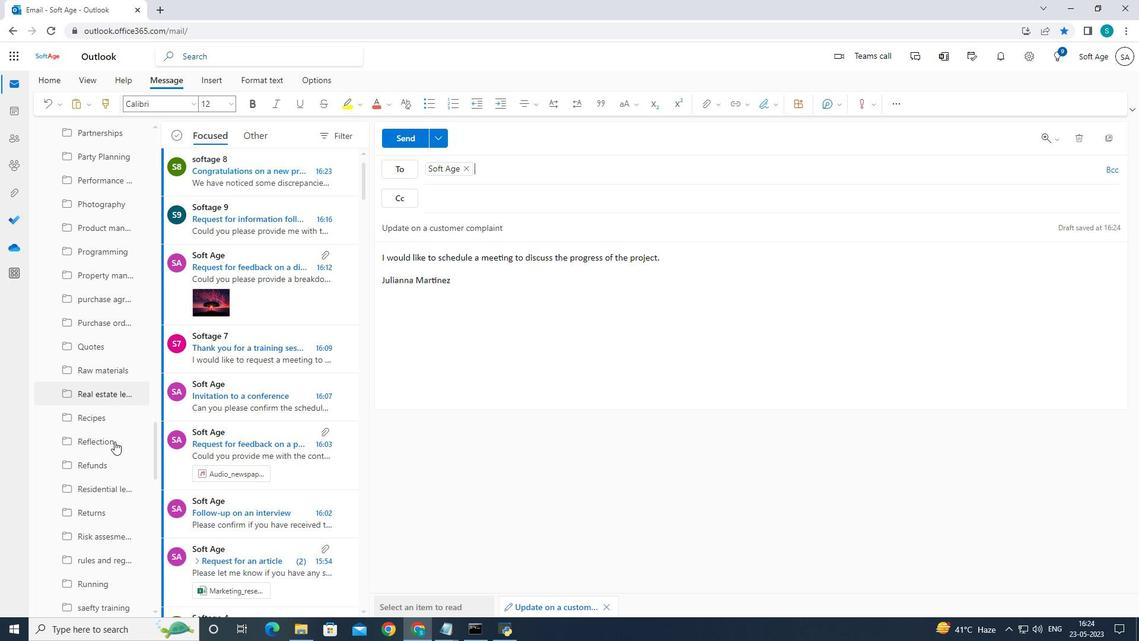 
Action: Mouse scrolled (117, 436) with delta (0, 0)
Screenshot: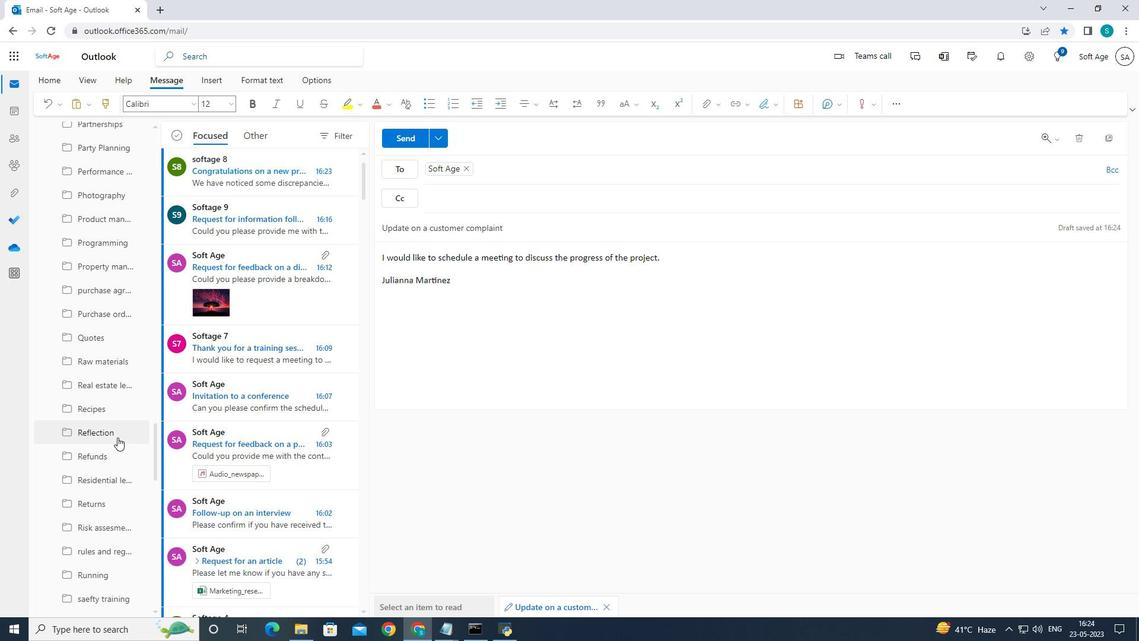 
Action: Mouse moved to (118, 435)
Screenshot: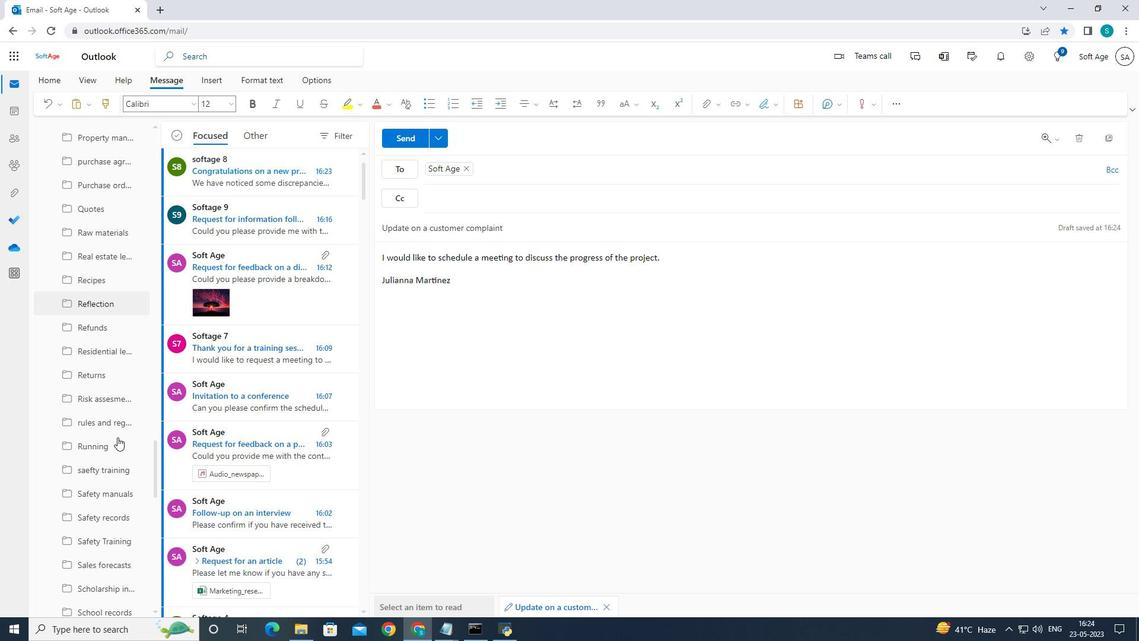 
Action: Mouse scrolled (118, 434) with delta (0, 0)
Screenshot: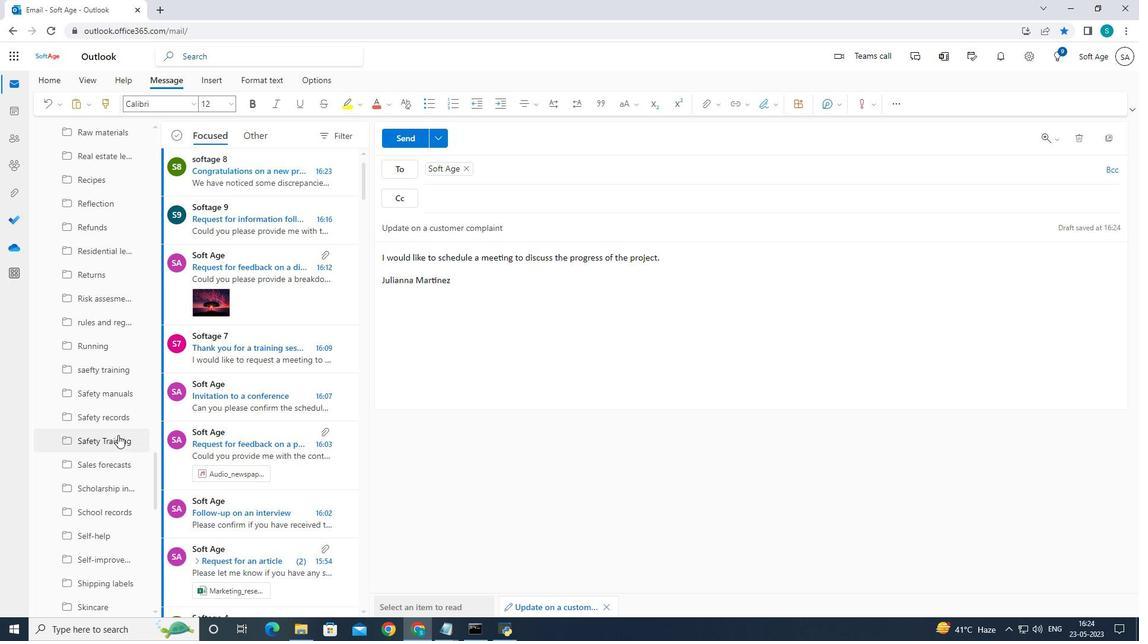 
Action: Mouse scrolled (118, 434) with delta (0, 0)
Screenshot: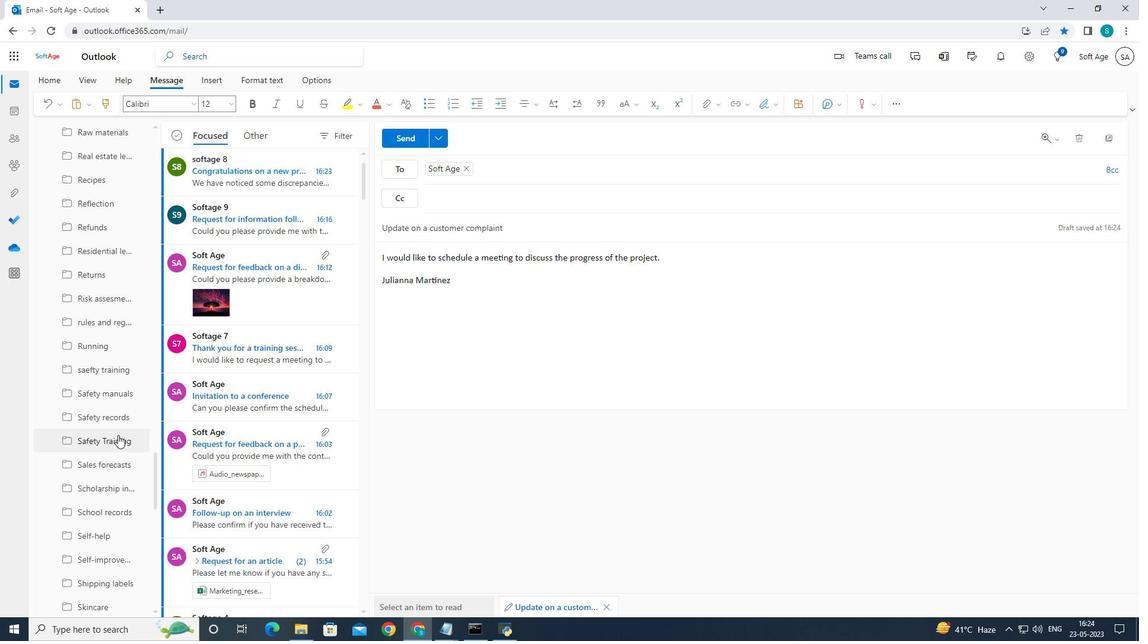 
Action: Mouse scrolled (118, 434) with delta (0, 0)
Screenshot: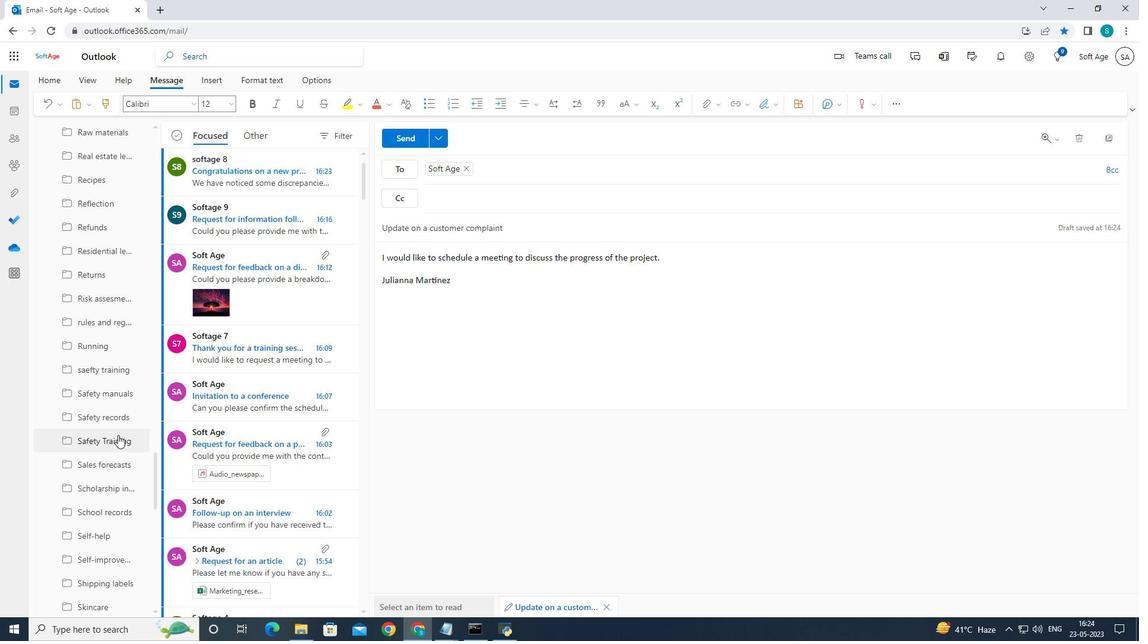 
Action: Mouse moved to (118, 435)
Screenshot: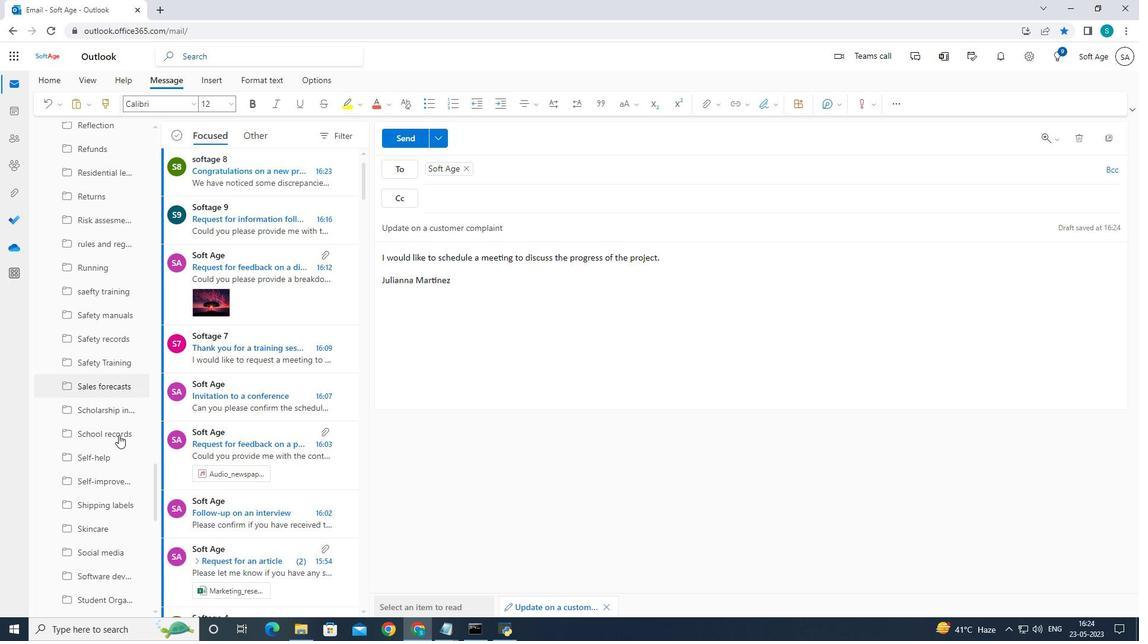 
Action: Mouse scrolled (118, 434) with delta (0, 0)
Screenshot: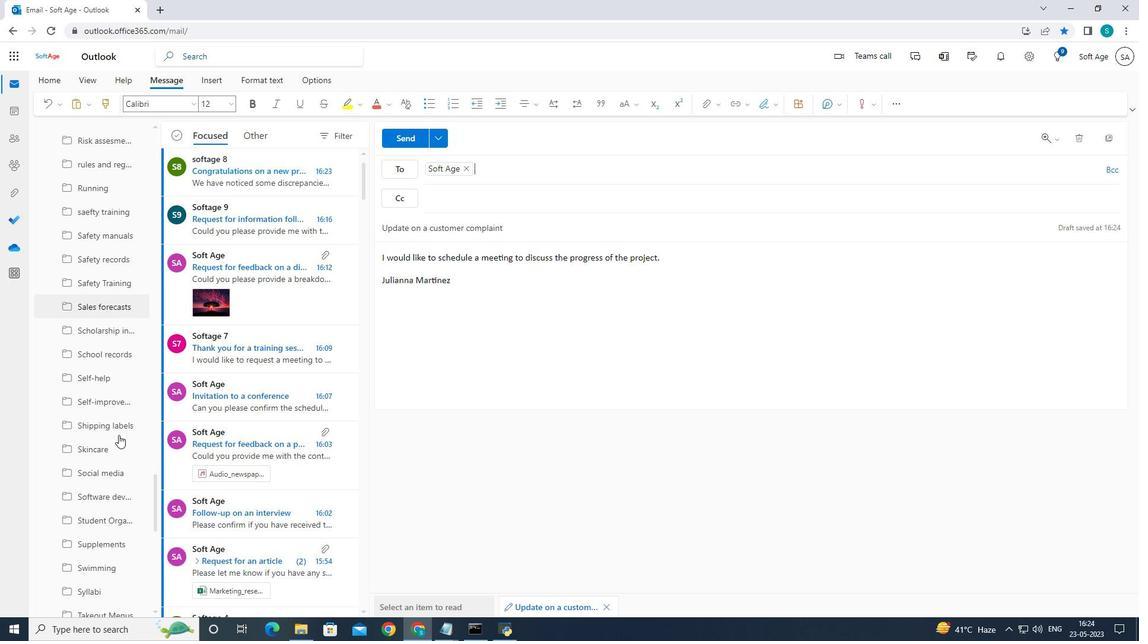 
Action: Mouse scrolled (118, 434) with delta (0, 0)
Screenshot: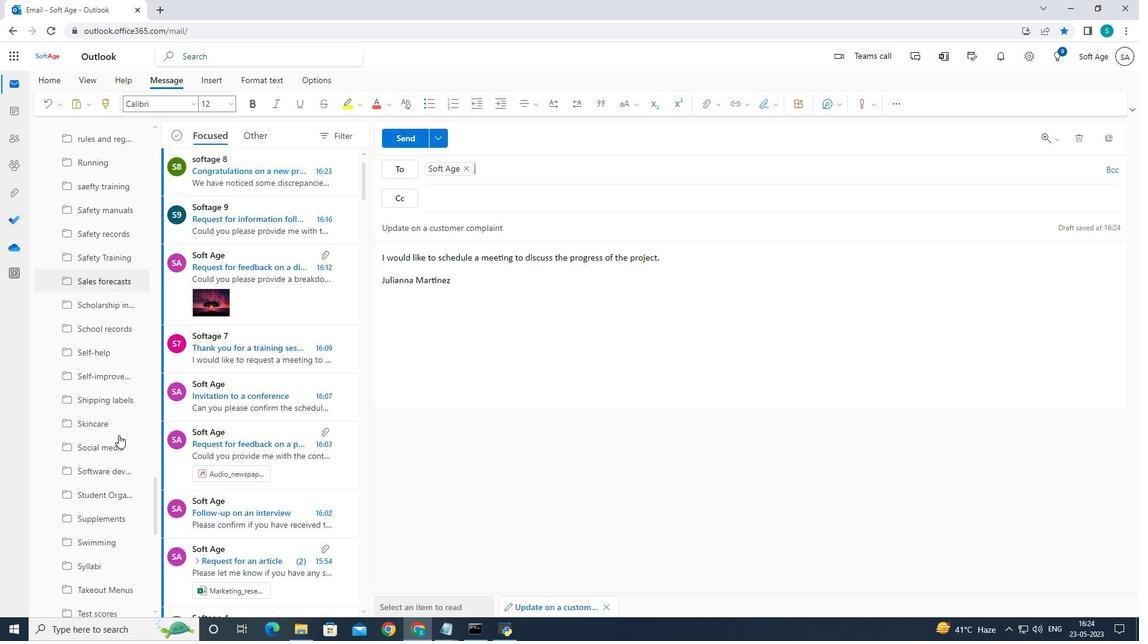 
Action: Mouse scrolled (118, 434) with delta (0, 0)
Screenshot: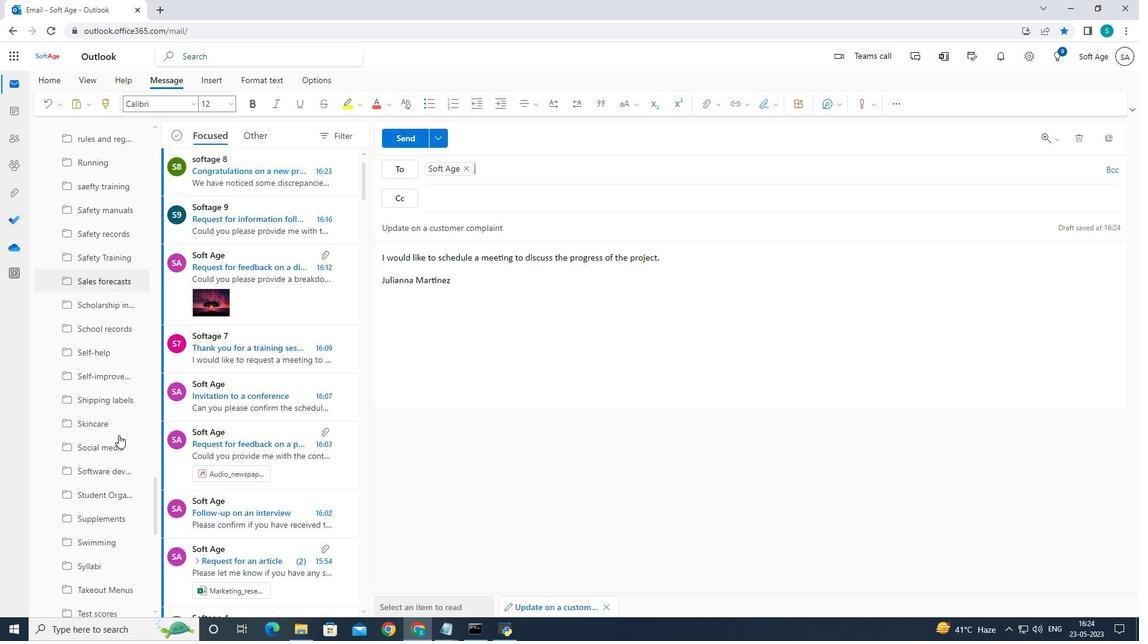
Action: Mouse scrolled (118, 434) with delta (0, 0)
Screenshot: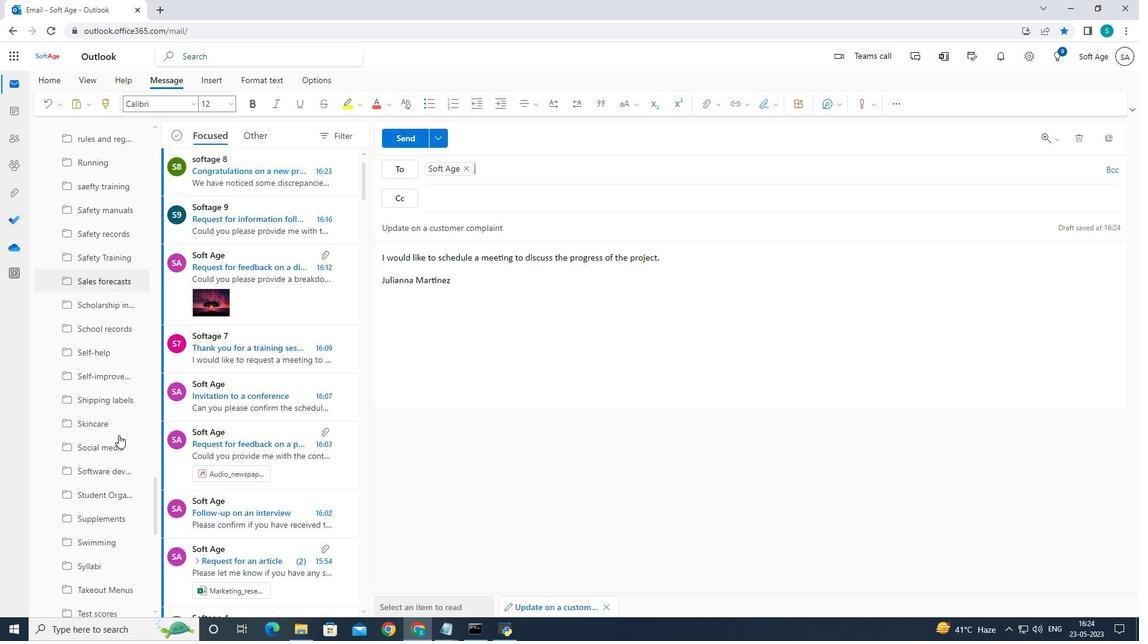 
Action: Mouse moved to (119, 435)
Screenshot: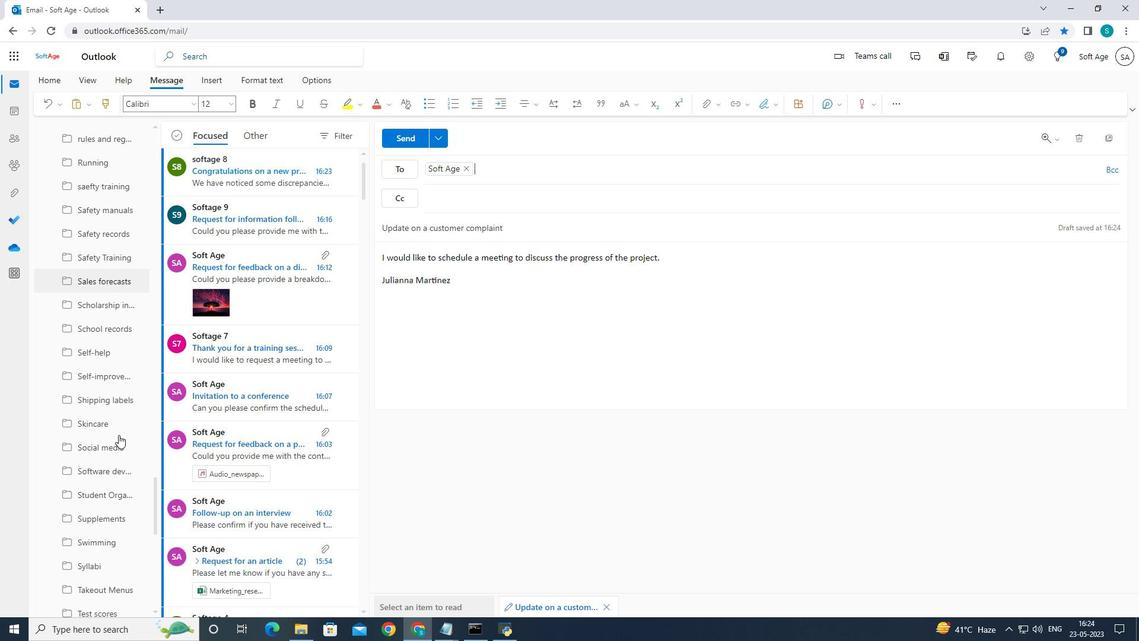 
Action: Mouse scrolled (119, 434) with delta (0, 0)
Screenshot: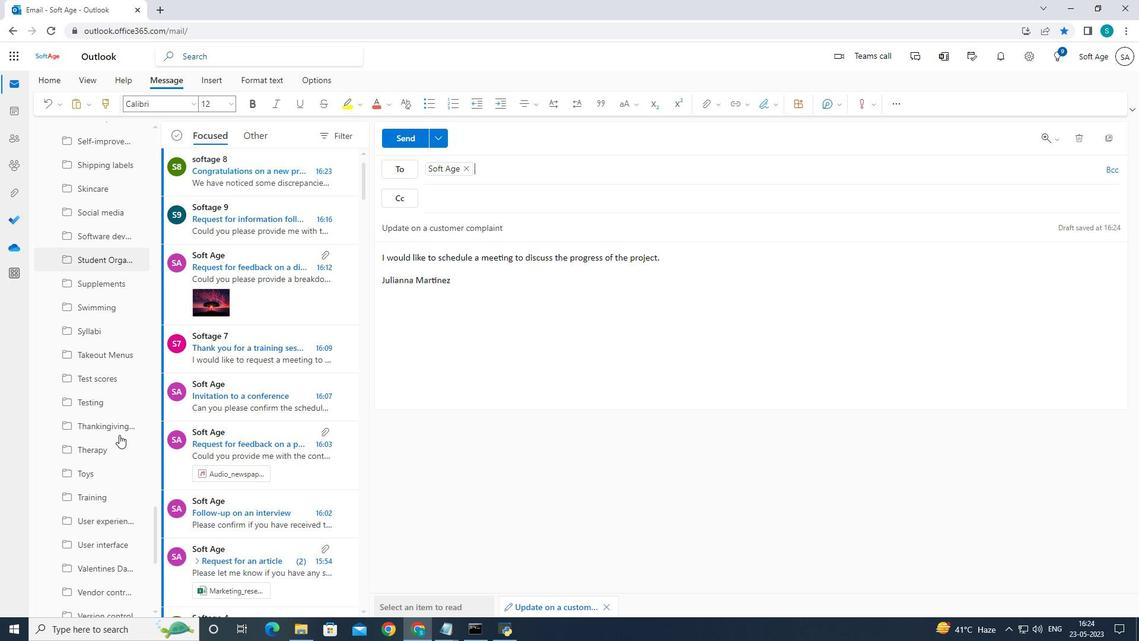 
Action: Mouse scrolled (119, 434) with delta (0, 0)
Screenshot: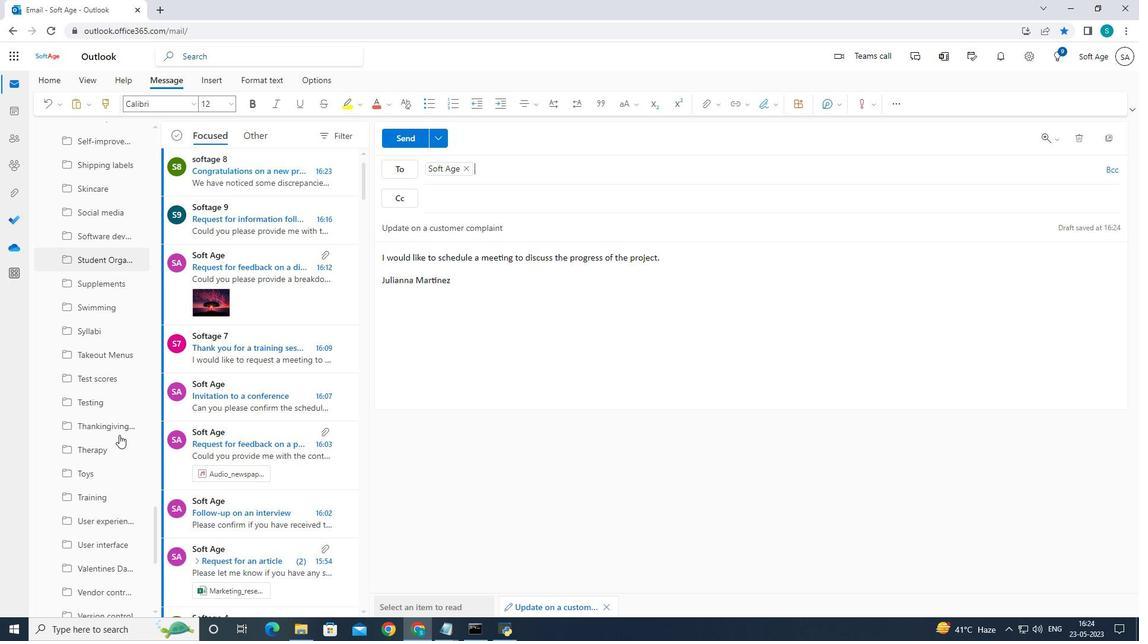 
Action: Mouse scrolled (119, 434) with delta (0, 0)
Screenshot: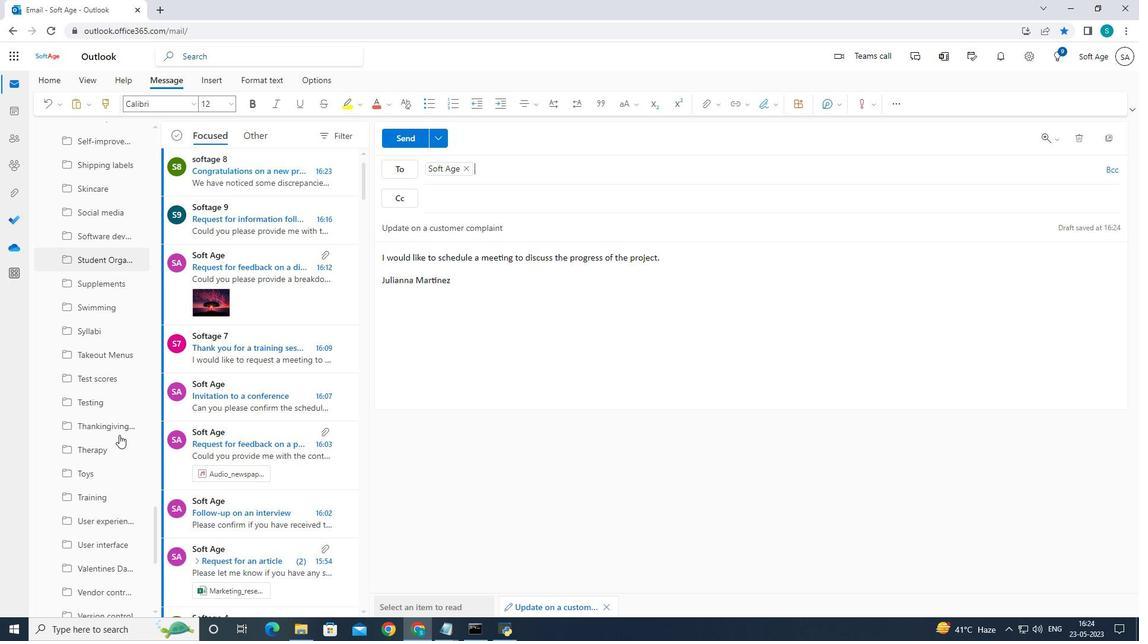 
Action: Mouse scrolled (119, 434) with delta (0, 0)
Screenshot: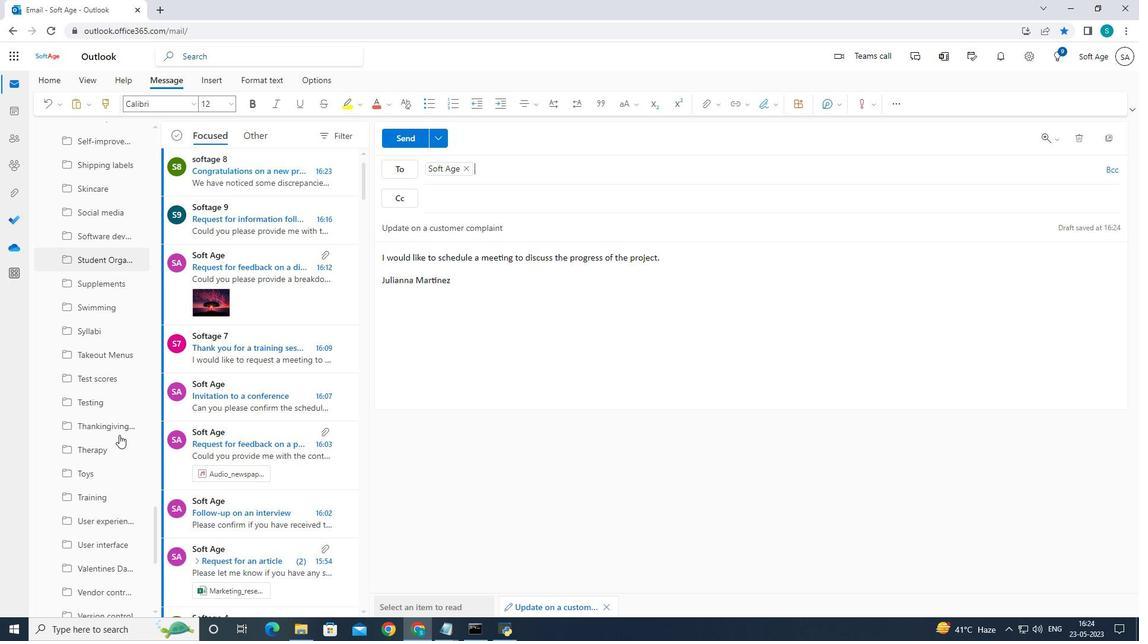 
Action: Mouse scrolled (119, 434) with delta (0, 0)
Screenshot: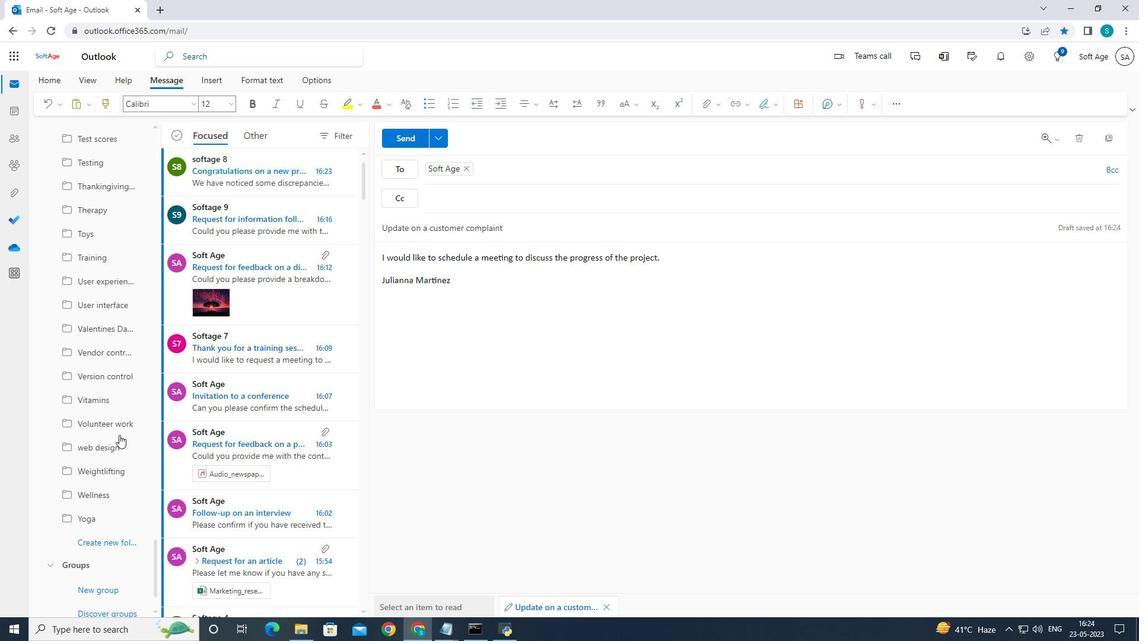 
Action: Mouse scrolled (119, 434) with delta (0, 0)
Screenshot: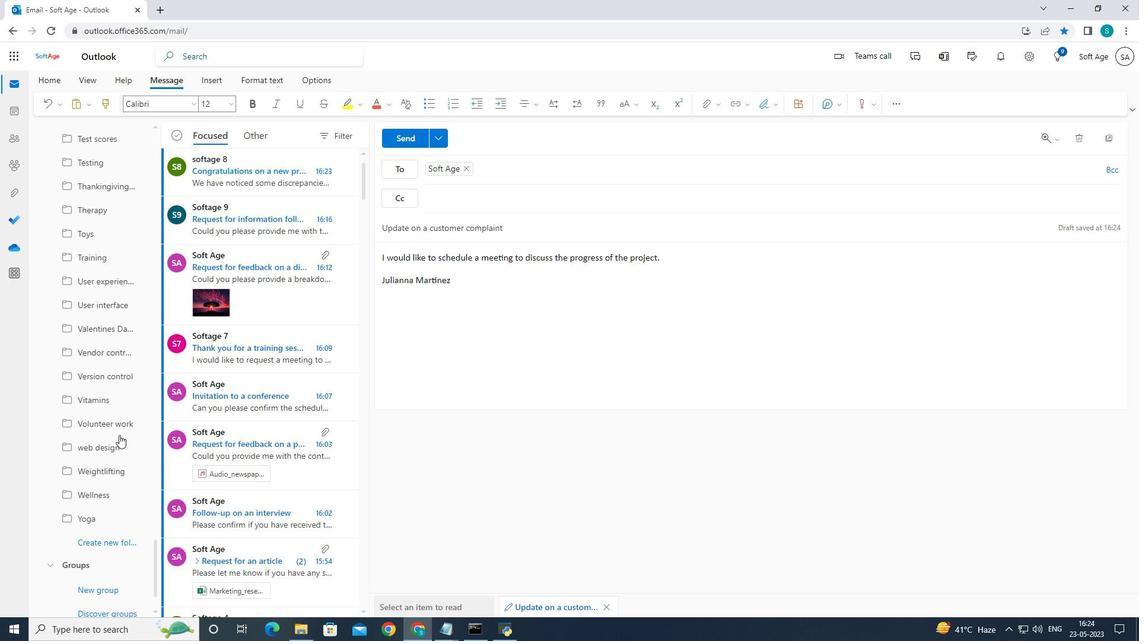 
Action: Mouse scrolled (119, 434) with delta (0, 0)
Screenshot: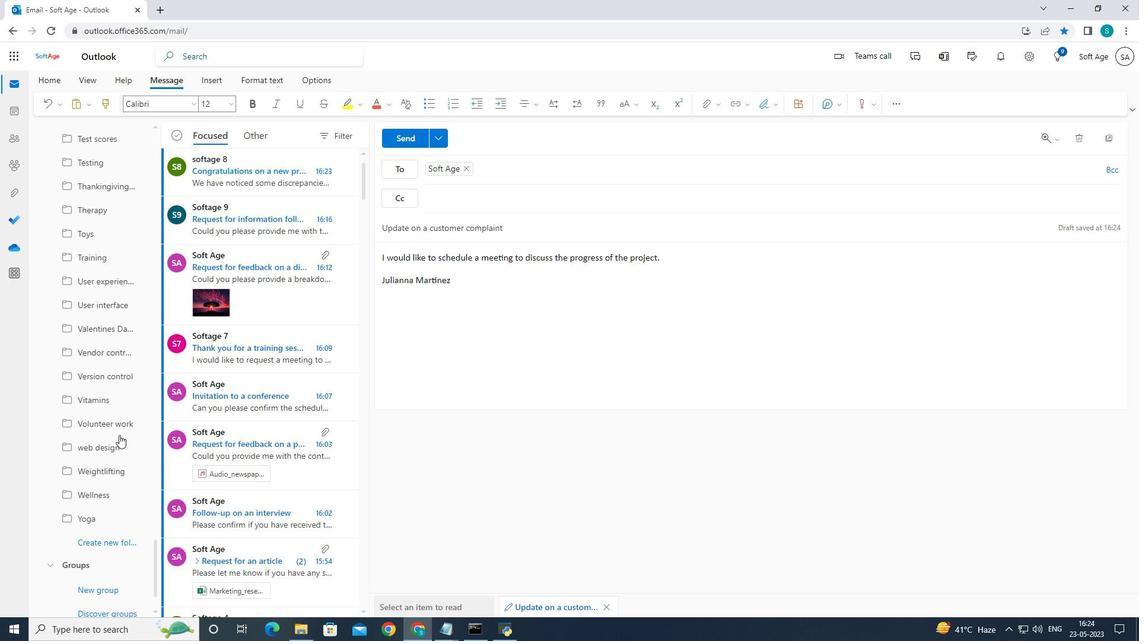 
Action: Mouse scrolled (119, 434) with delta (0, 0)
Screenshot: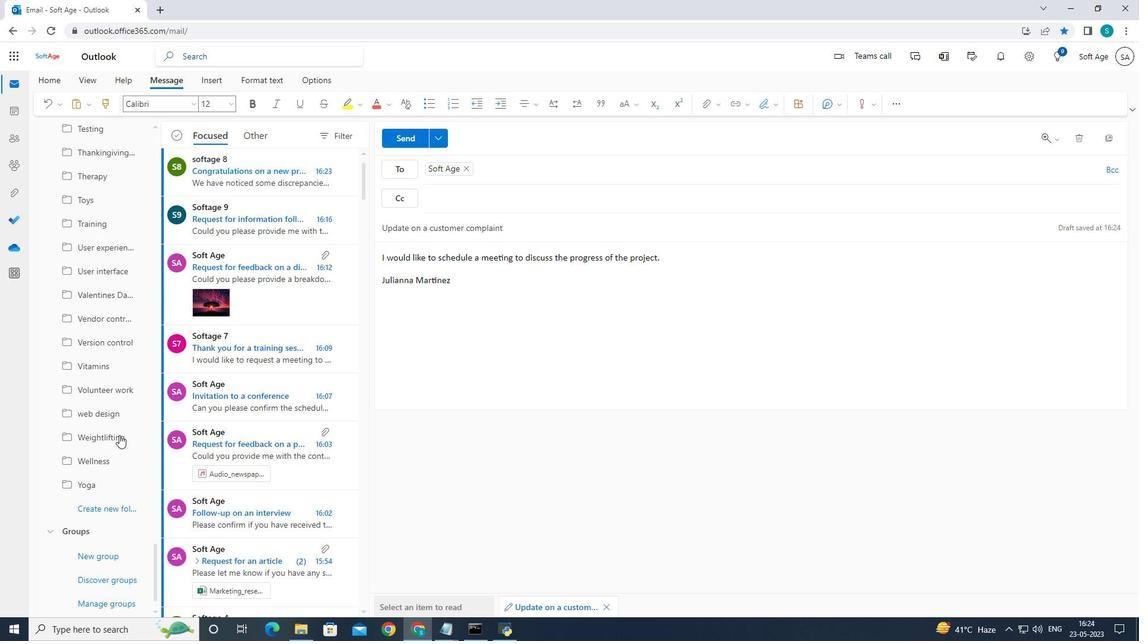 
Action: Mouse scrolled (119, 434) with delta (0, 0)
Screenshot: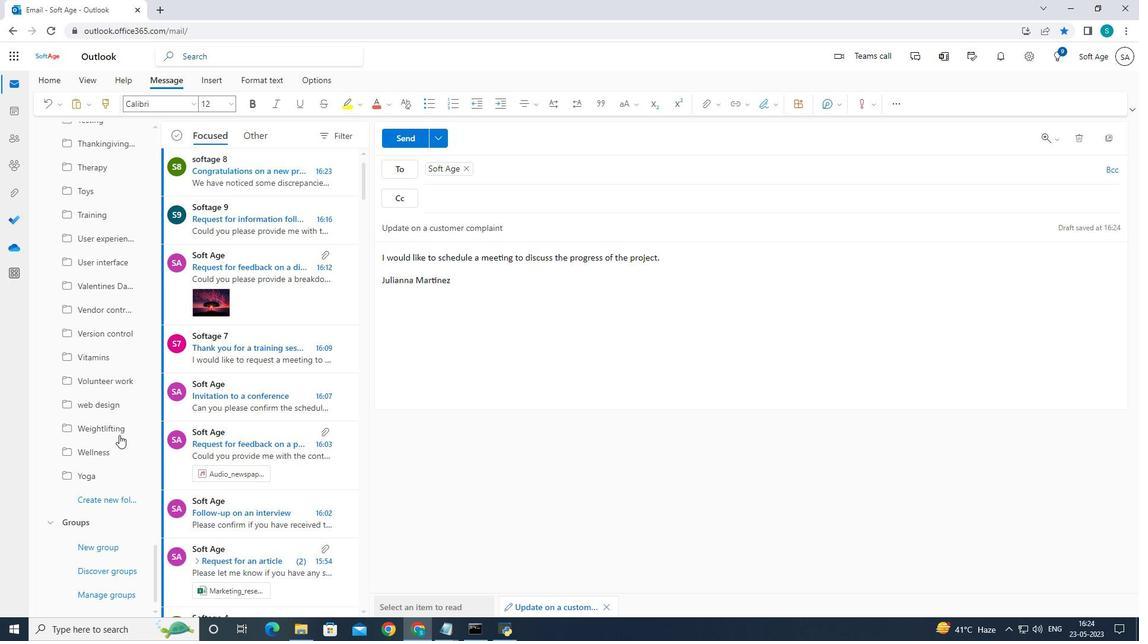 
Action: Mouse scrolled (119, 434) with delta (0, 0)
Screenshot: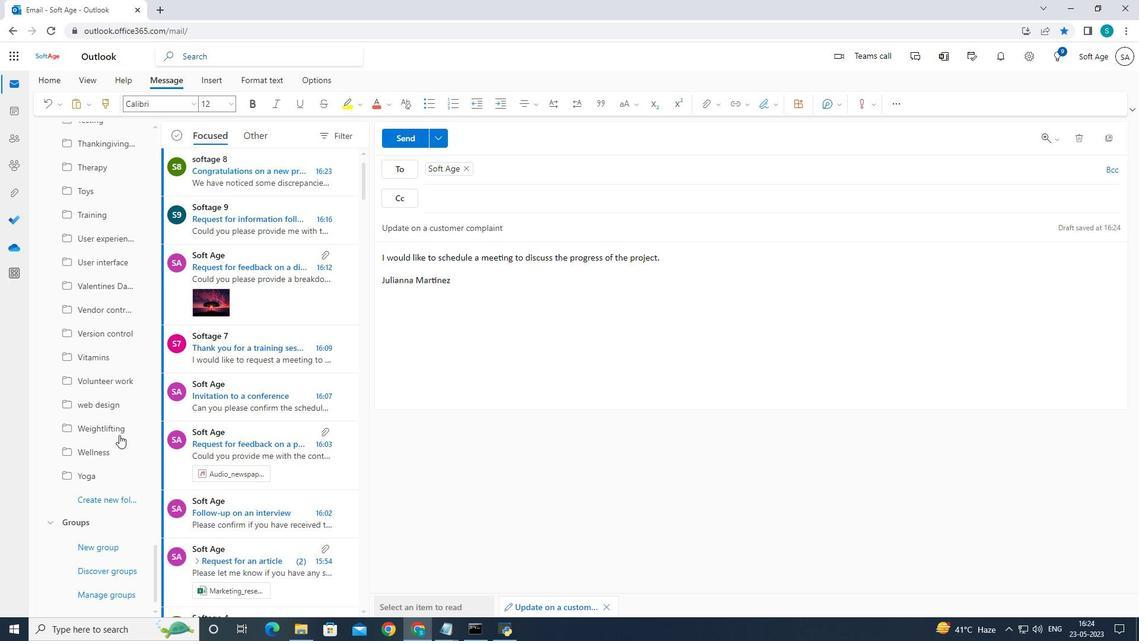 
Action: Mouse scrolled (119, 434) with delta (0, 0)
Screenshot: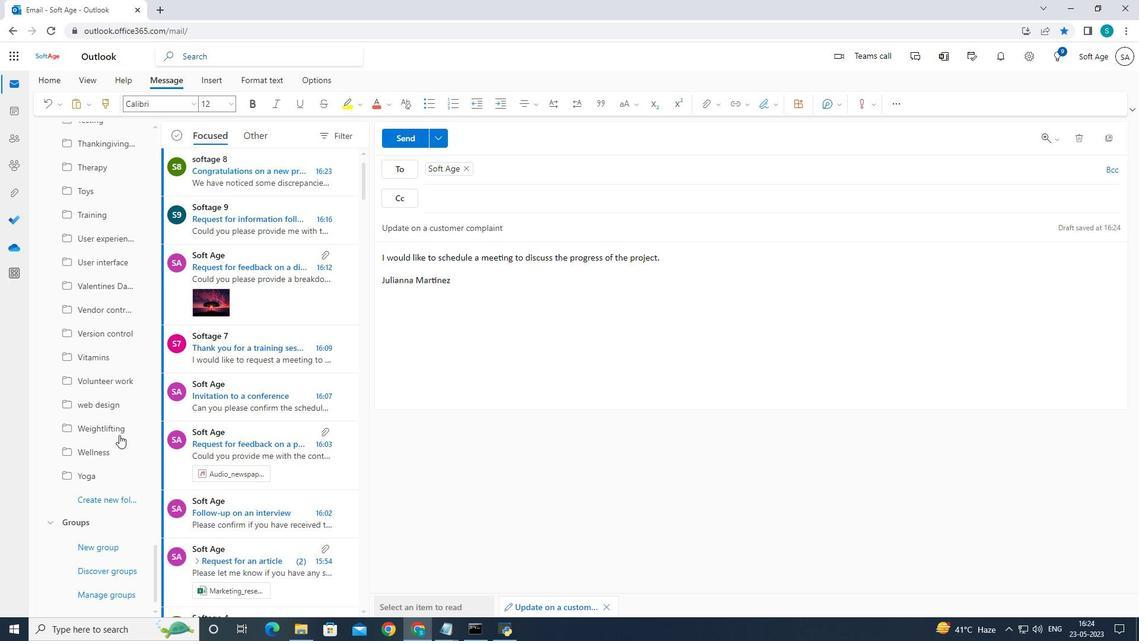 
Action: Mouse scrolled (119, 434) with delta (0, 0)
Screenshot: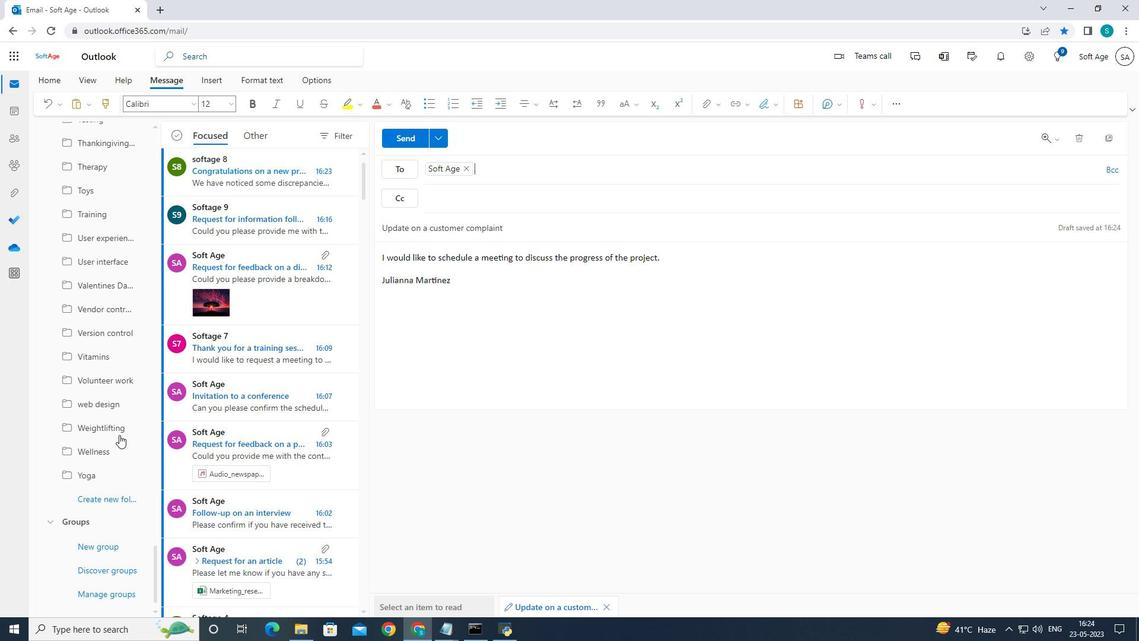 
Action: Mouse scrolled (119, 434) with delta (0, 0)
Screenshot: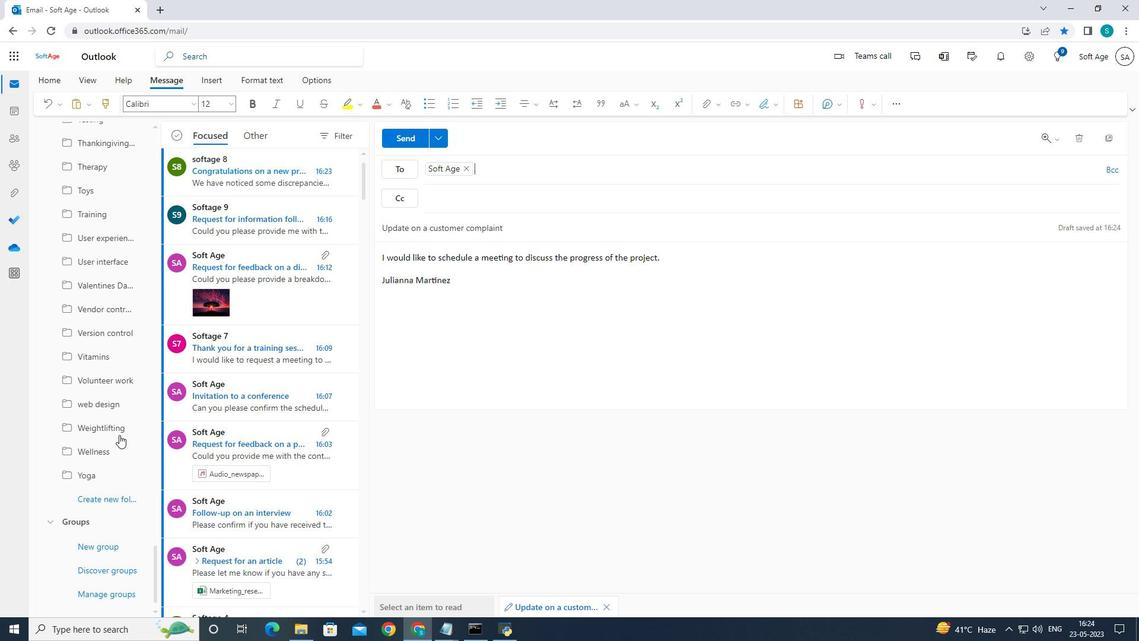 
Action: Mouse scrolled (119, 434) with delta (0, 0)
Screenshot: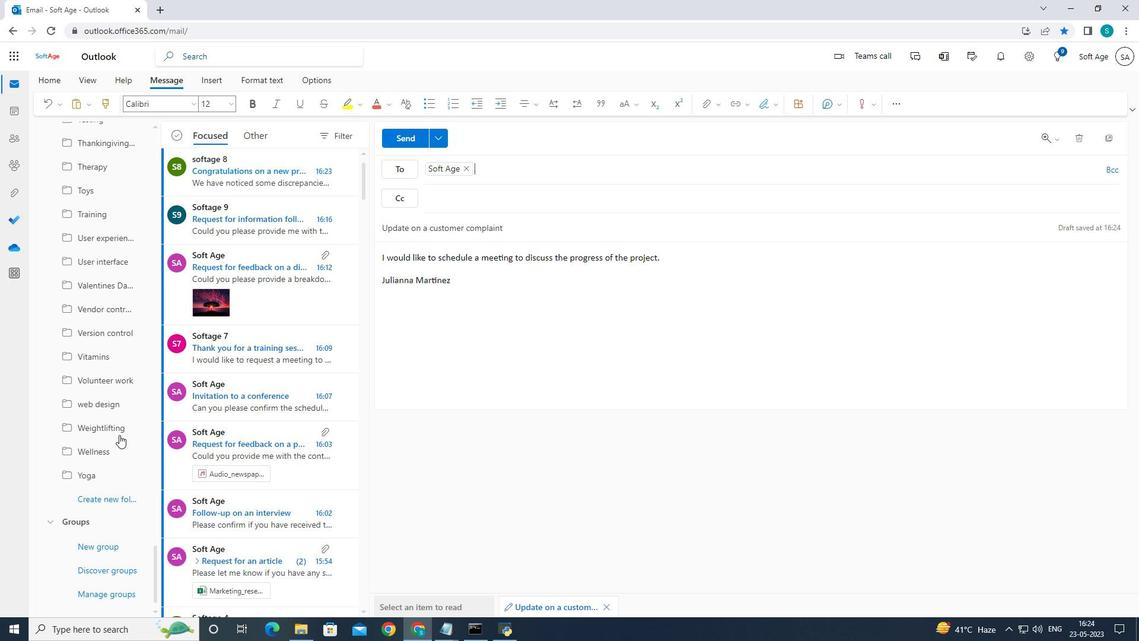 
Action: Mouse moved to (125, 503)
Screenshot: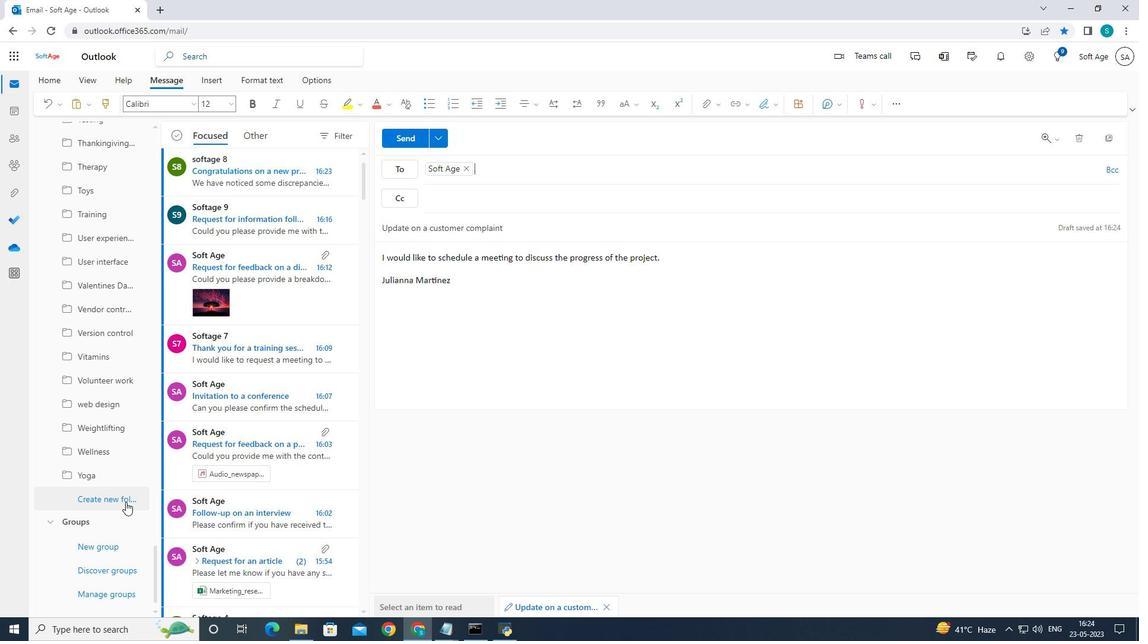 
Action: Mouse pressed left at (125, 503)
Screenshot: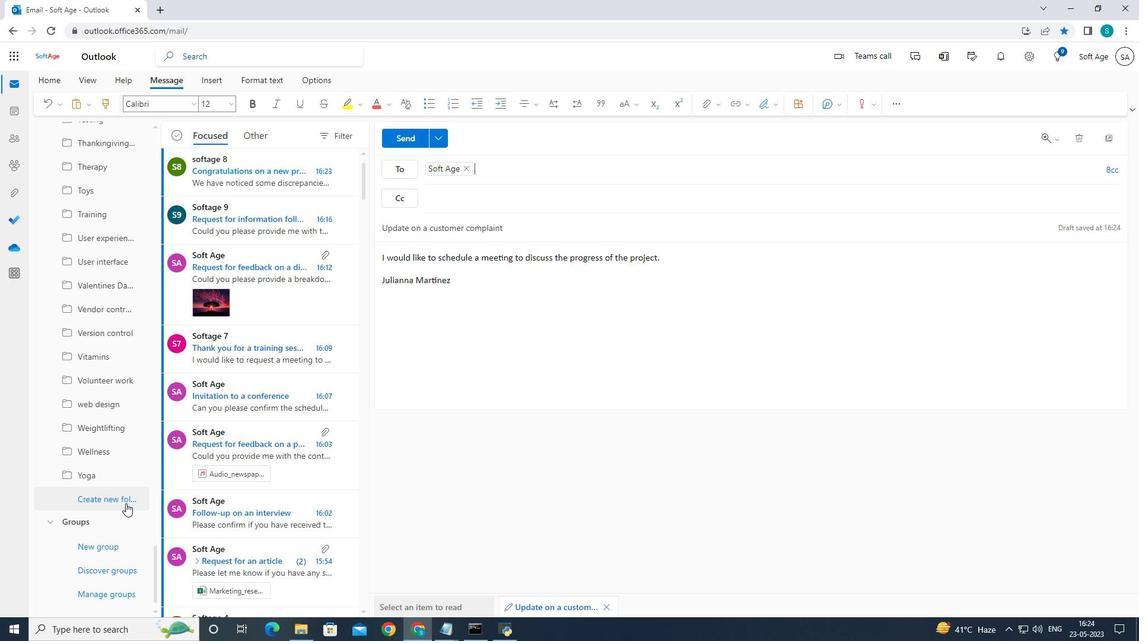
Action: Mouse moved to (306, 452)
Screenshot: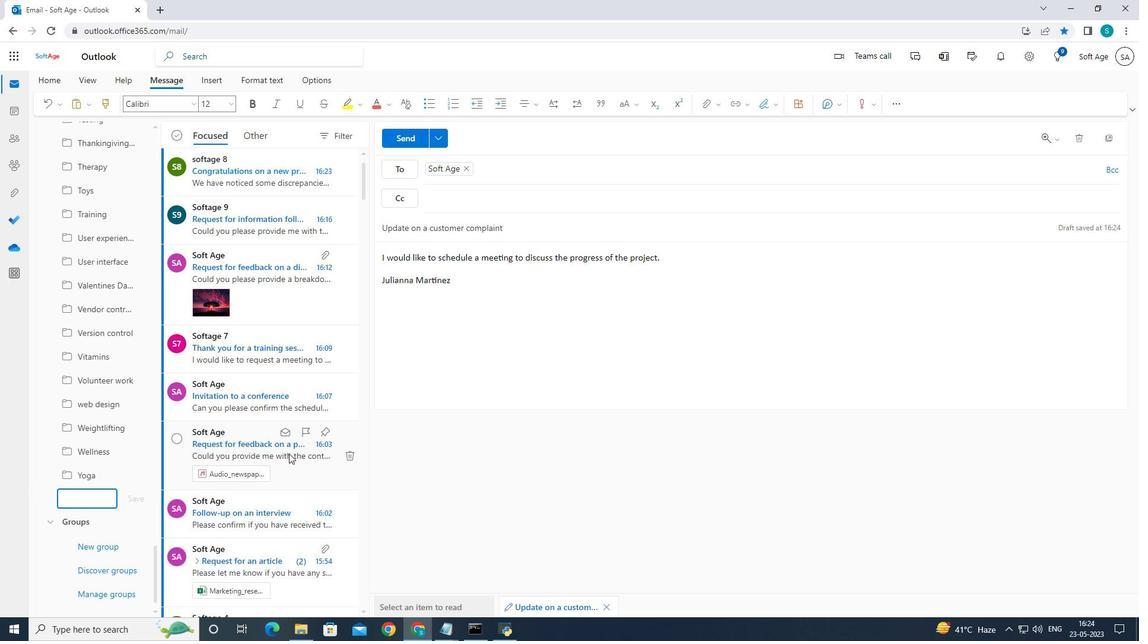 
Action: Key pressed <Key.shift>m<Key.backspace><Key.caps_lock>M<Key.caps_lock>achine<Key.space><Key.caps_lock>L<Key.caps_lock>earning<Key.enter>
Screenshot: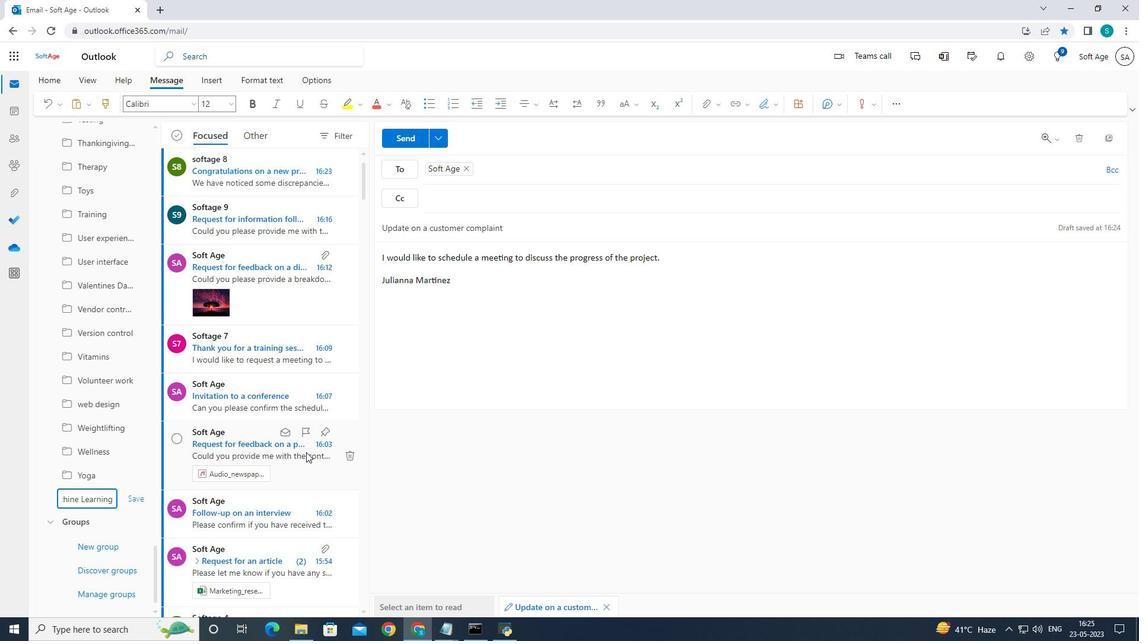 
Action: Mouse moved to (407, 143)
Screenshot: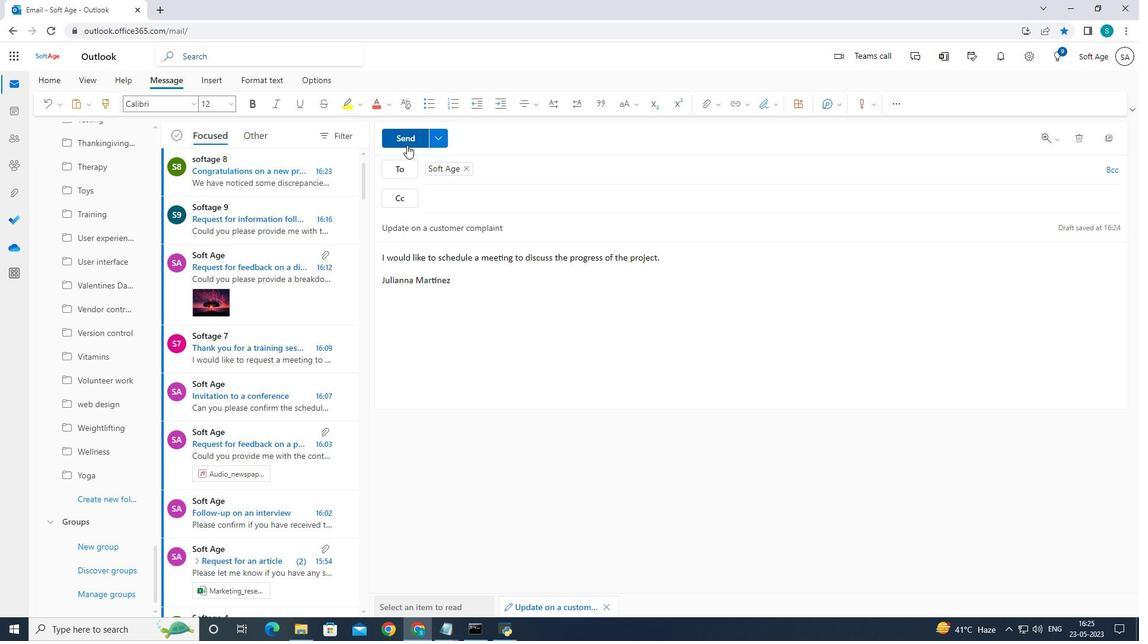 
Action: Mouse pressed left at (407, 143)
Screenshot: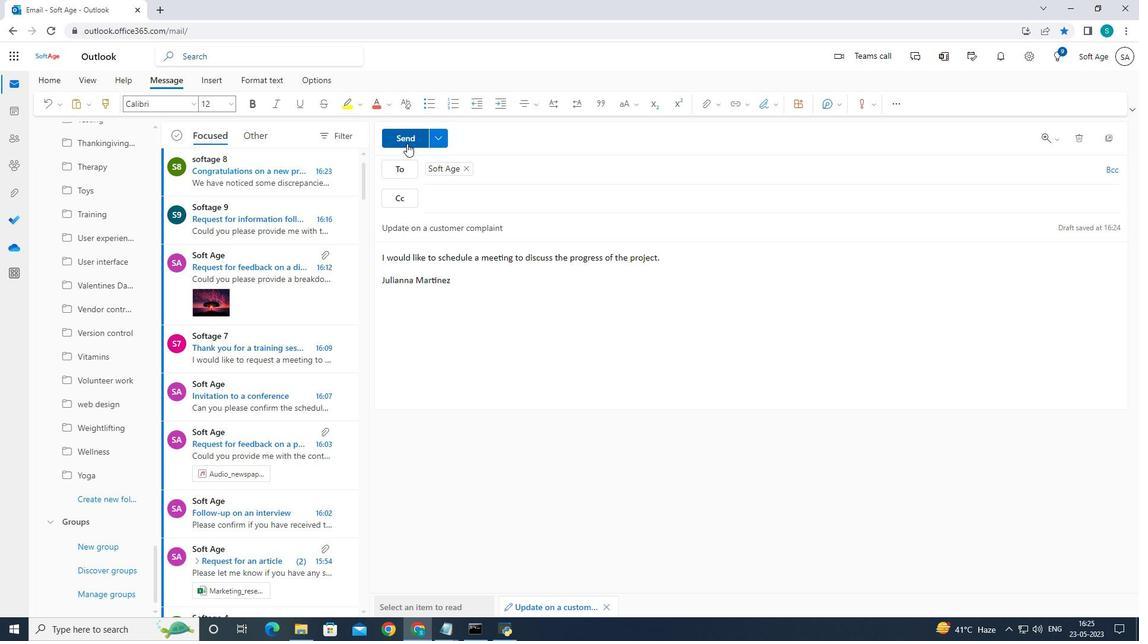 
Action: Mouse moved to (406, 144)
Screenshot: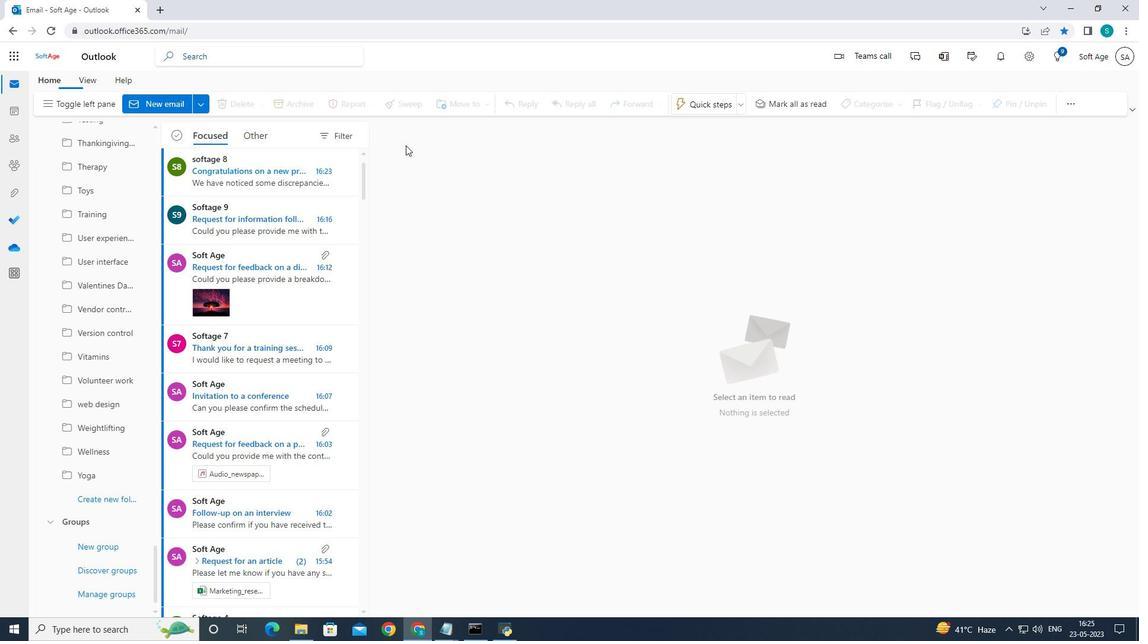 
